 Task: Look for space in Schifferstadt, Germany from 1st July, 2023 to 3rd July, 2023 for 1 adult in price range Rs.5000 to Rs.15000. Place can be private room with 1  bedroom having 1 bed and 1 bathroom. Property type can be house, flat, guest house, hotel. Amenities needed are: wifi. Booking option can be shelf check-in. Required host language is English.
Action: Mouse moved to (455, 94)
Screenshot: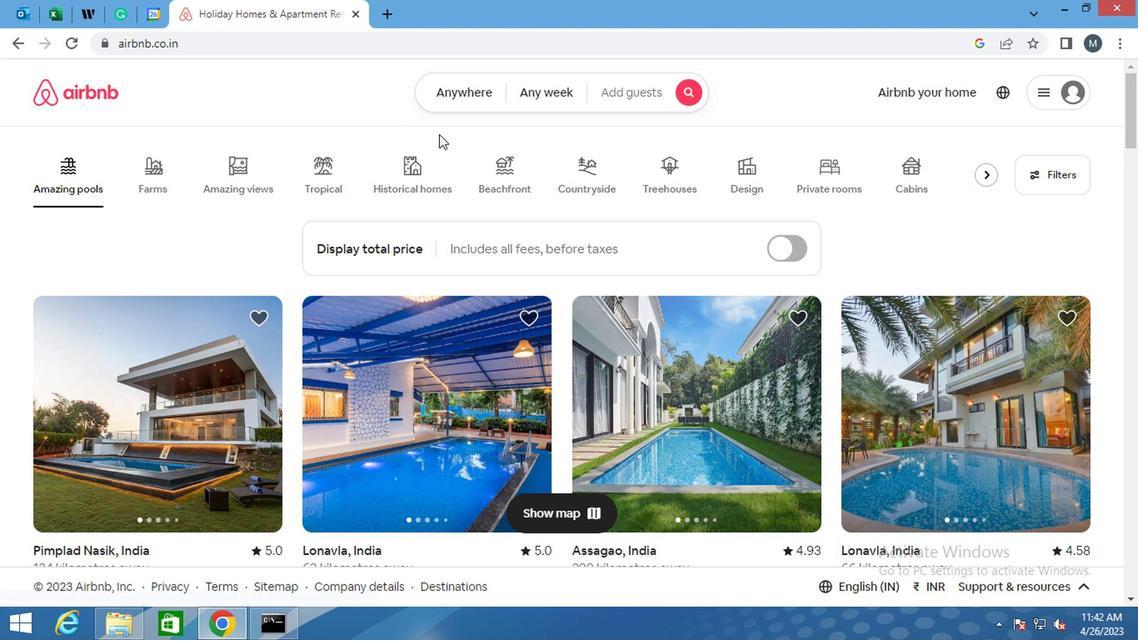 
Action: Mouse pressed left at (455, 94)
Screenshot: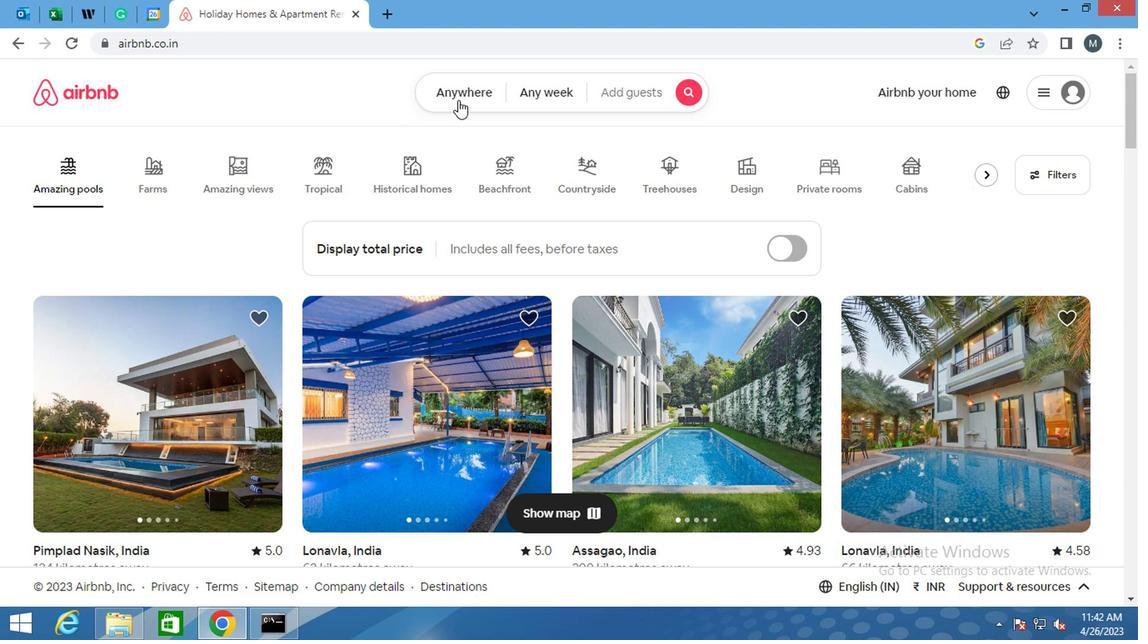 
Action: Mouse moved to (335, 164)
Screenshot: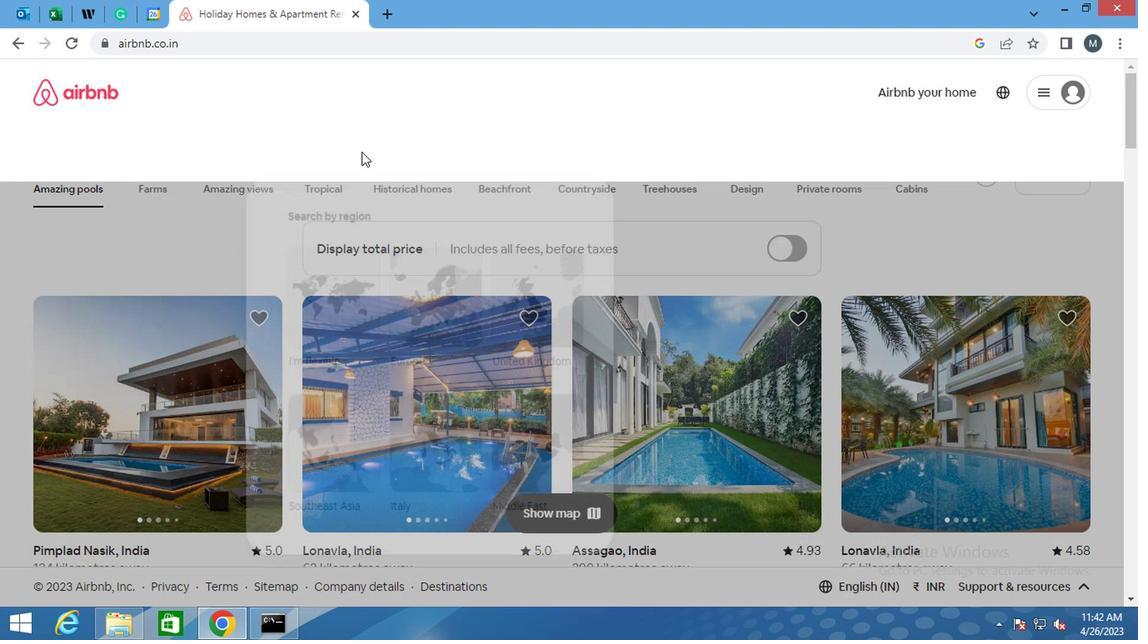 
Action: Mouse pressed left at (335, 164)
Screenshot: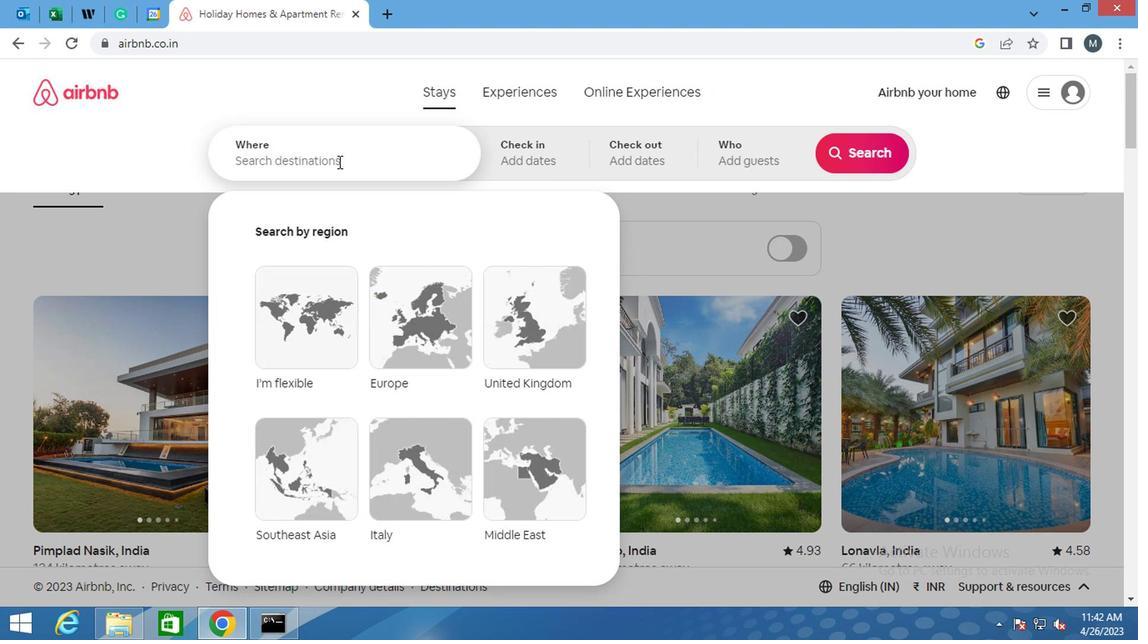 
Action: Mouse moved to (334, 165)
Screenshot: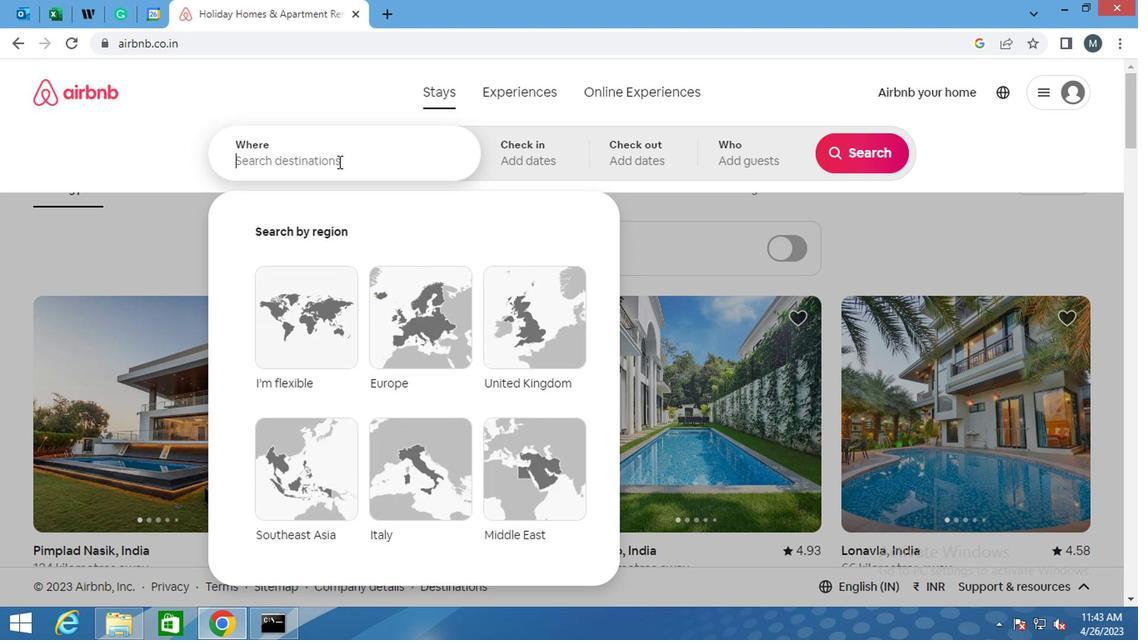 
Action: Key pressed <Key.shift>SCHIFFERT<Key.backspace>D<Key.backspace>STADT,<Key.shift><Key.shift><Key.shift><Key.shift><Key.shift><Key.shift><Key.shift><Key.shift><Key.shift><Key.shift><Key.shift><Key.shift><Key.shift><Key.shift><Key.shift><Key.shift>GER
Screenshot: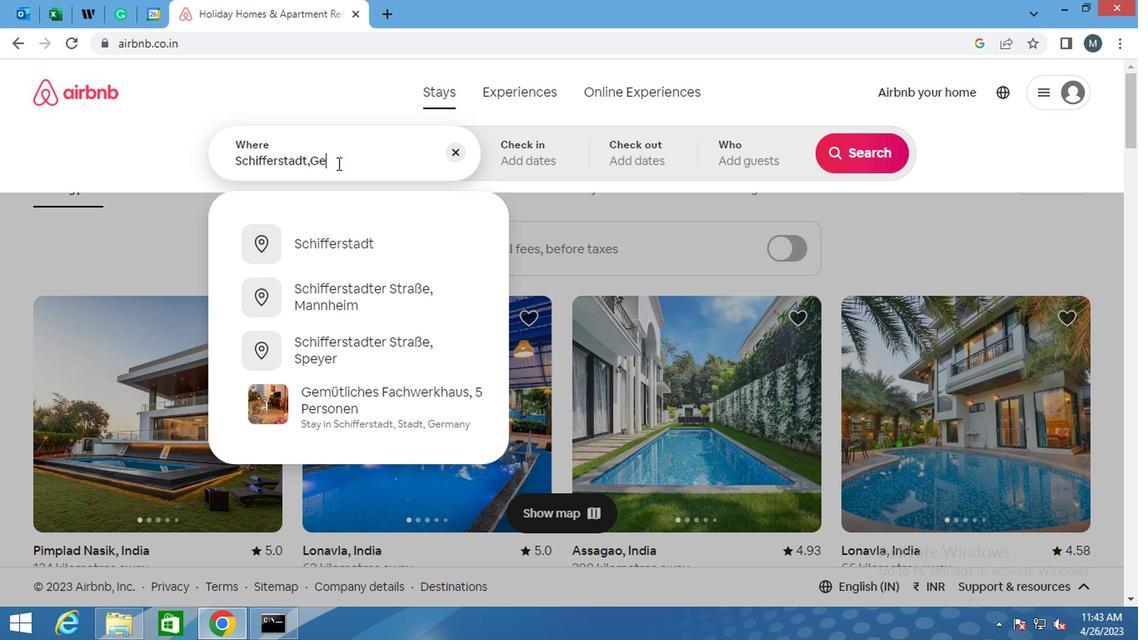 
Action: Mouse moved to (417, 233)
Screenshot: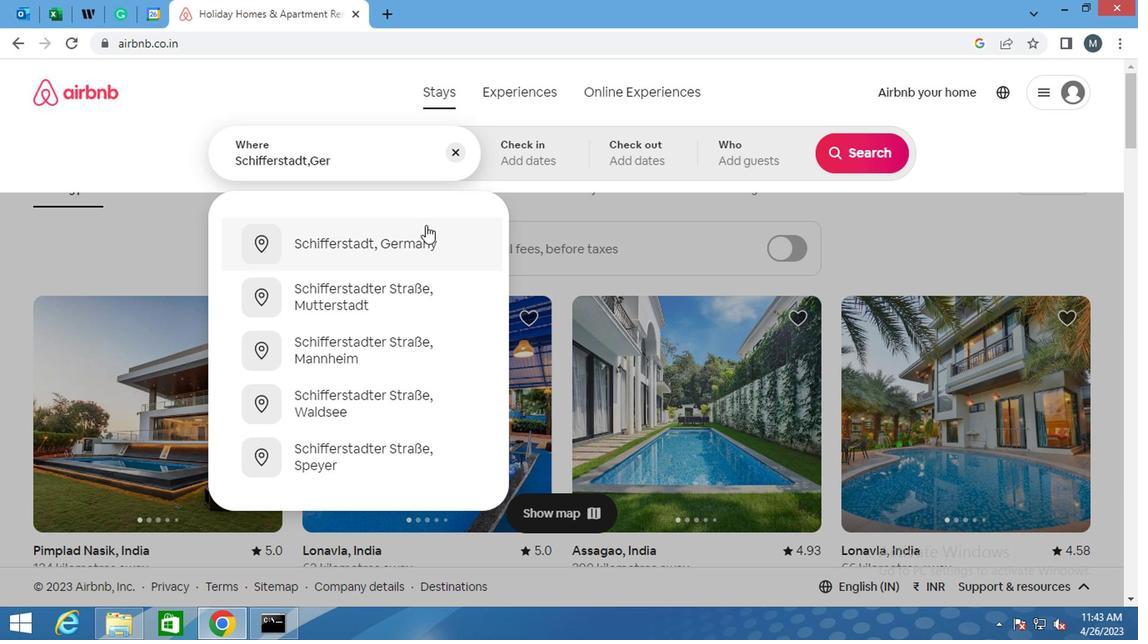 
Action: Mouse pressed left at (417, 233)
Screenshot: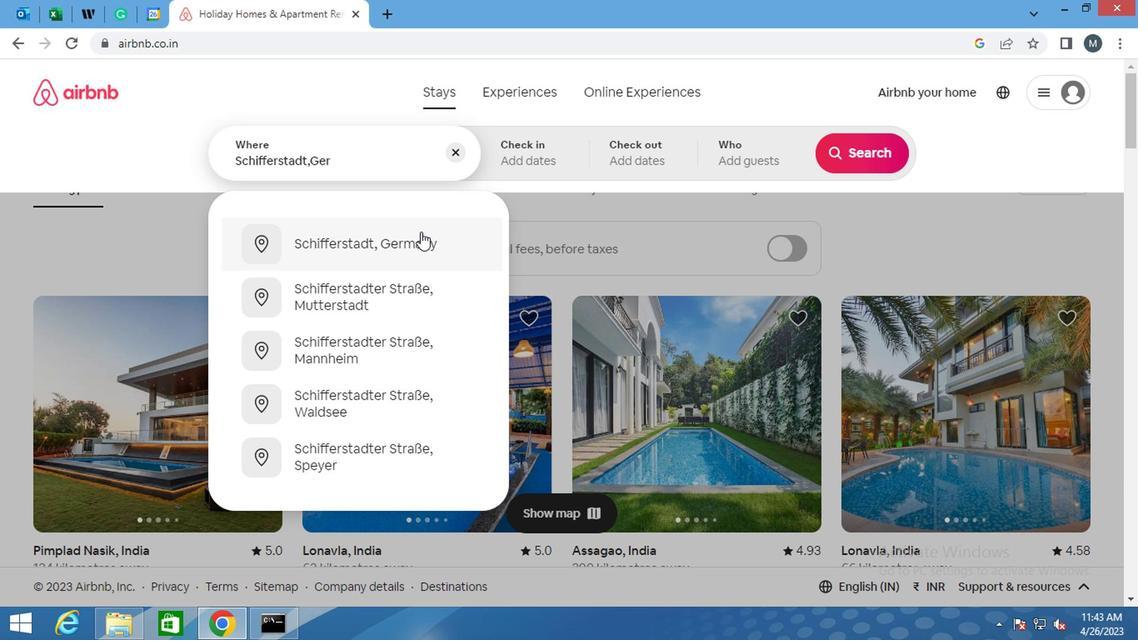 
Action: Mouse moved to (852, 282)
Screenshot: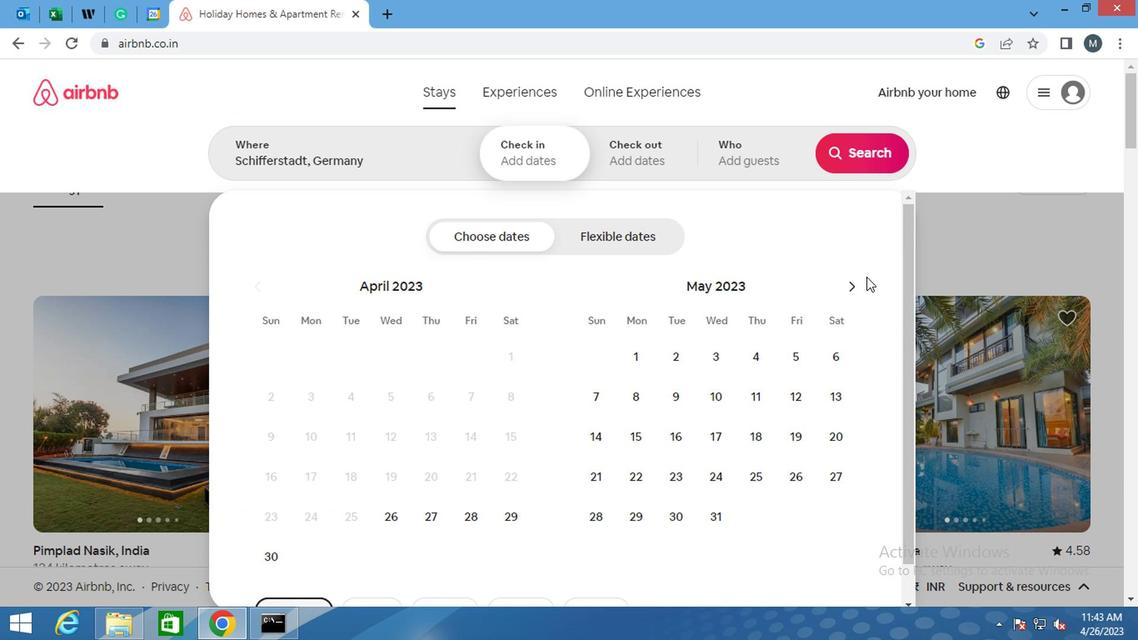 
Action: Mouse pressed left at (852, 282)
Screenshot: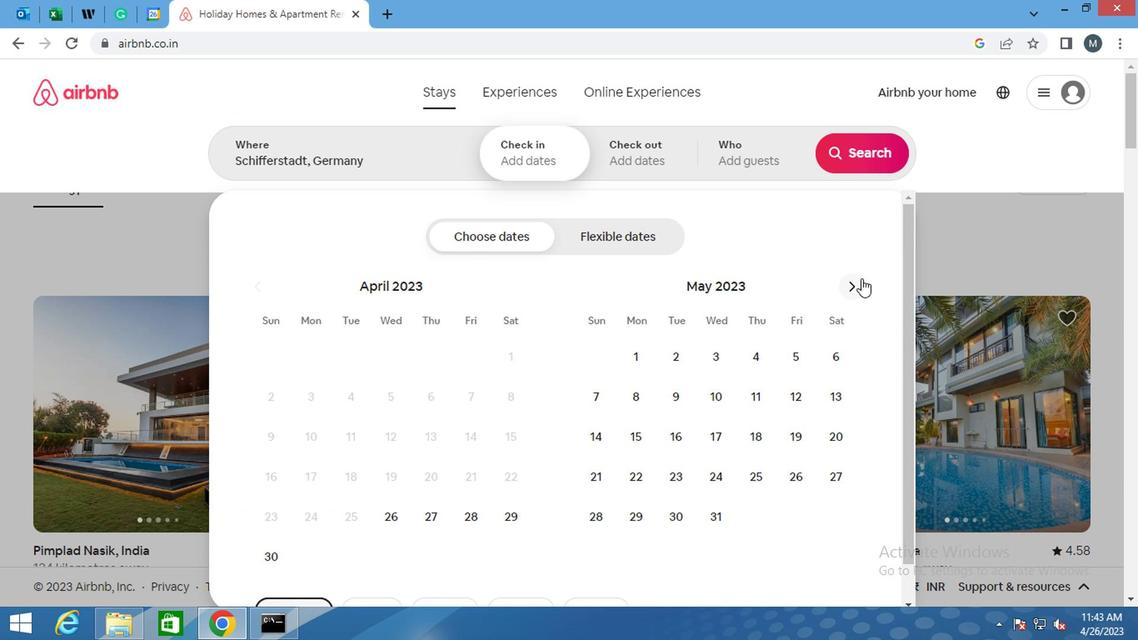 
Action: Mouse pressed left at (852, 282)
Screenshot: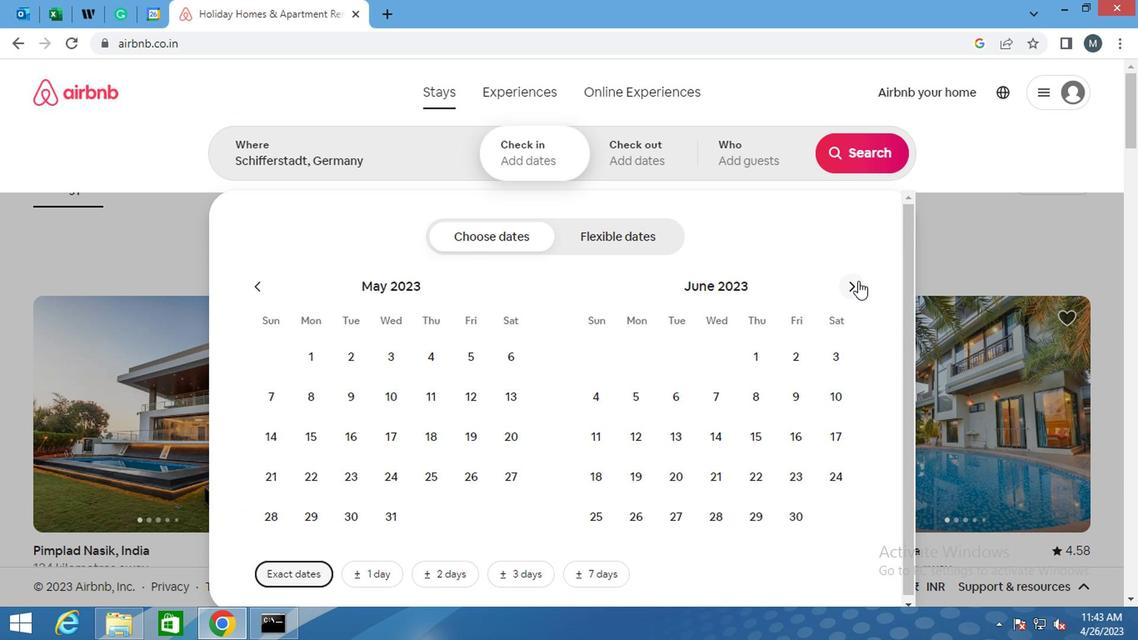 
Action: Mouse moved to (831, 355)
Screenshot: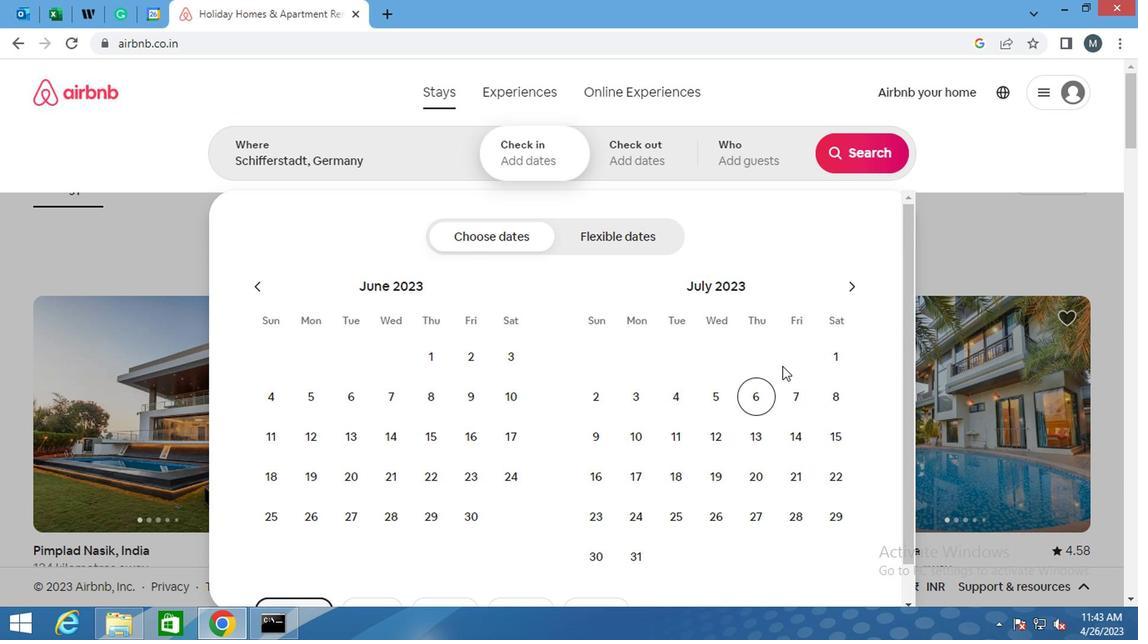 
Action: Mouse pressed left at (831, 355)
Screenshot: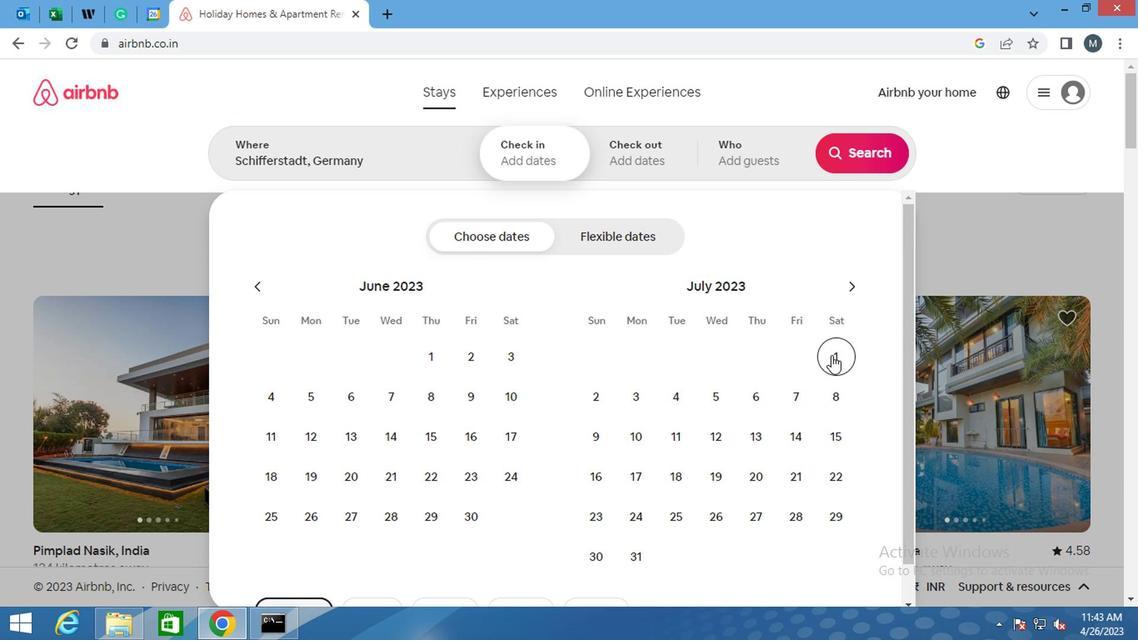 
Action: Mouse moved to (637, 398)
Screenshot: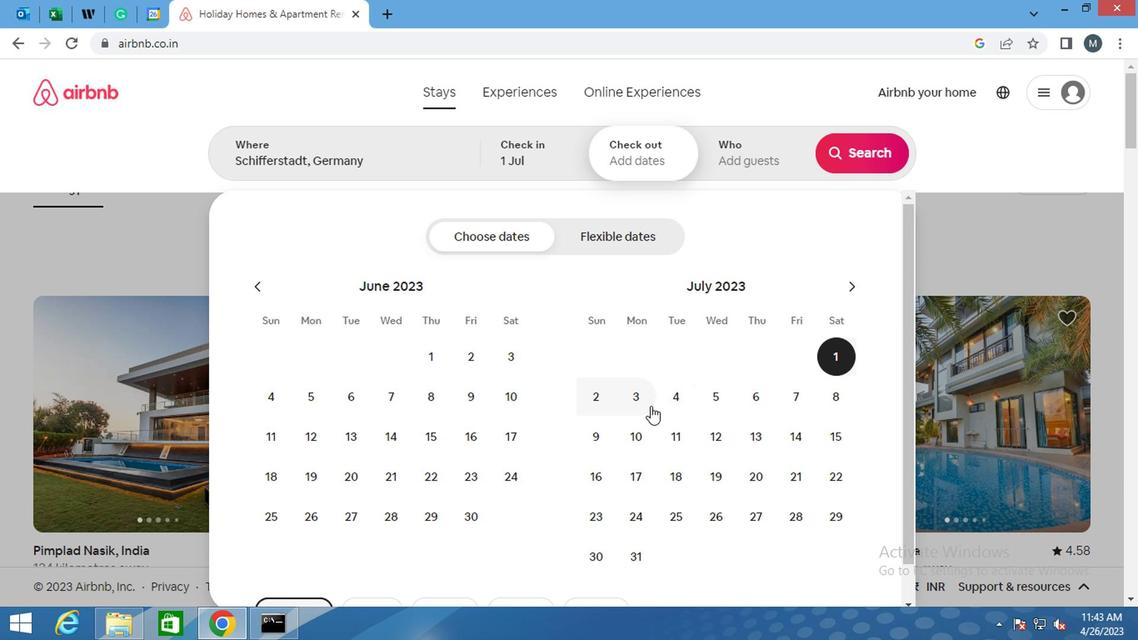 
Action: Mouse pressed left at (637, 398)
Screenshot: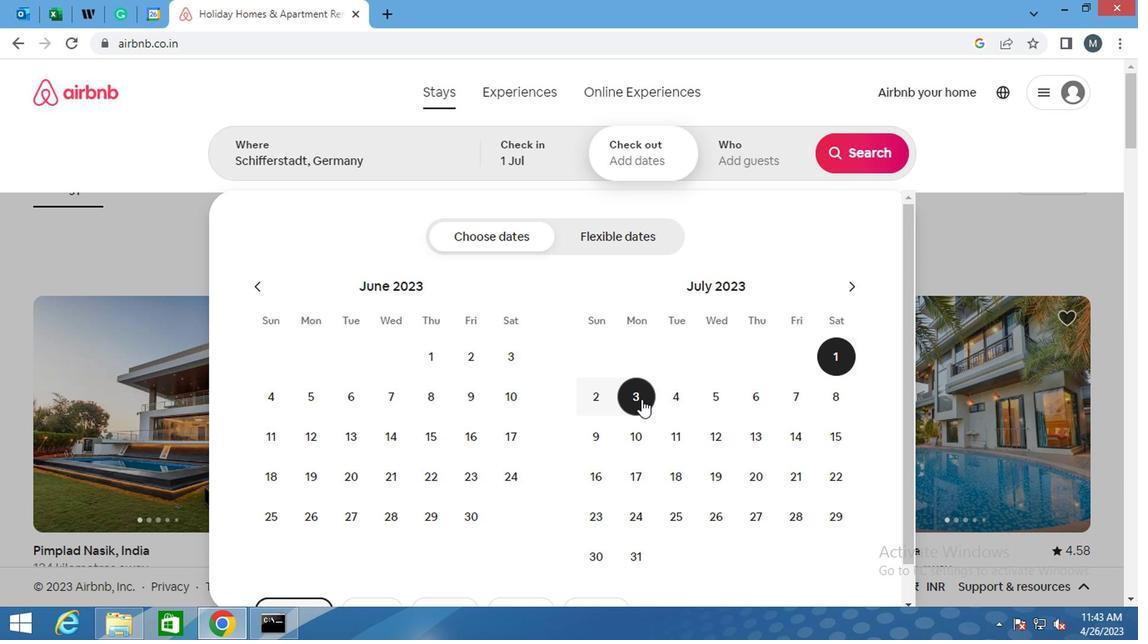 
Action: Mouse moved to (740, 161)
Screenshot: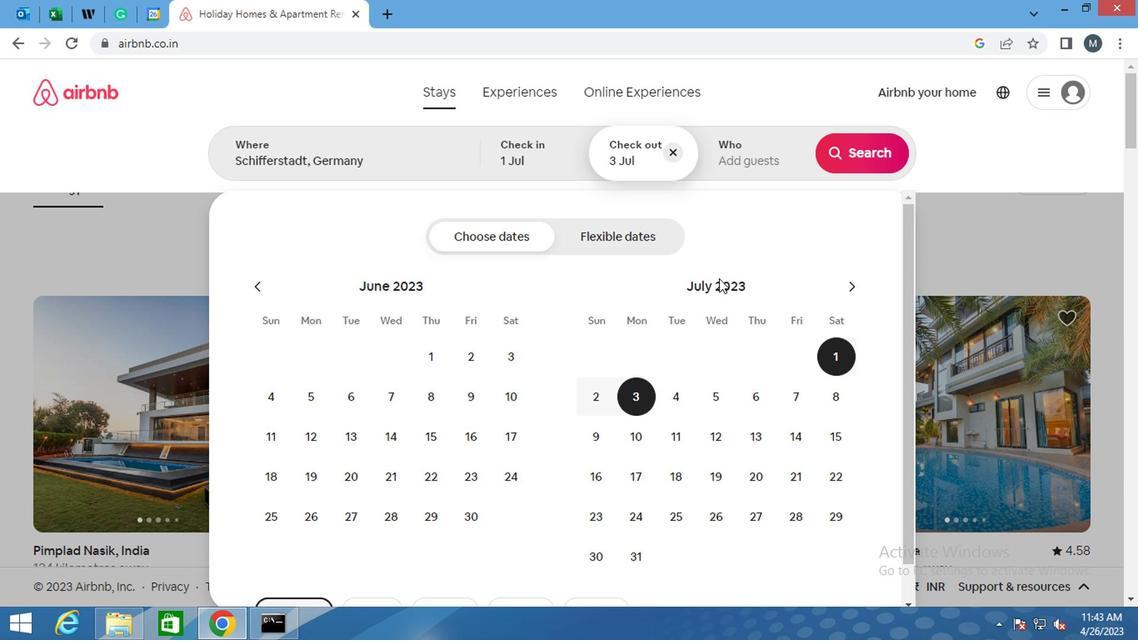 
Action: Mouse pressed left at (740, 161)
Screenshot: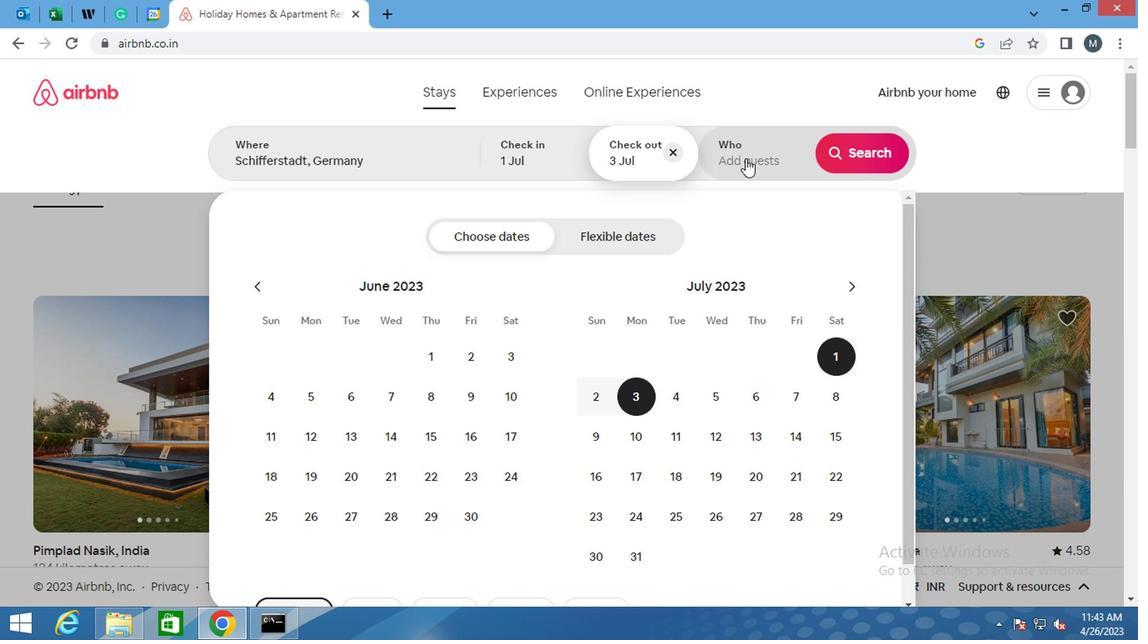
Action: Mouse moved to (860, 247)
Screenshot: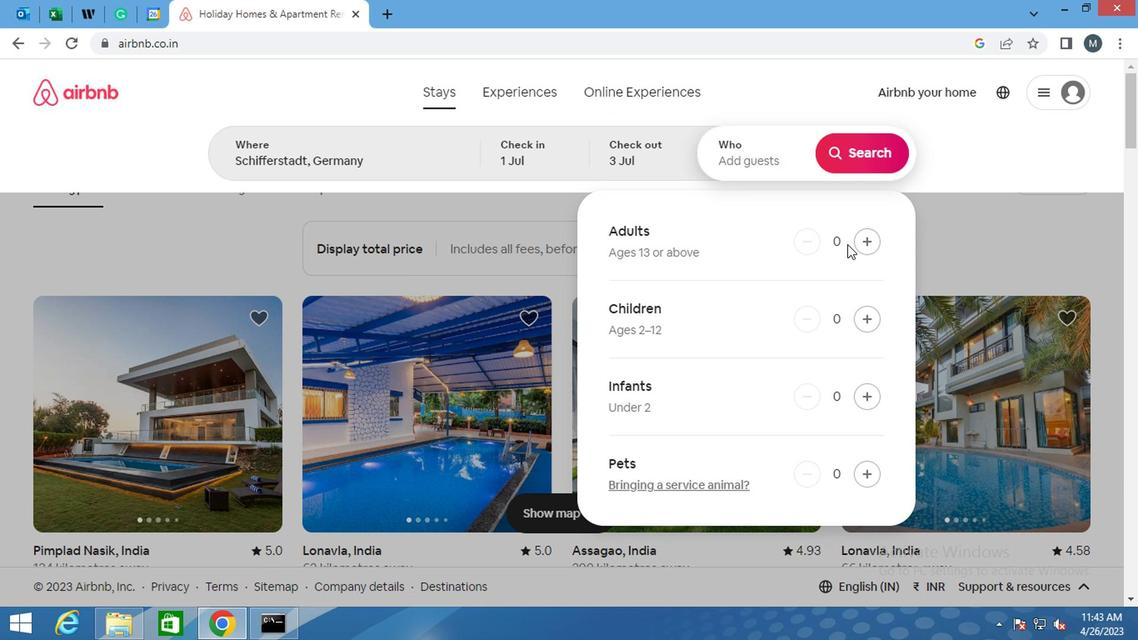 
Action: Mouse pressed left at (860, 247)
Screenshot: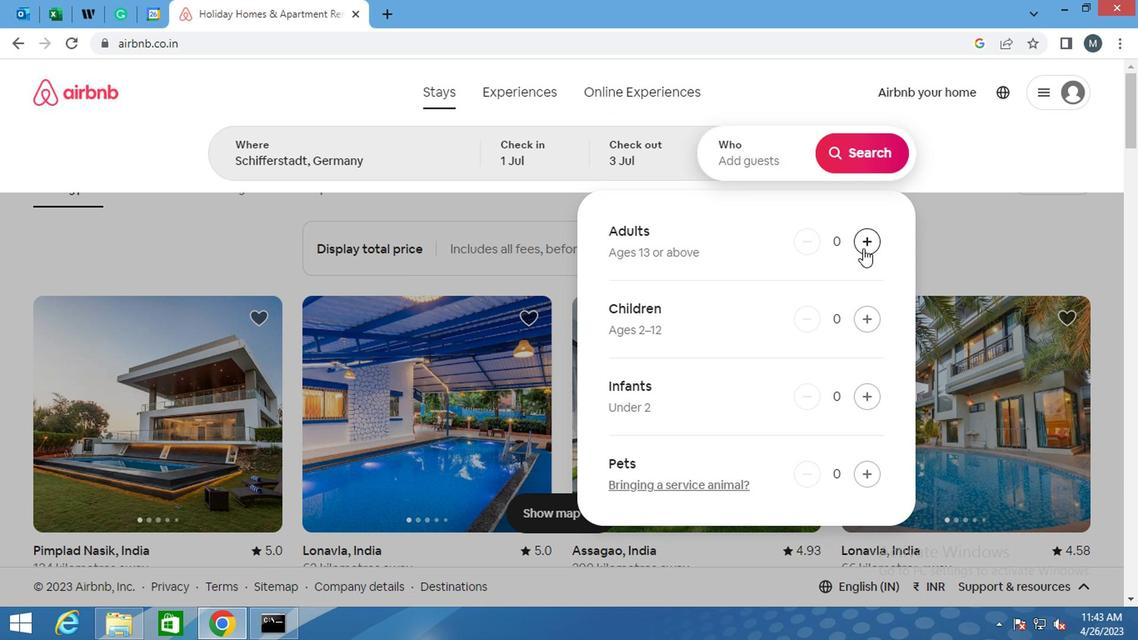 
Action: Mouse moved to (867, 166)
Screenshot: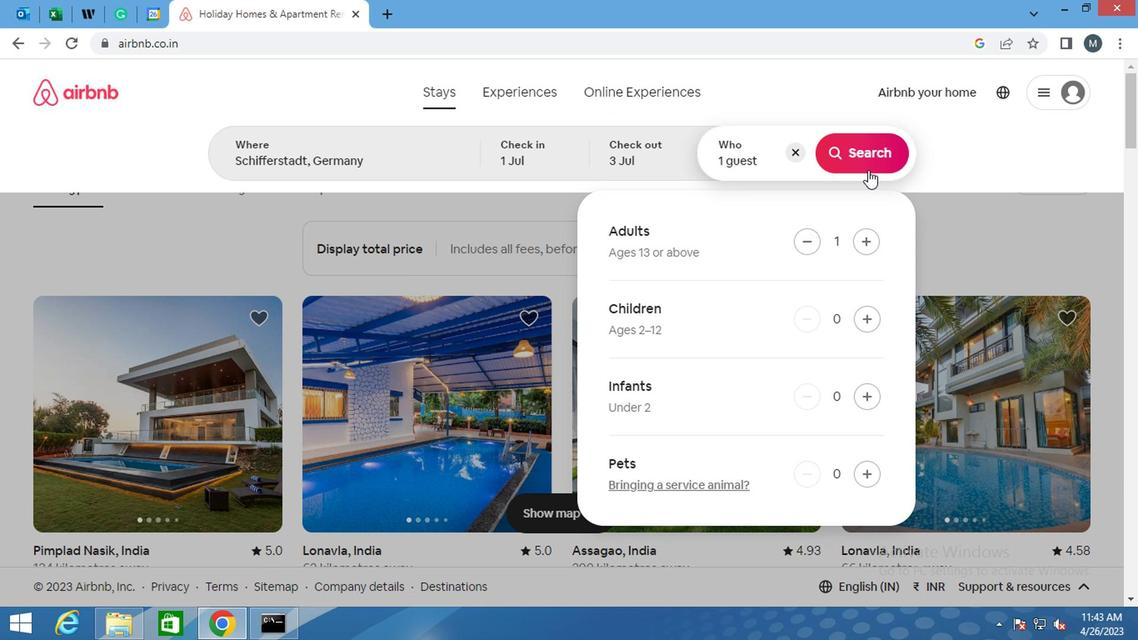 
Action: Mouse pressed left at (867, 166)
Screenshot: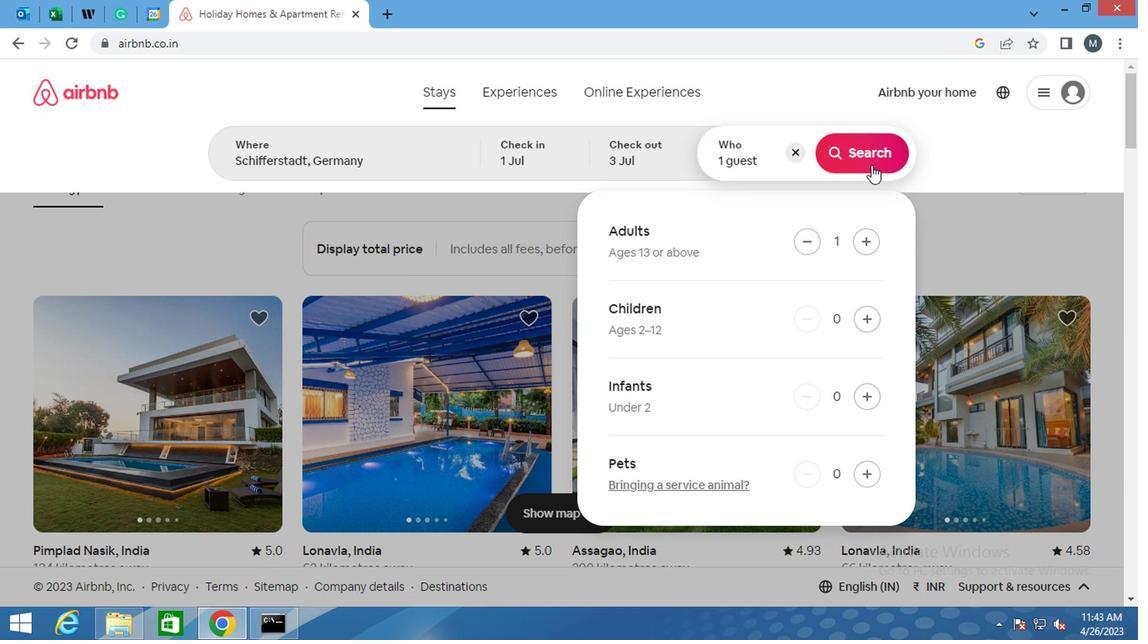 
Action: Mouse moved to (1059, 153)
Screenshot: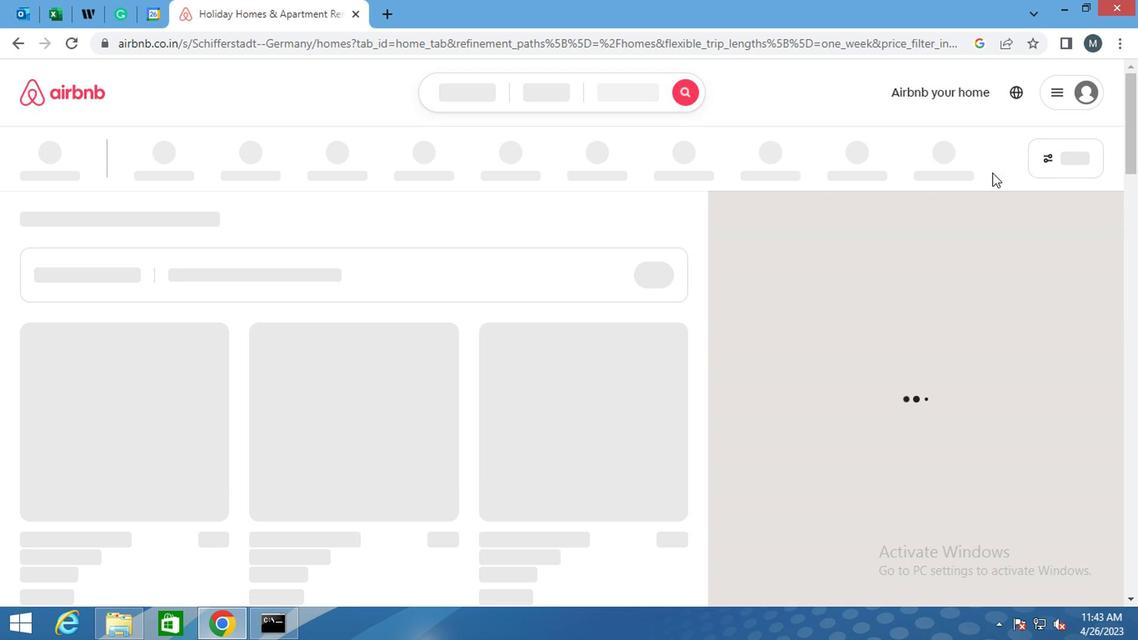 
Action: Mouse pressed left at (1059, 153)
Screenshot: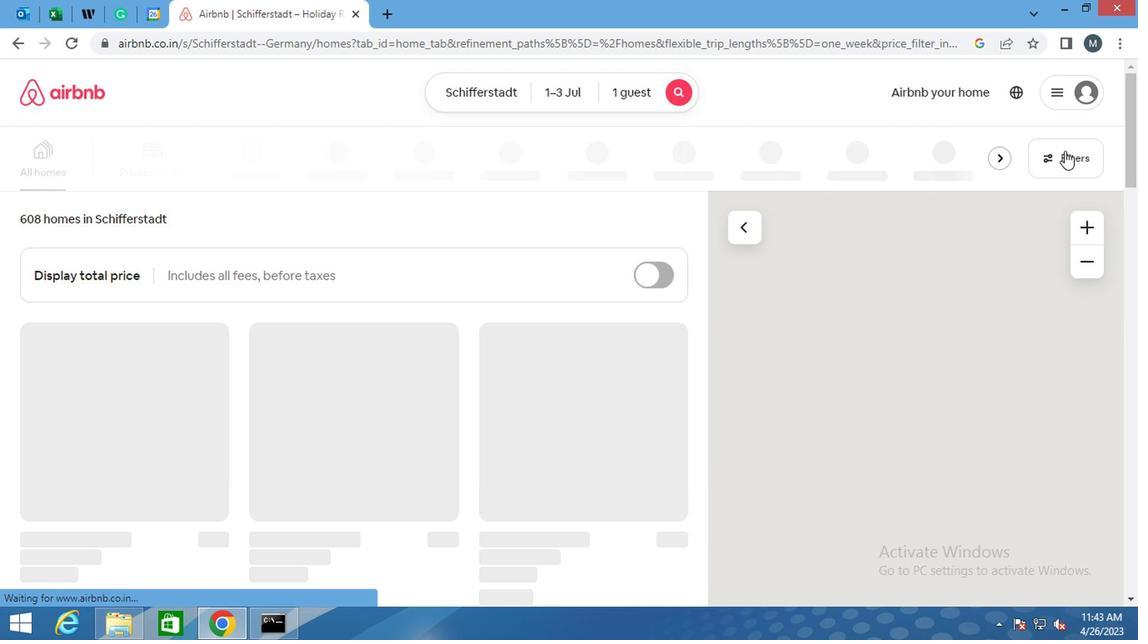 
Action: Mouse moved to (400, 374)
Screenshot: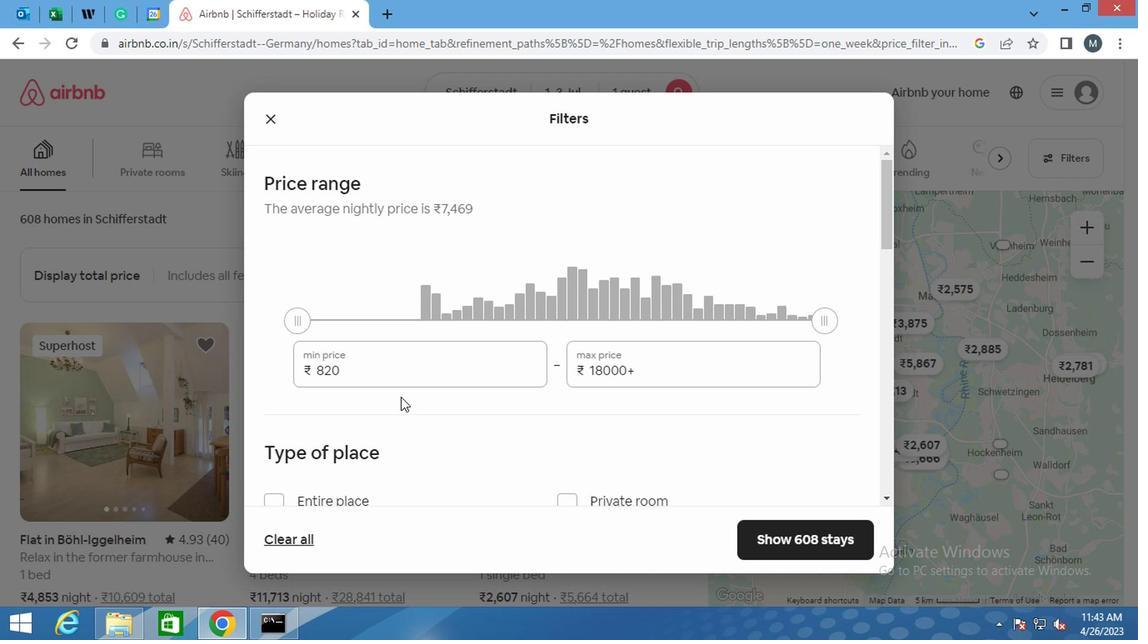 
Action: Mouse pressed left at (400, 374)
Screenshot: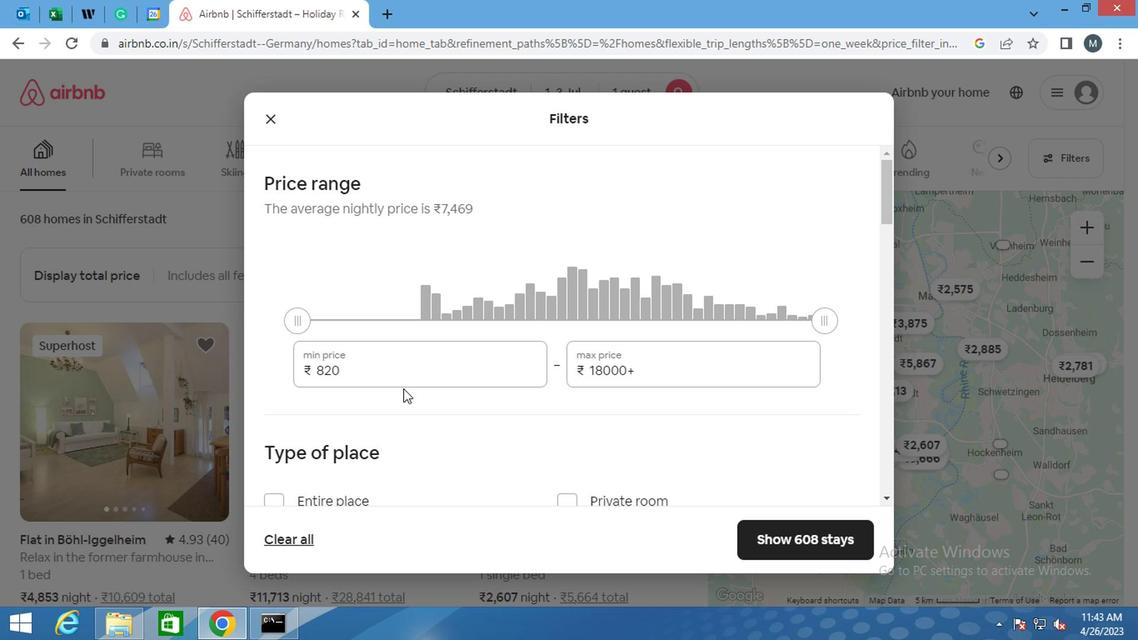 
Action: Key pressed <Key.backspace><Key.backspace><Key.backspace>
Screenshot: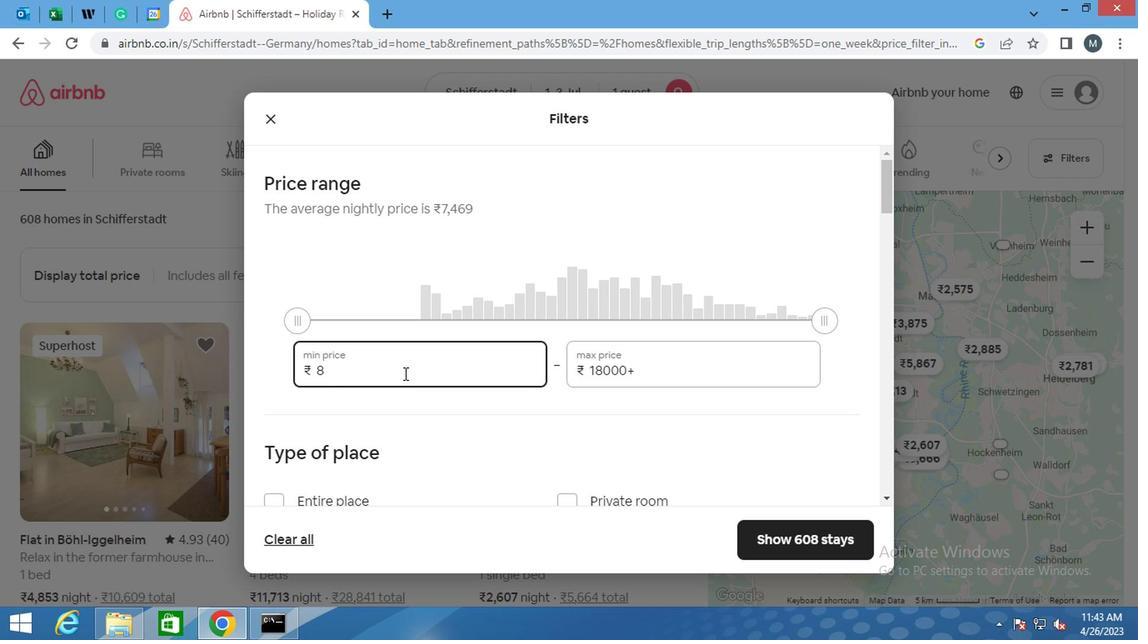 
Action: Mouse moved to (394, 376)
Screenshot: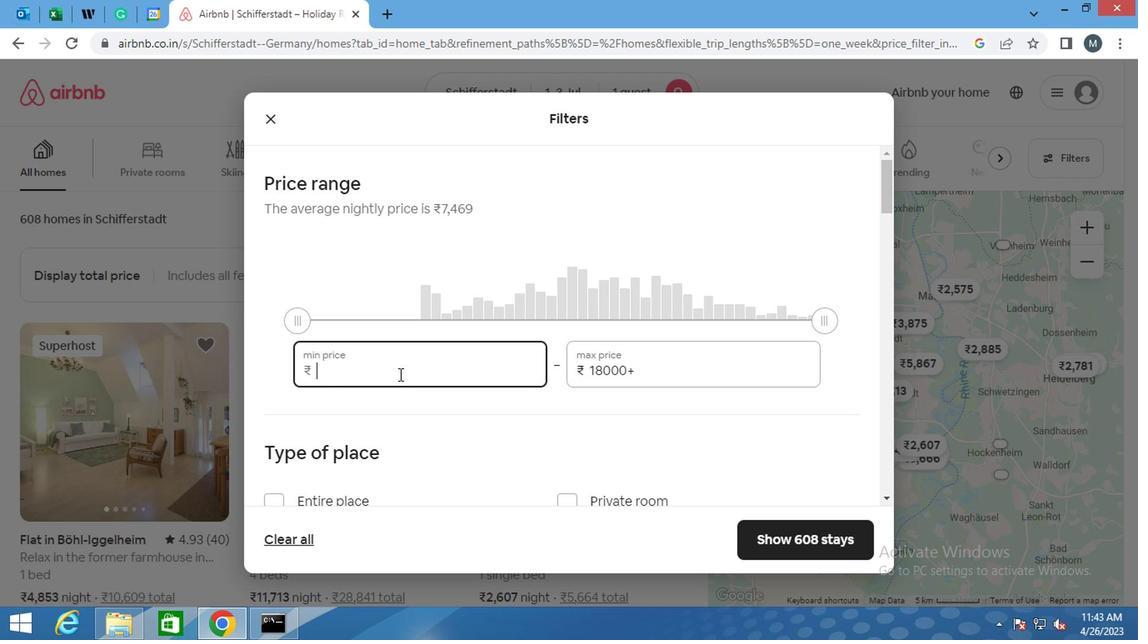 
Action: Key pressed 5000
Screenshot: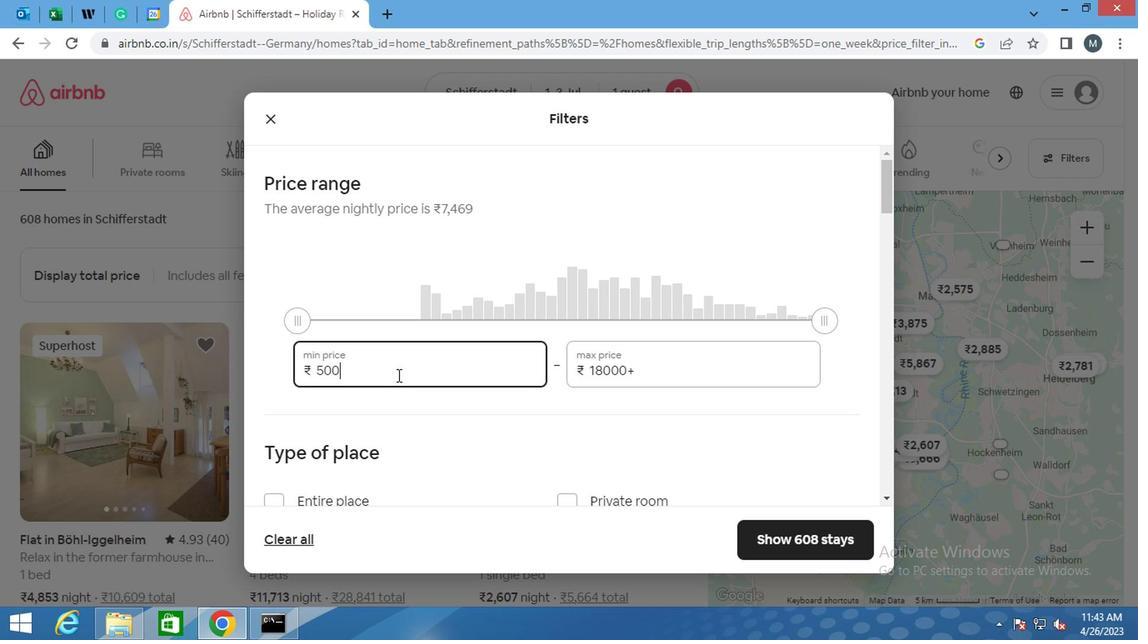 
Action: Mouse moved to (632, 371)
Screenshot: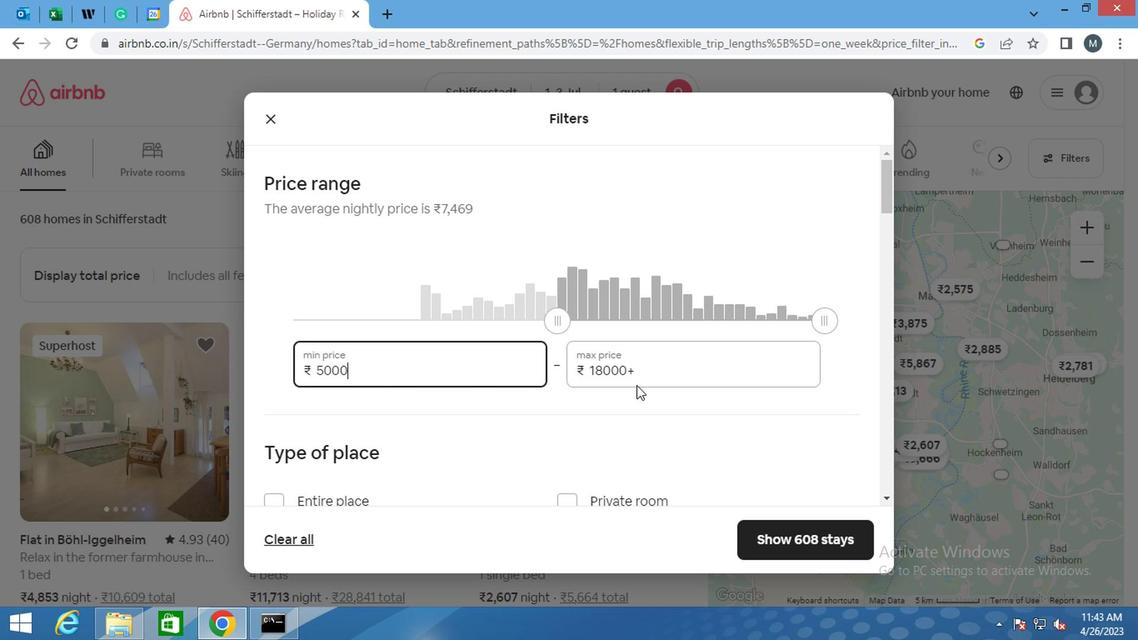
Action: Mouse pressed left at (632, 371)
Screenshot: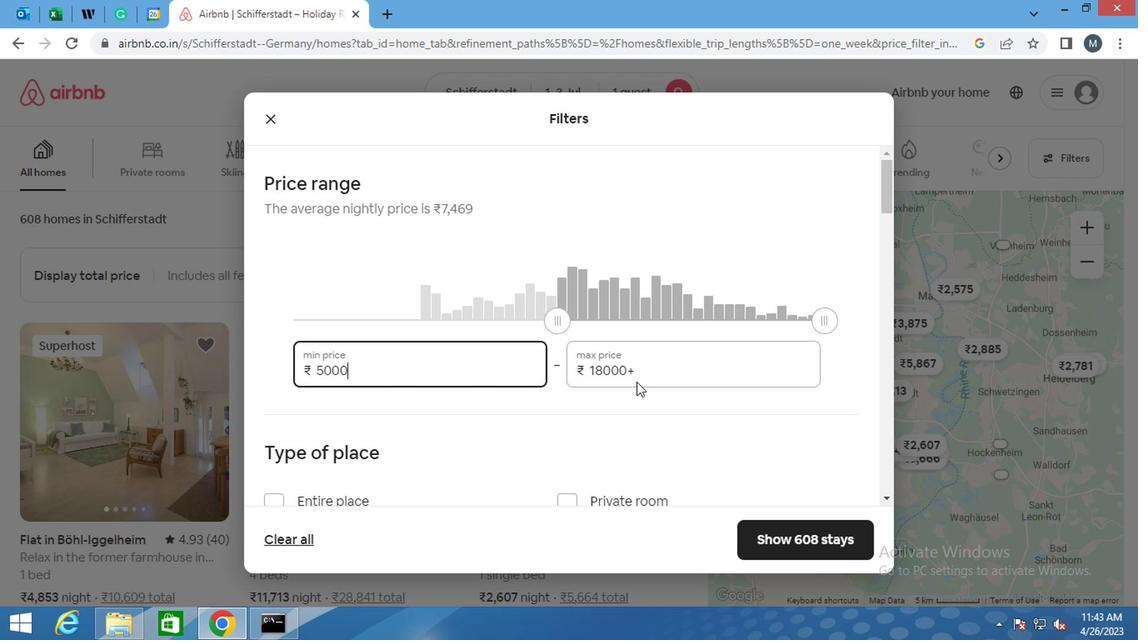 
Action: Key pressed <Key.backspace><Key.backspace><Key.backspace><Key.backspace><Key.backspace><Key.backspace><Key.backspace><Key.backspace><Key.backspace><Key.backspace><Key.backspace><Key.backspace><Key.backspace><Key.backspace>
Screenshot: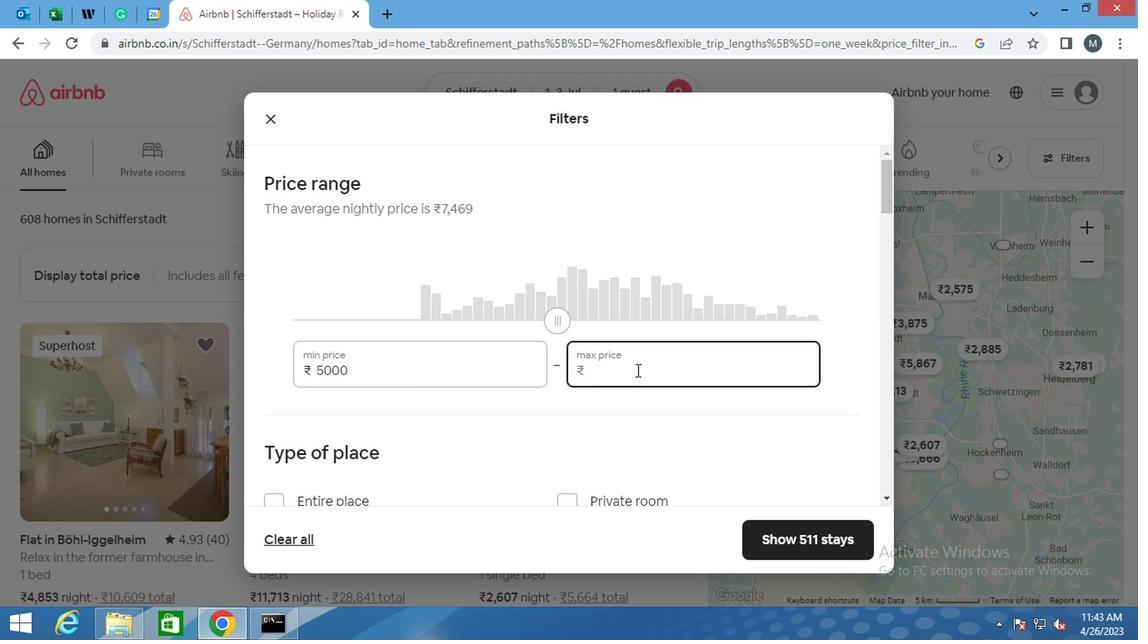 
Action: Mouse moved to (593, 393)
Screenshot: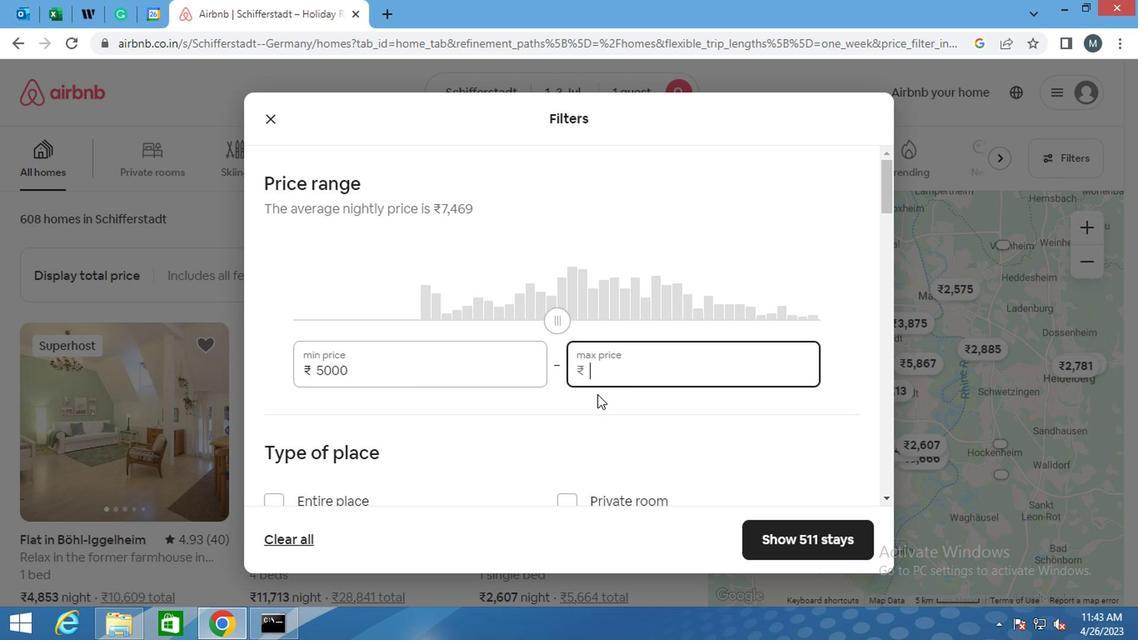 
Action: Key pressed 1
Screenshot: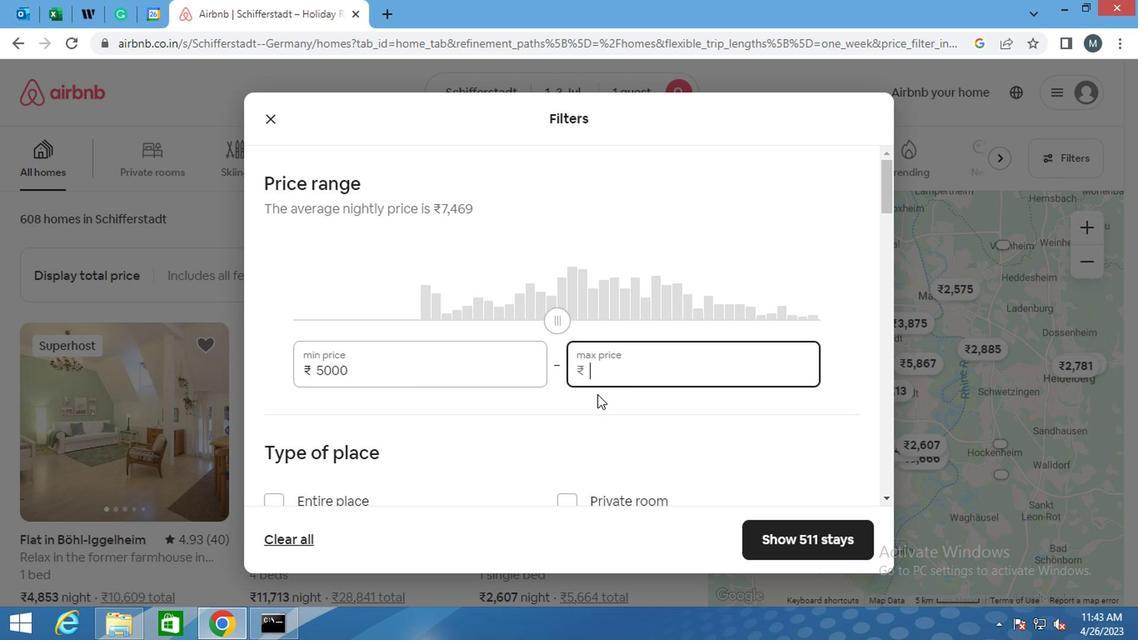 
Action: Mouse moved to (593, 392)
Screenshot: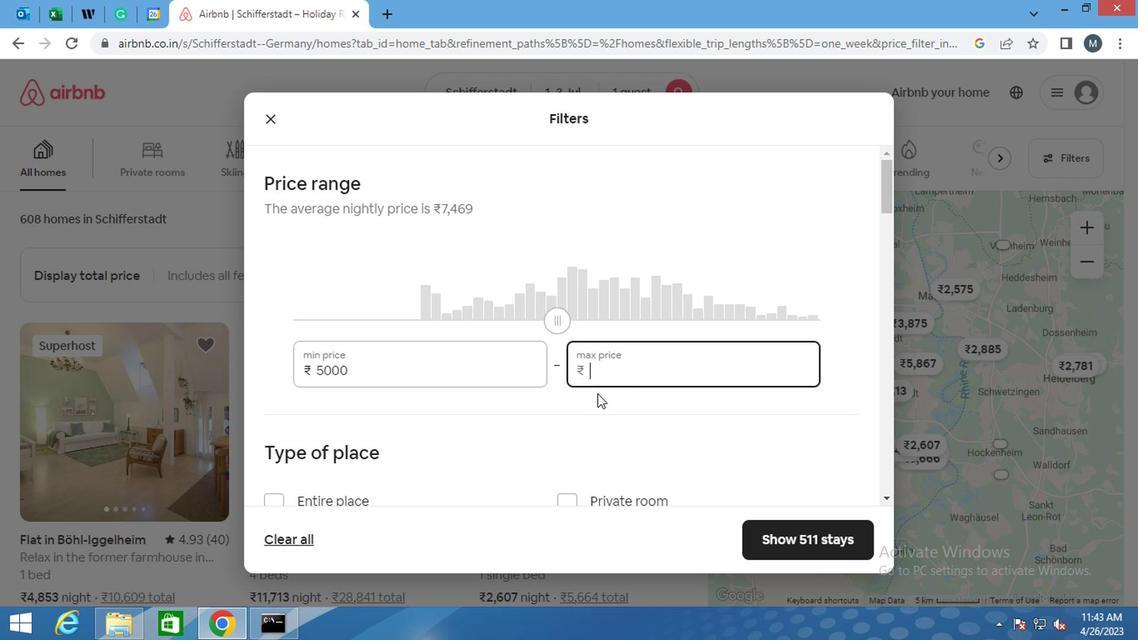 
Action: Key pressed 500
Screenshot: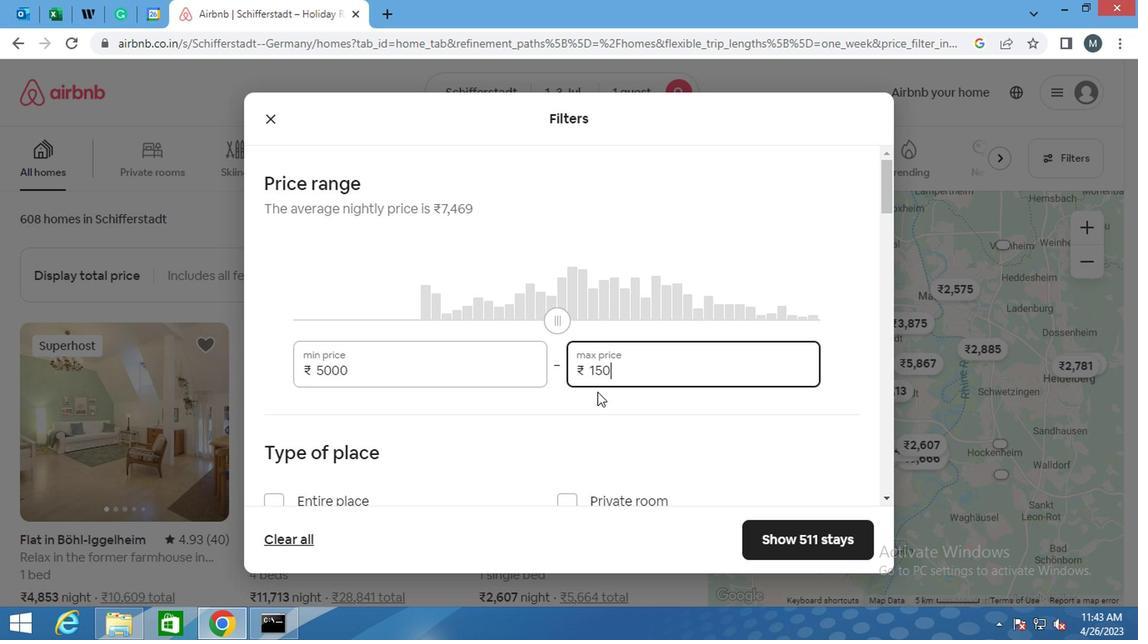 
Action: Mouse moved to (593, 392)
Screenshot: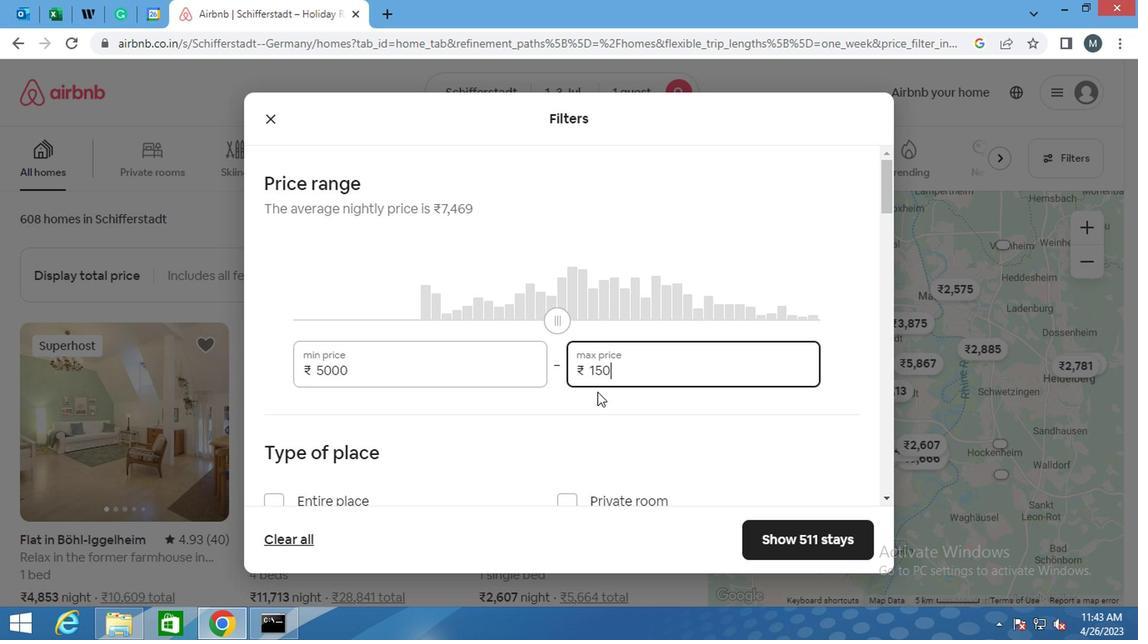 
Action: Key pressed 0
Screenshot: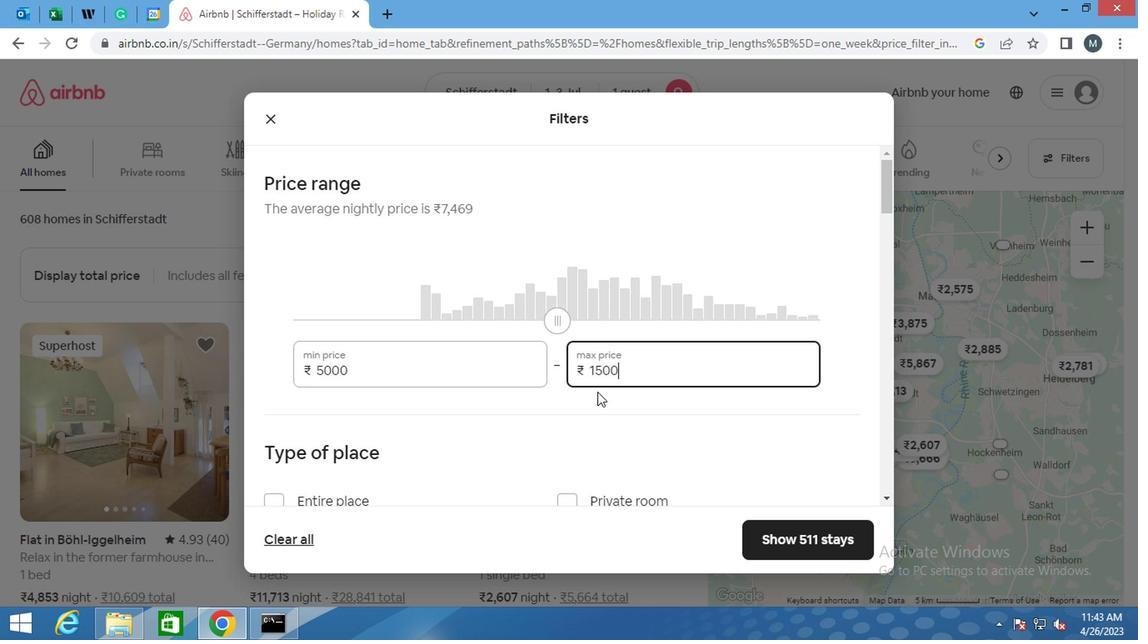 
Action: Mouse moved to (532, 363)
Screenshot: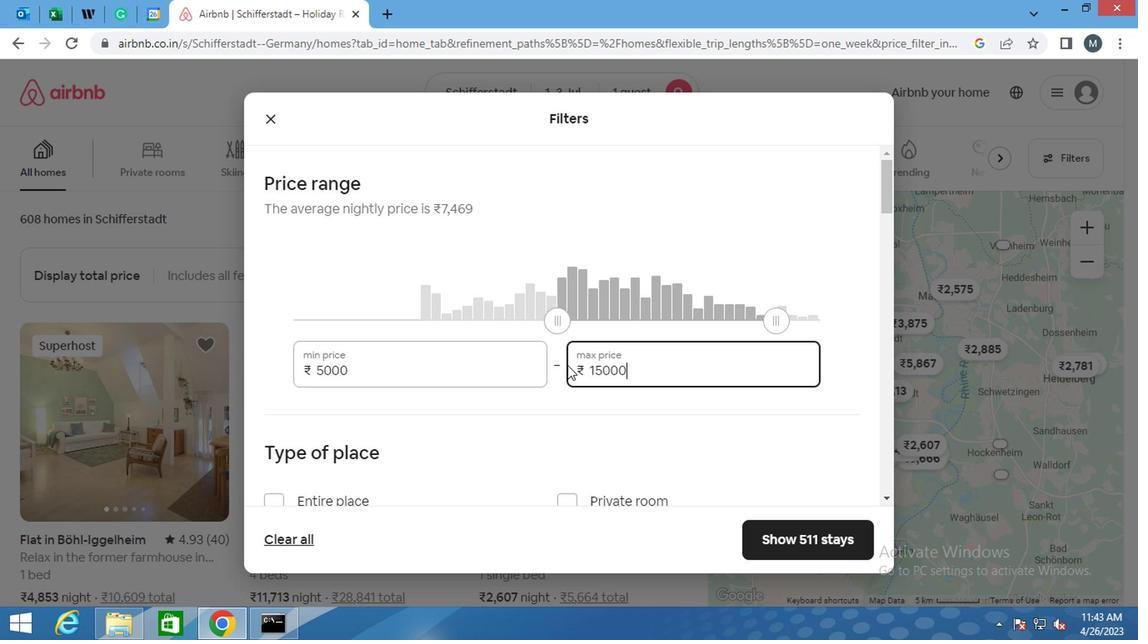 
Action: Mouse scrolled (532, 362) with delta (0, -1)
Screenshot: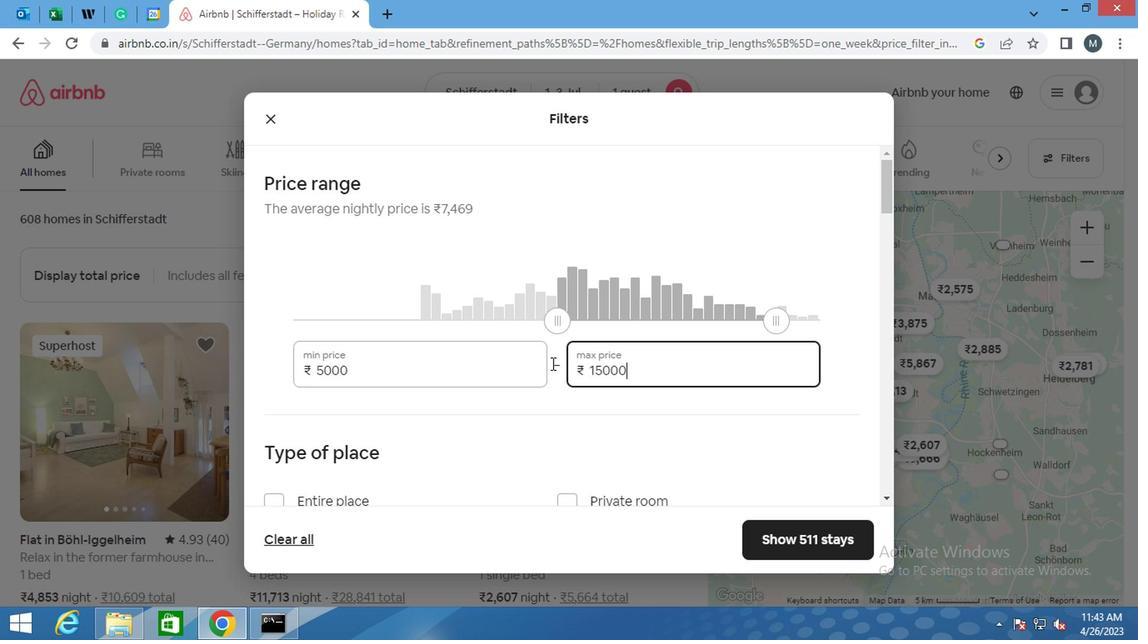 
Action: Mouse scrolled (532, 362) with delta (0, -1)
Screenshot: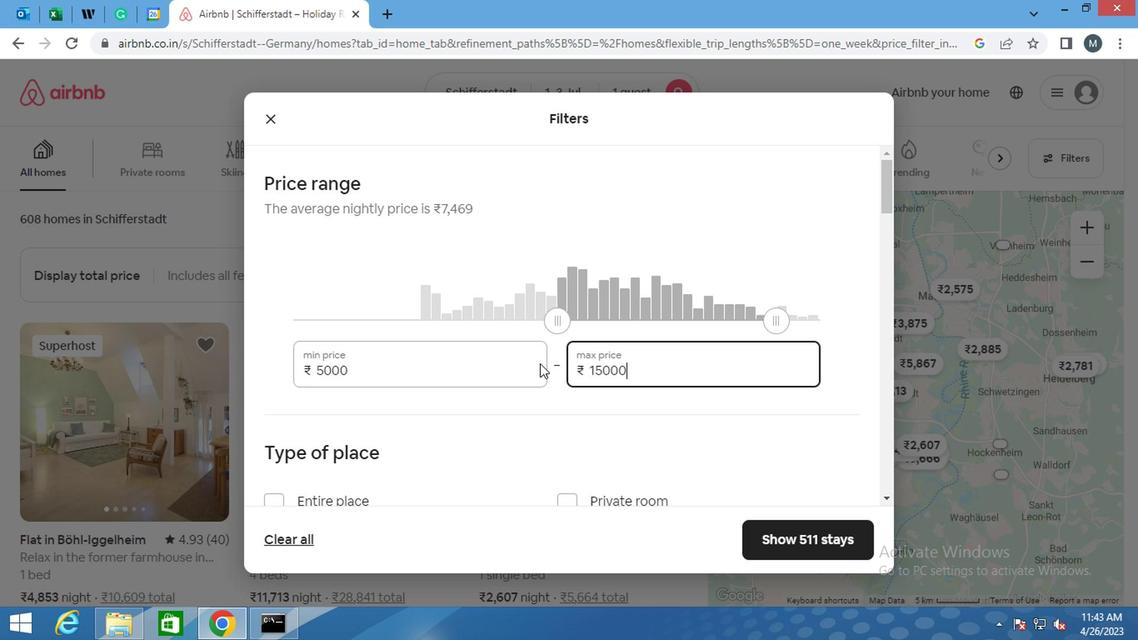 
Action: Mouse moved to (564, 341)
Screenshot: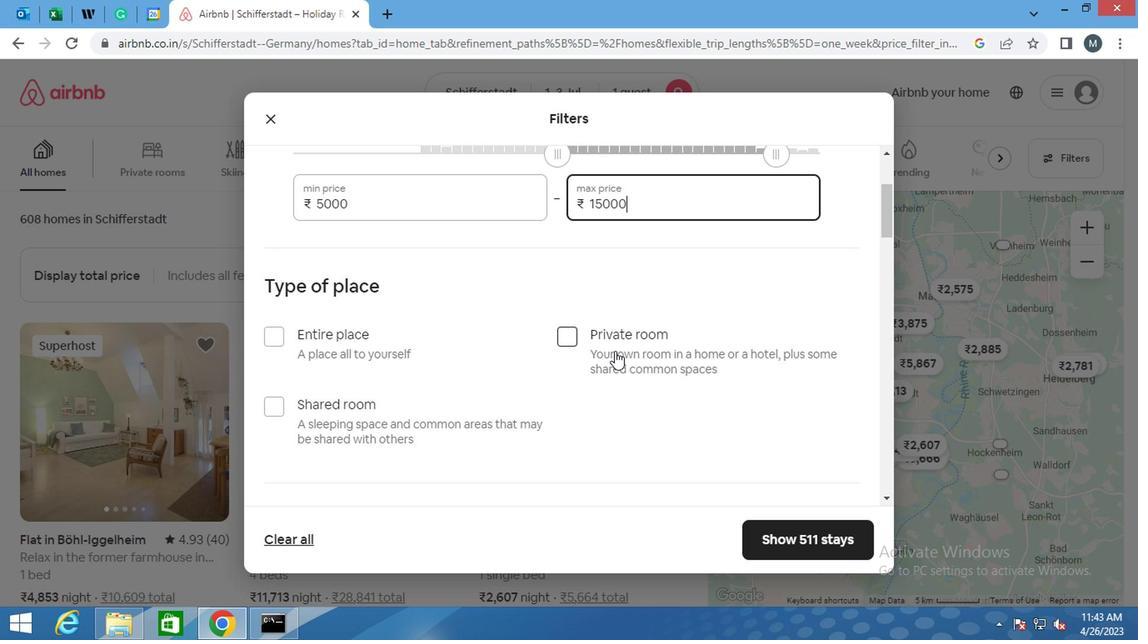 
Action: Mouse pressed left at (564, 341)
Screenshot: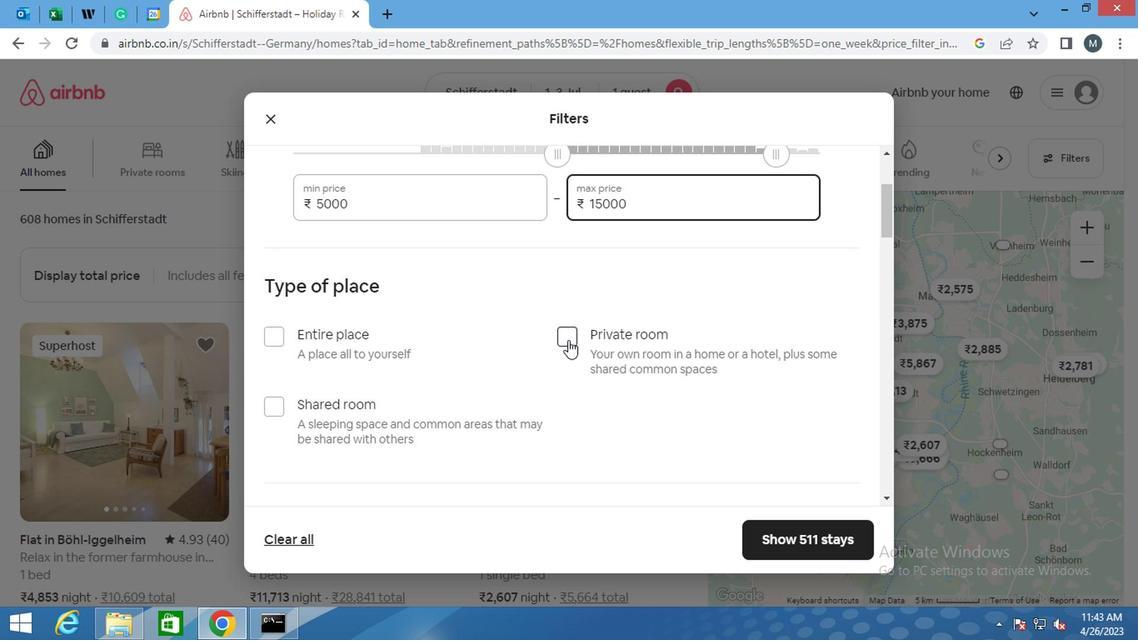 
Action: Mouse moved to (468, 350)
Screenshot: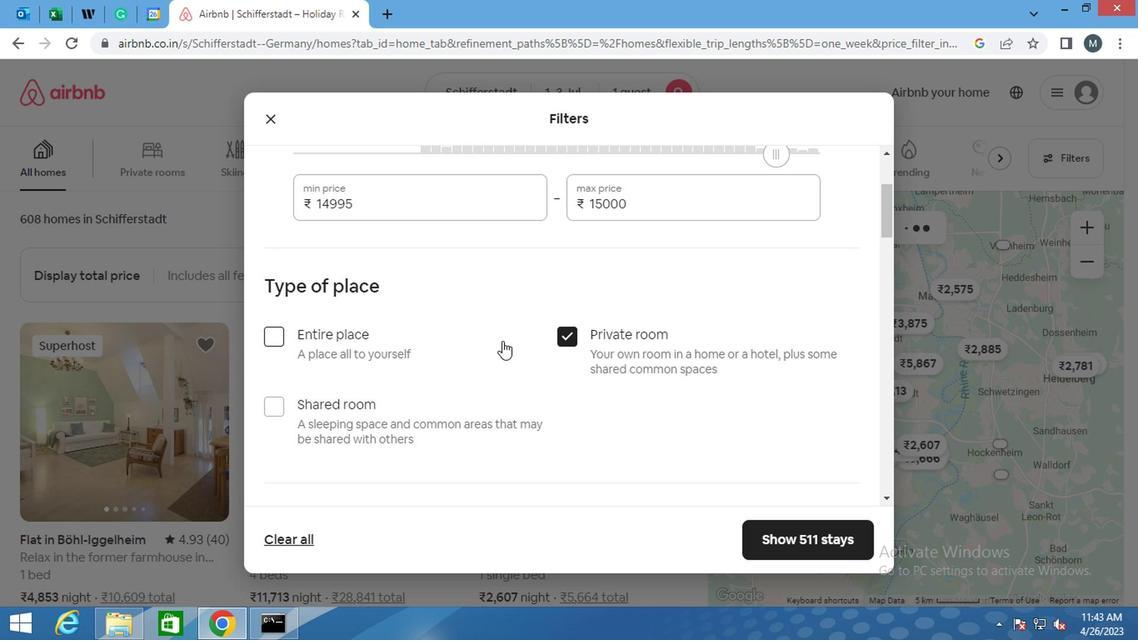 
Action: Mouse scrolled (468, 349) with delta (0, 0)
Screenshot: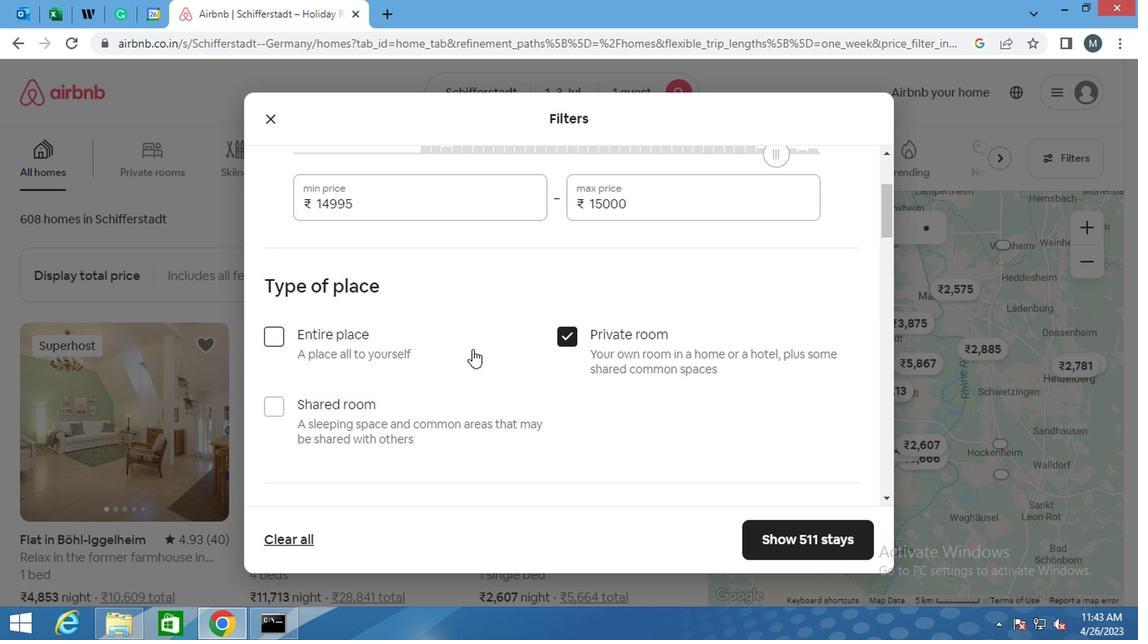 
Action: Mouse moved to (440, 349)
Screenshot: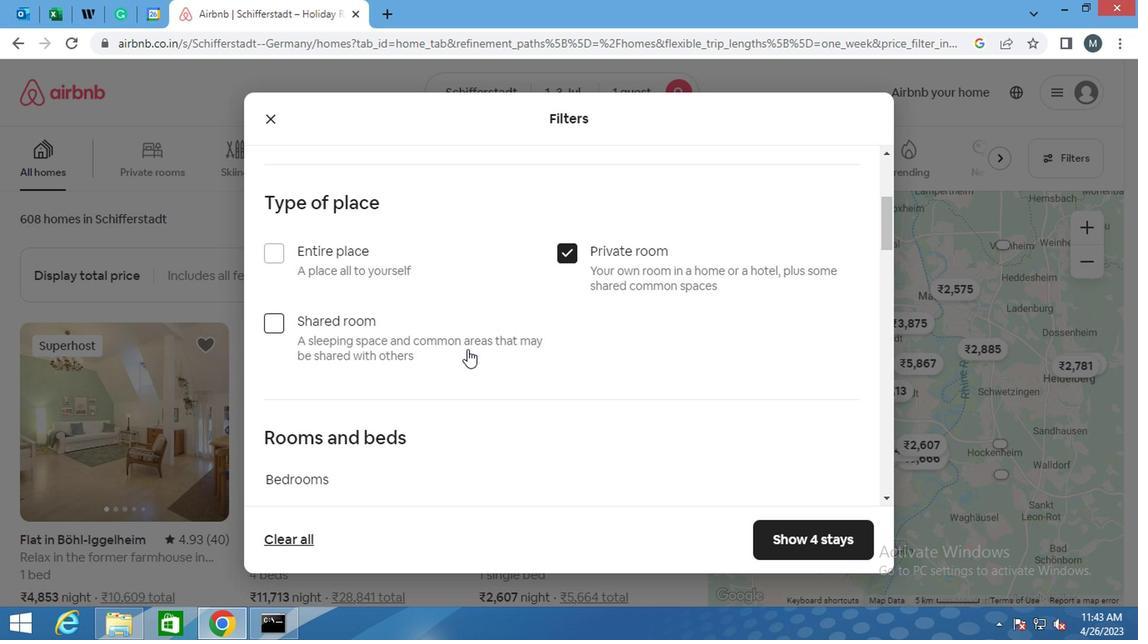 
Action: Mouse scrolled (440, 349) with delta (0, 0)
Screenshot: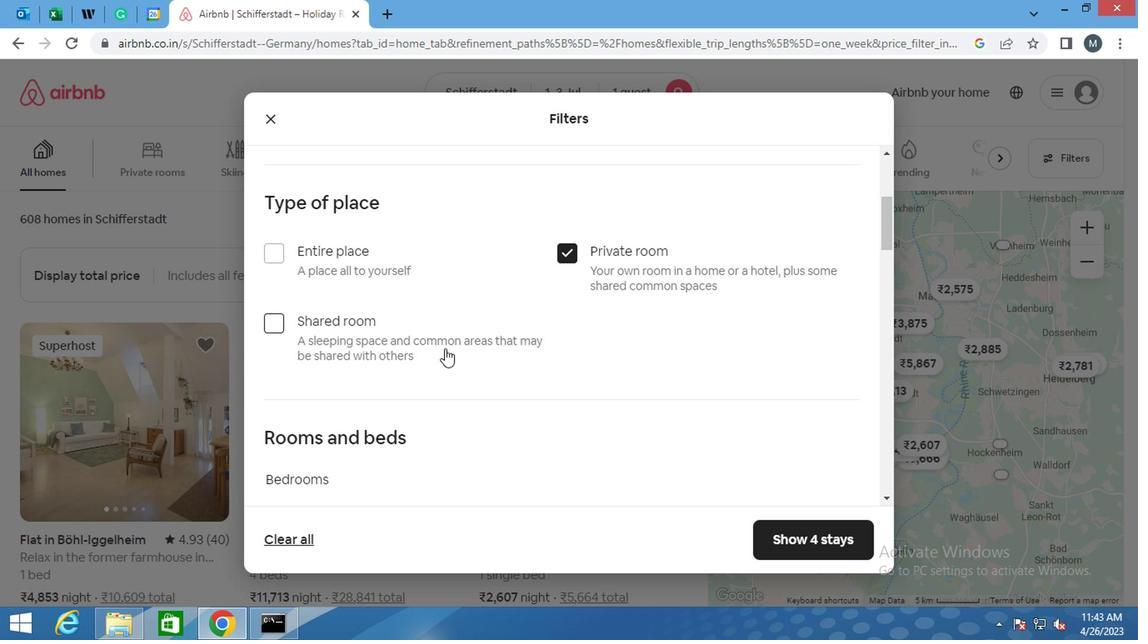 
Action: Mouse moved to (377, 362)
Screenshot: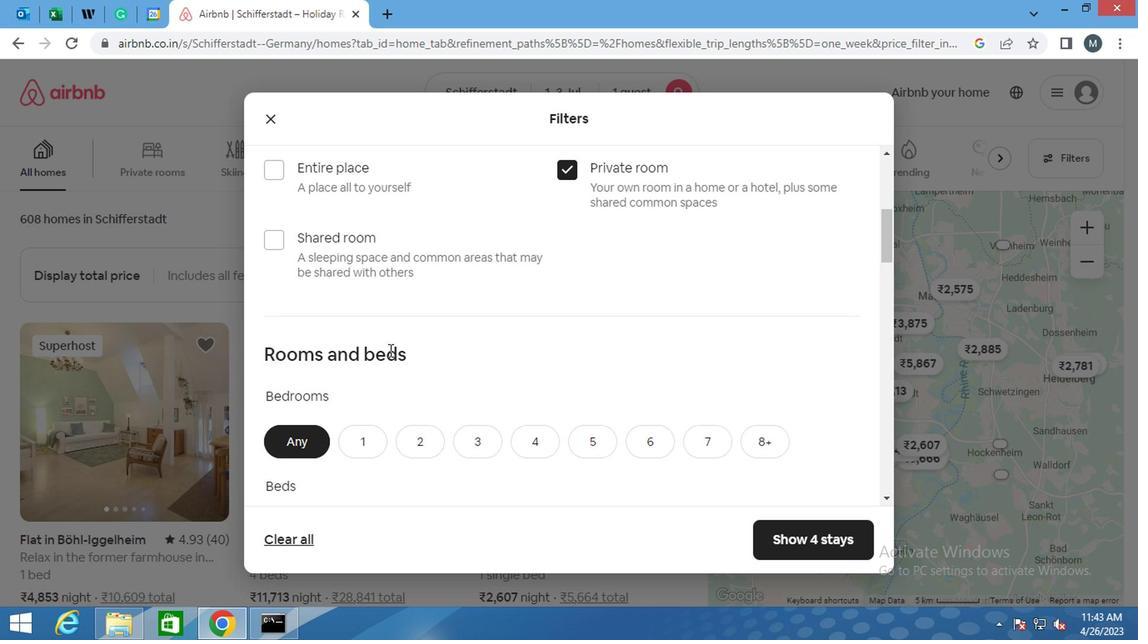 
Action: Mouse scrolled (377, 360) with delta (0, -1)
Screenshot: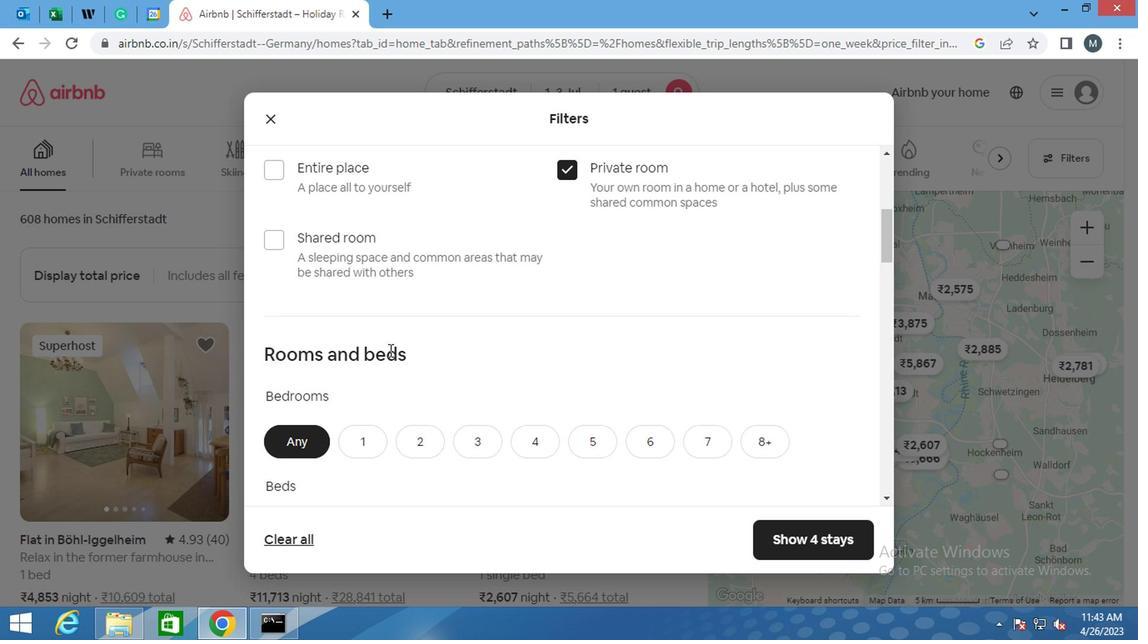 
Action: Mouse moved to (375, 368)
Screenshot: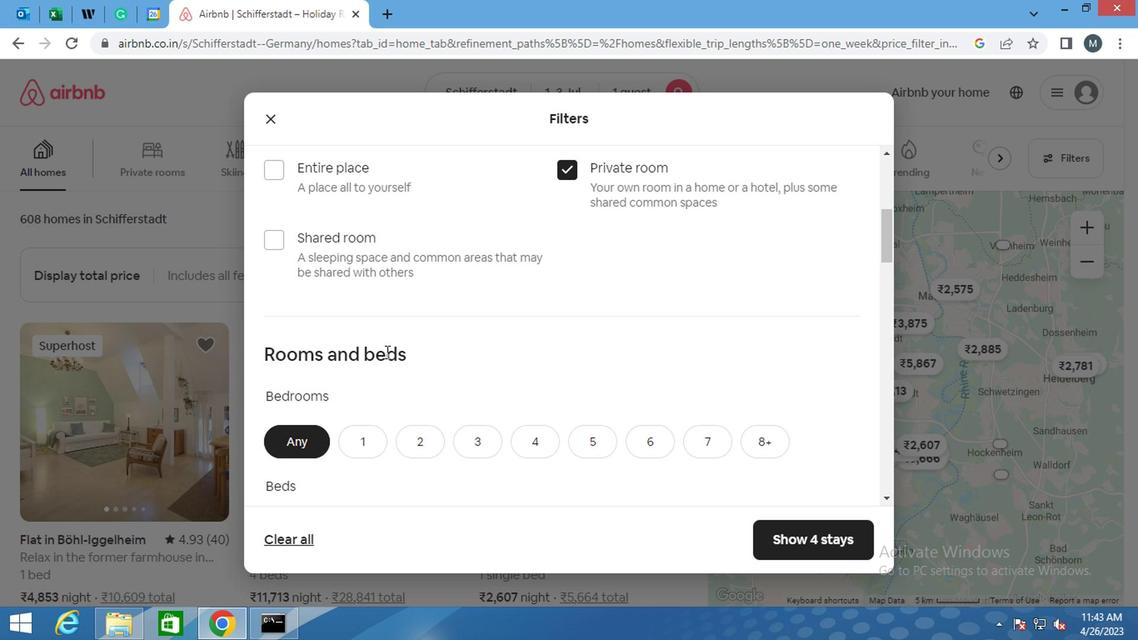 
Action: Mouse scrolled (375, 366) with delta (0, -1)
Screenshot: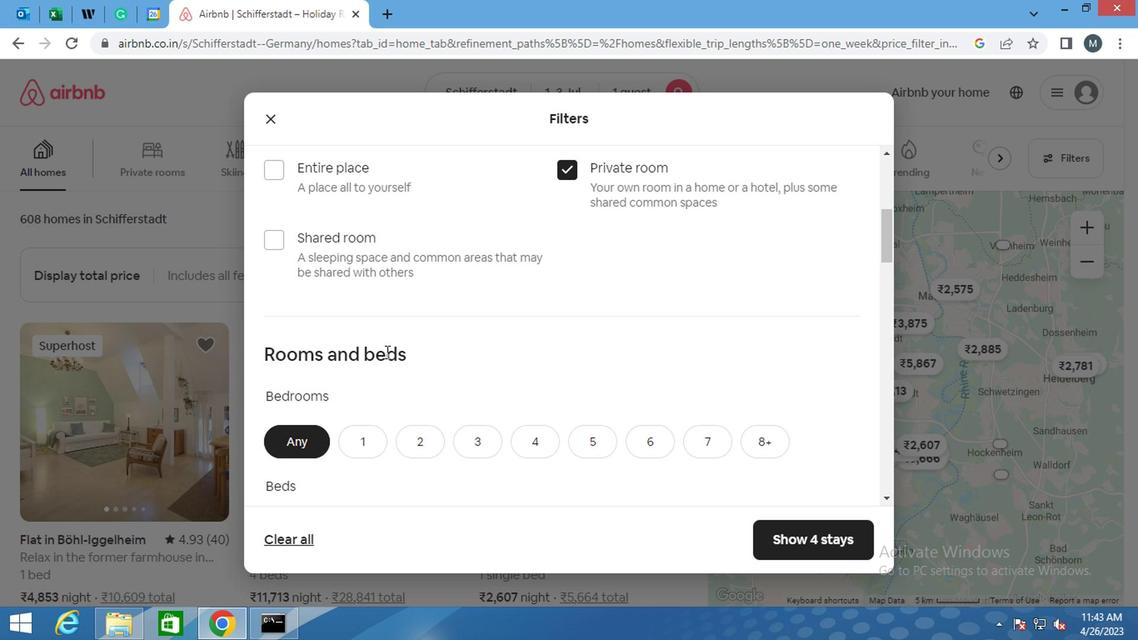 
Action: Mouse moved to (362, 280)
Screenshot: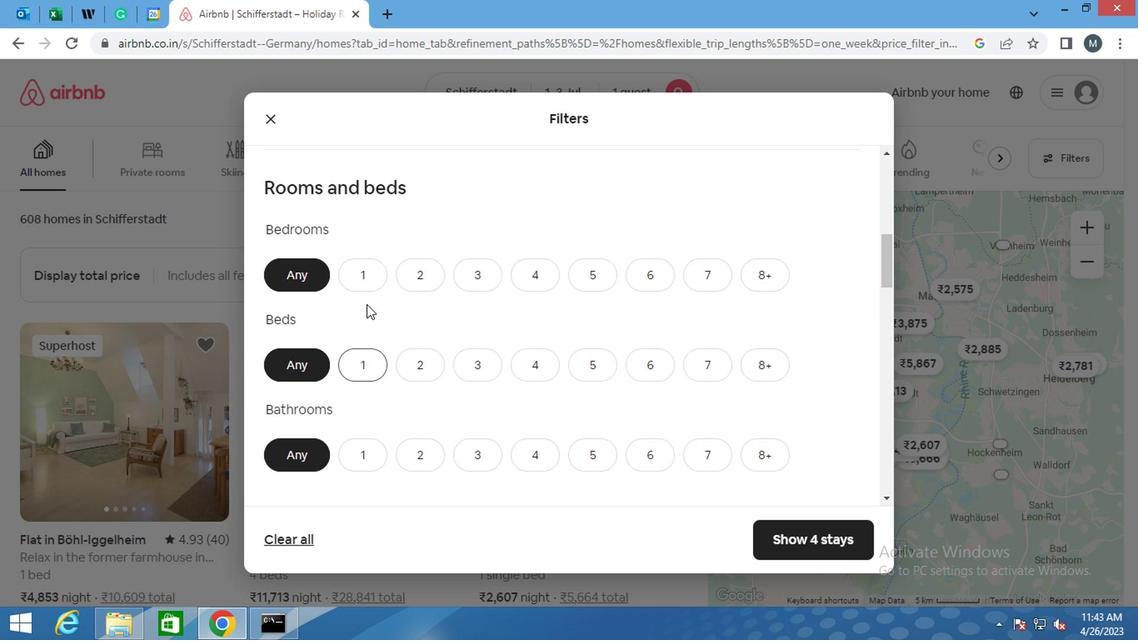 
Action: Mouse pressed left at (362, 280)
Screenshot: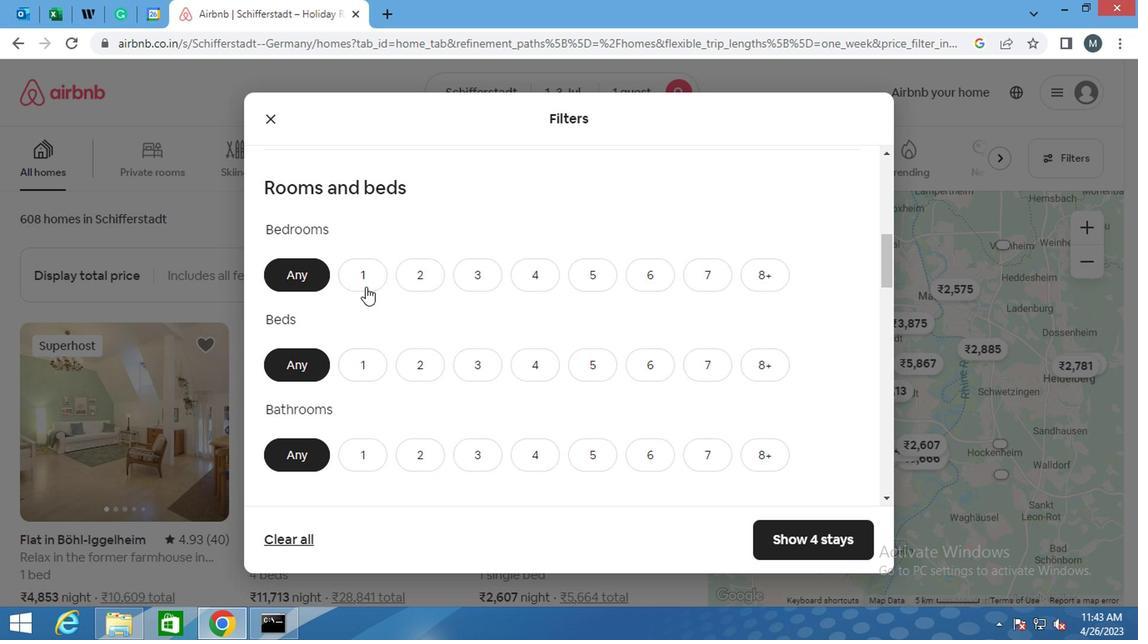 
Action: Mouse moved to (371, 375)
Screenshot: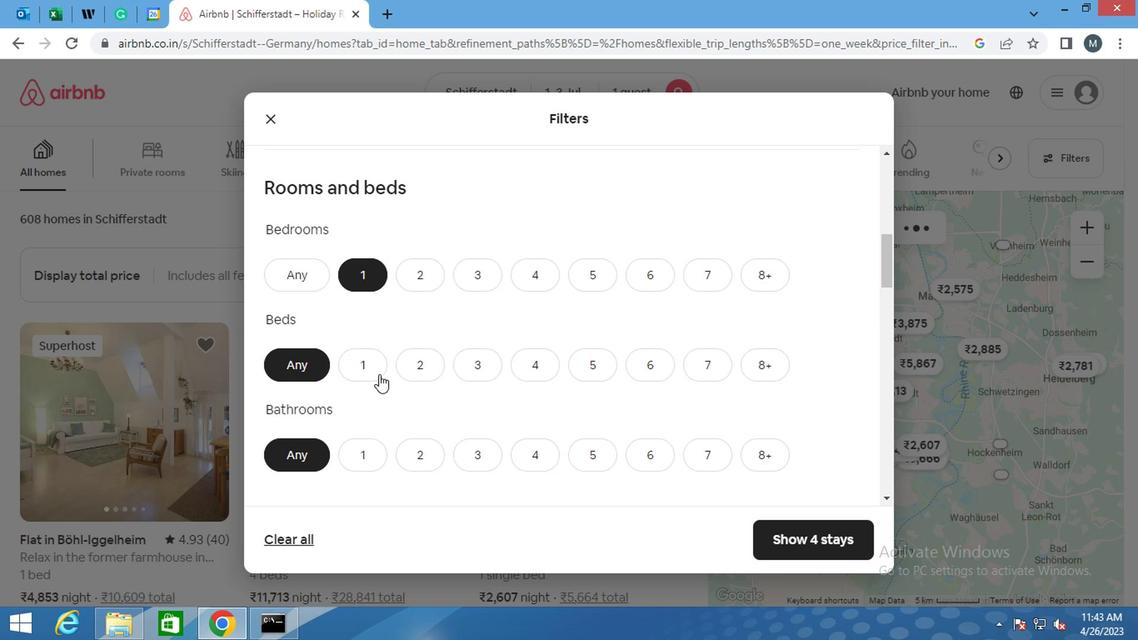 
Action: Mouse pressed left at (371, 375)
Screenshot: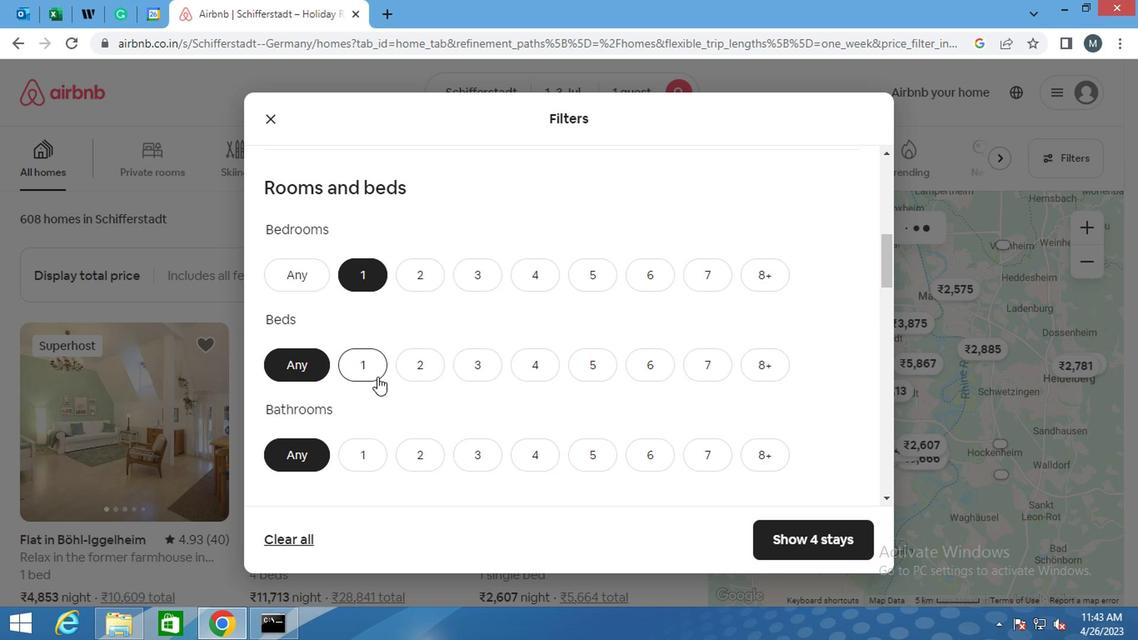 
Action: Mouse moved to (352, 452)
Screenshot: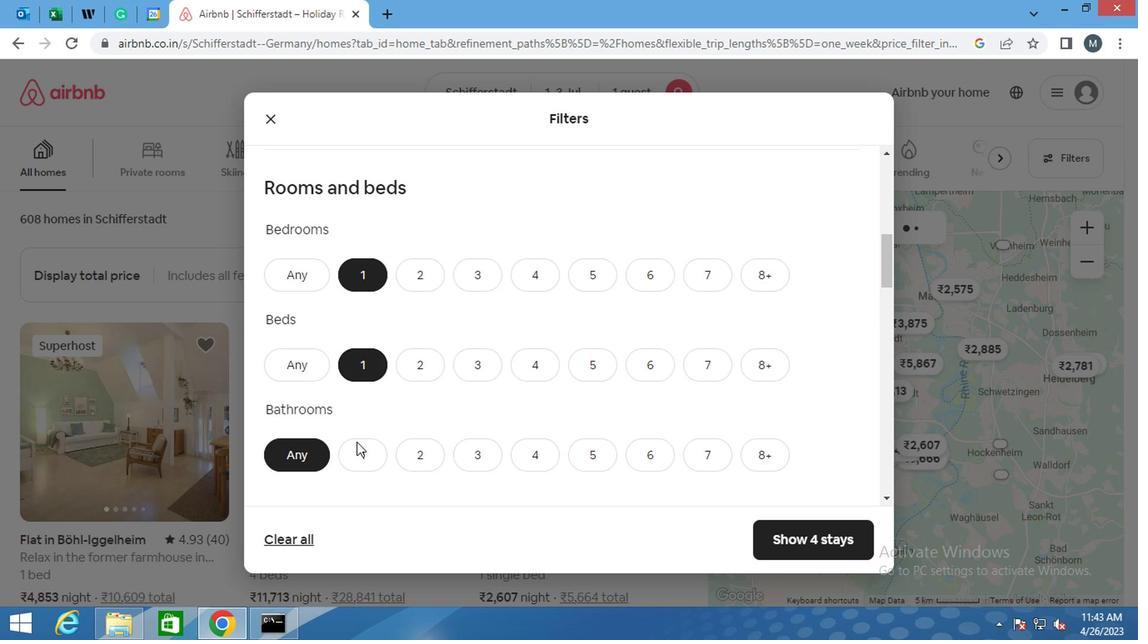 
Action: Mouse pressed left at (352, 452)
Screenshot: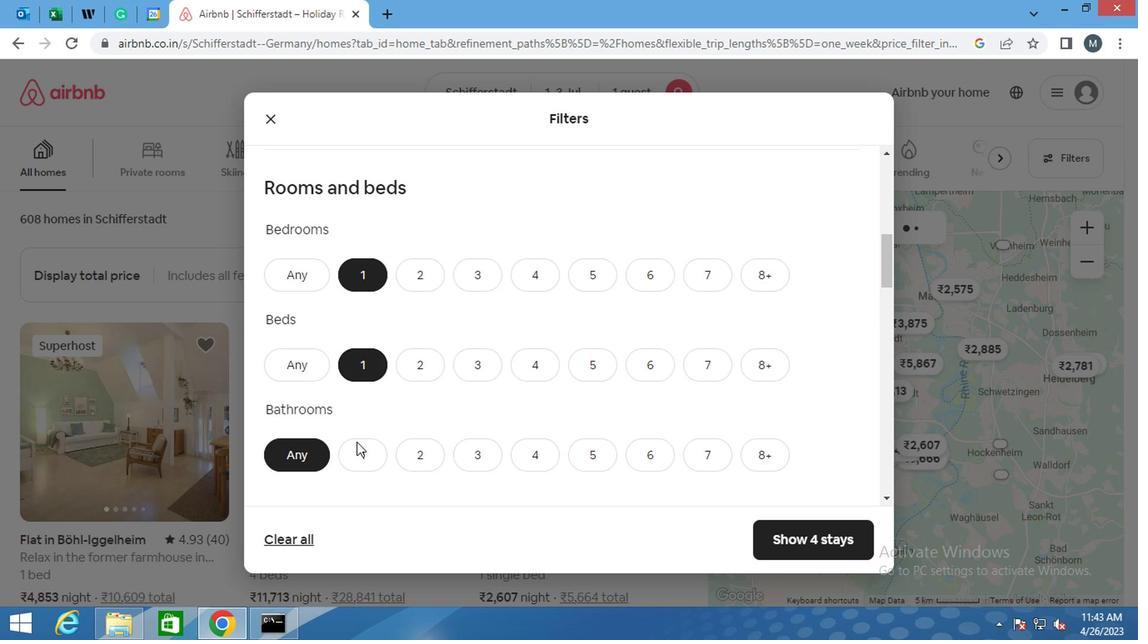 
Action: Mouse moved to (404, 388)
Screenshot: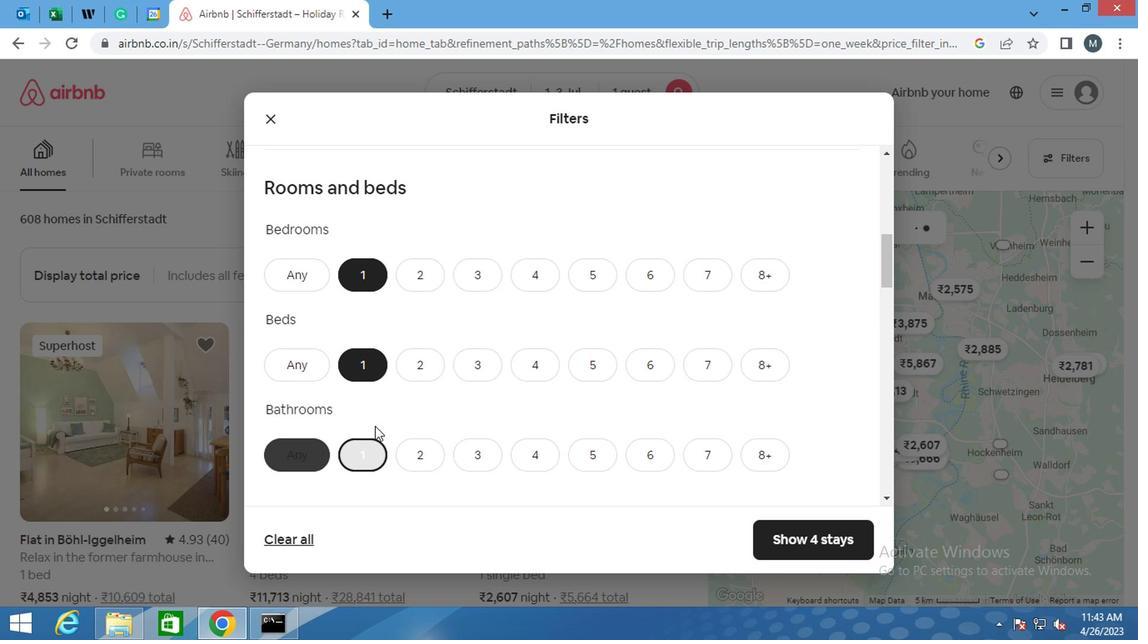 
Action: Mouse scrolled (404, 387) with delta (0, -1)
Screenshot: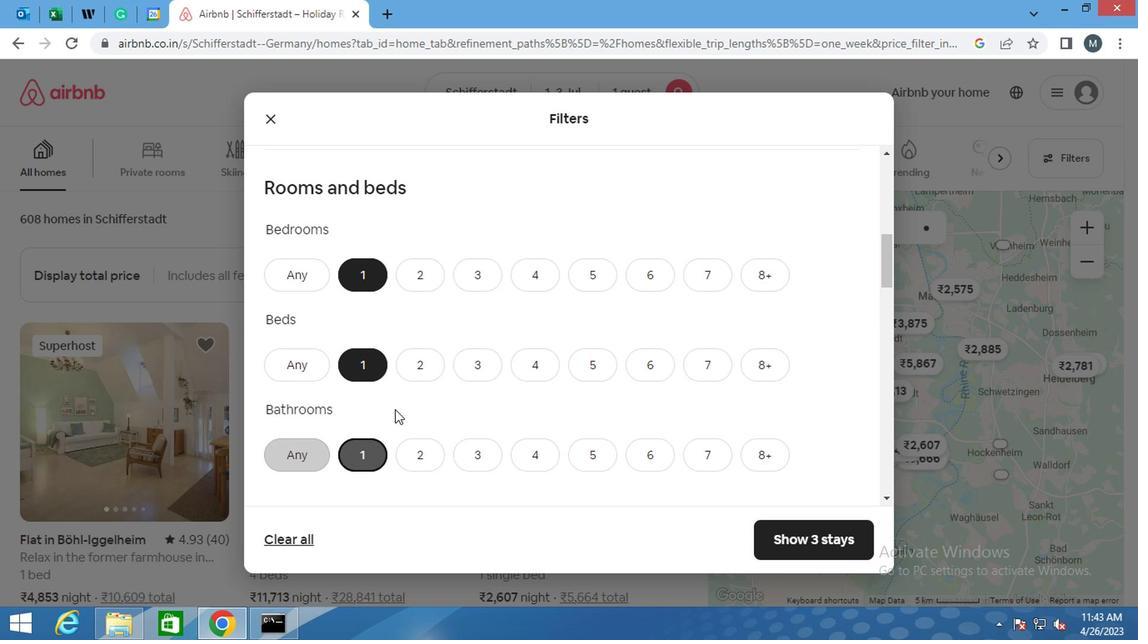 
Action: Mouse scrolled (404, 387) with delta (0, -1)
Screenshot: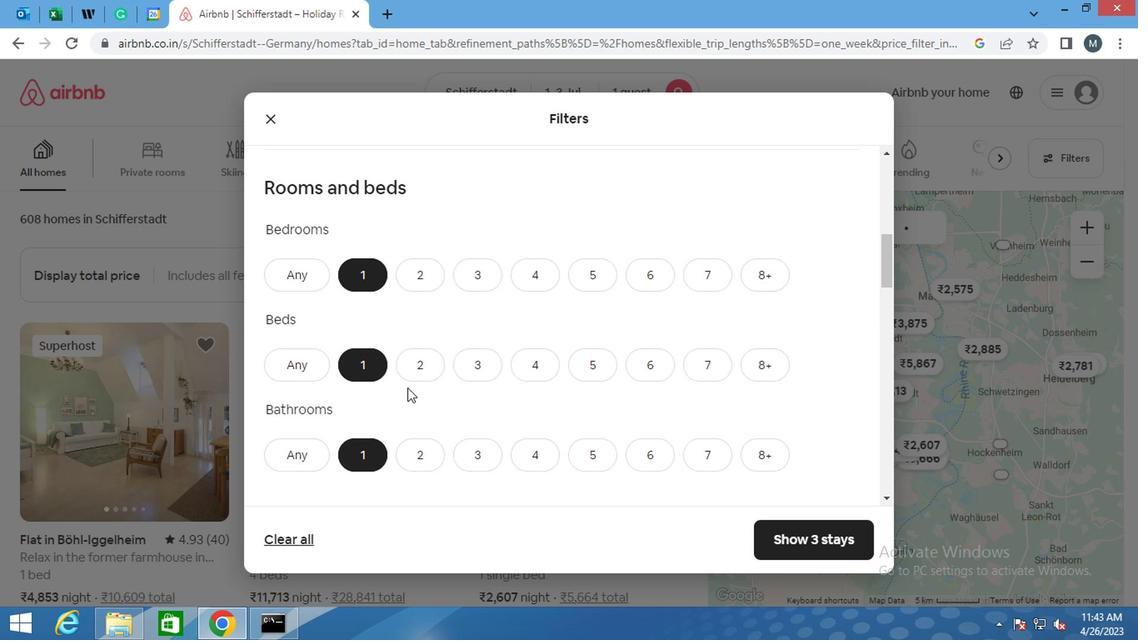 
Action: Mouse scrolled (404, 387) with delta (0, -1)
Screenshot: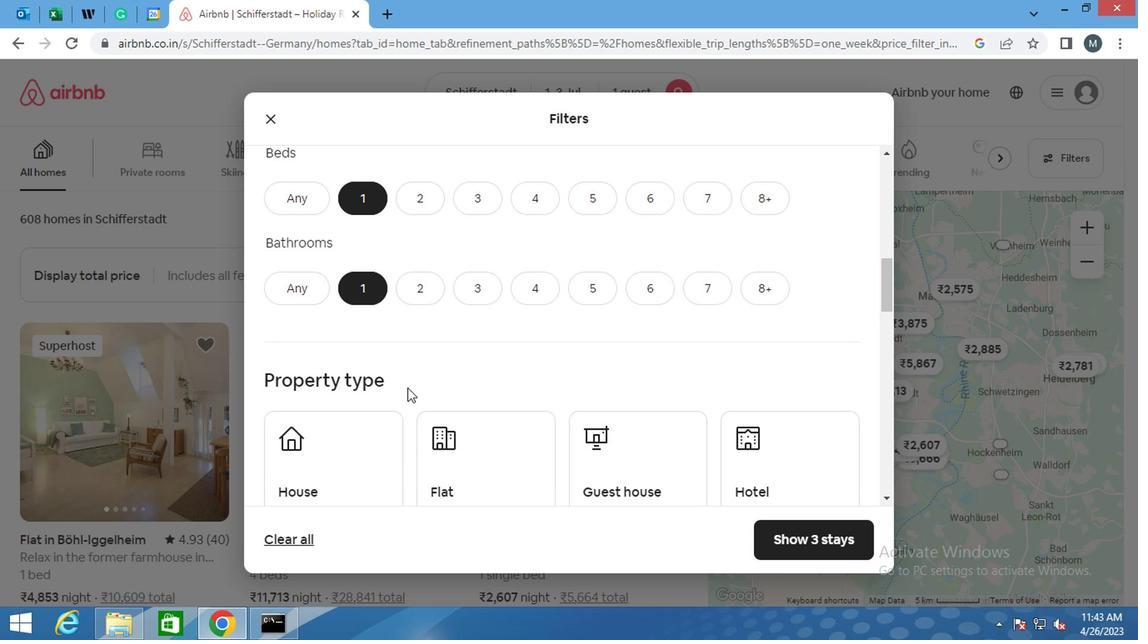 
Action: Mouse scrolled (404, 387) with delta (0, -1)
Screenshot: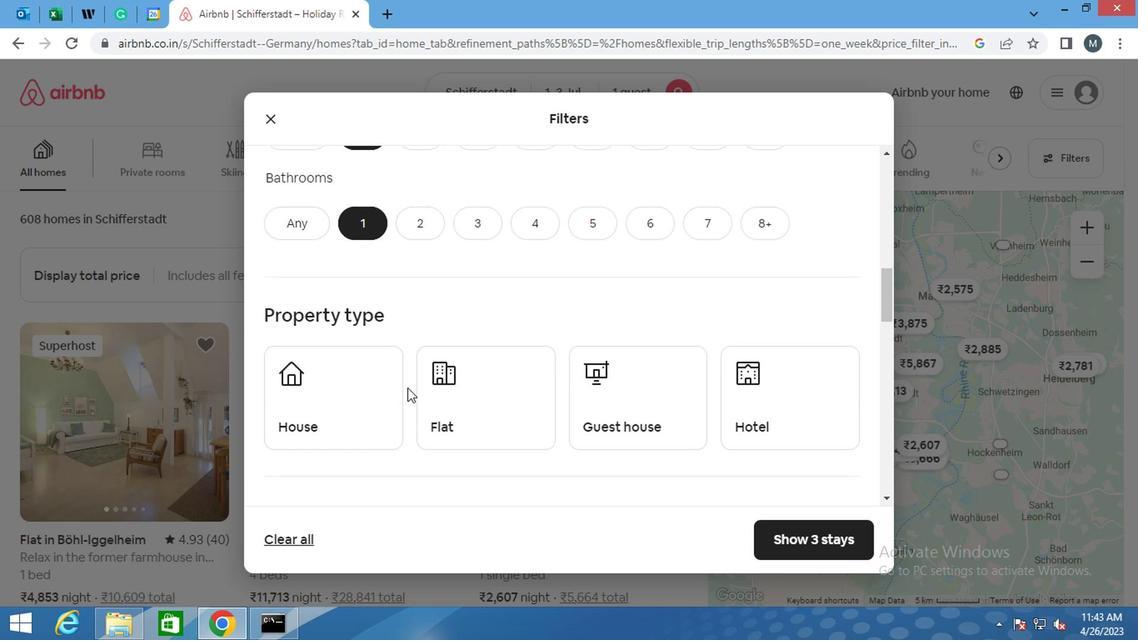 
Action: Mouse moved to (358, 323)
Screenshot: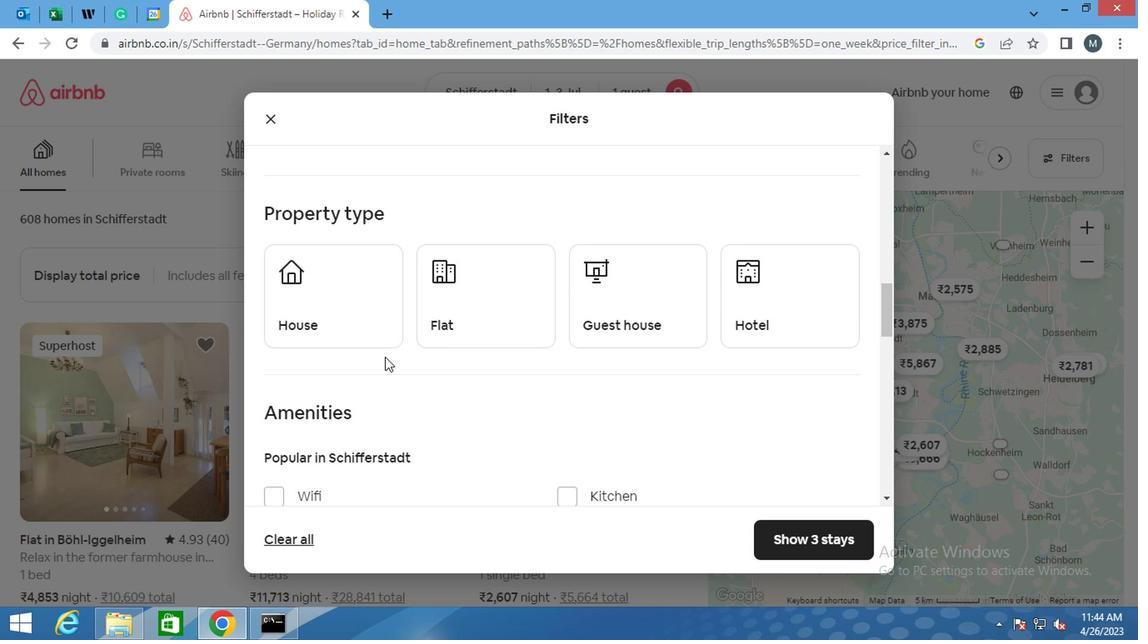 
Action: Mouse pressed left at (358, 323)
Screenshot: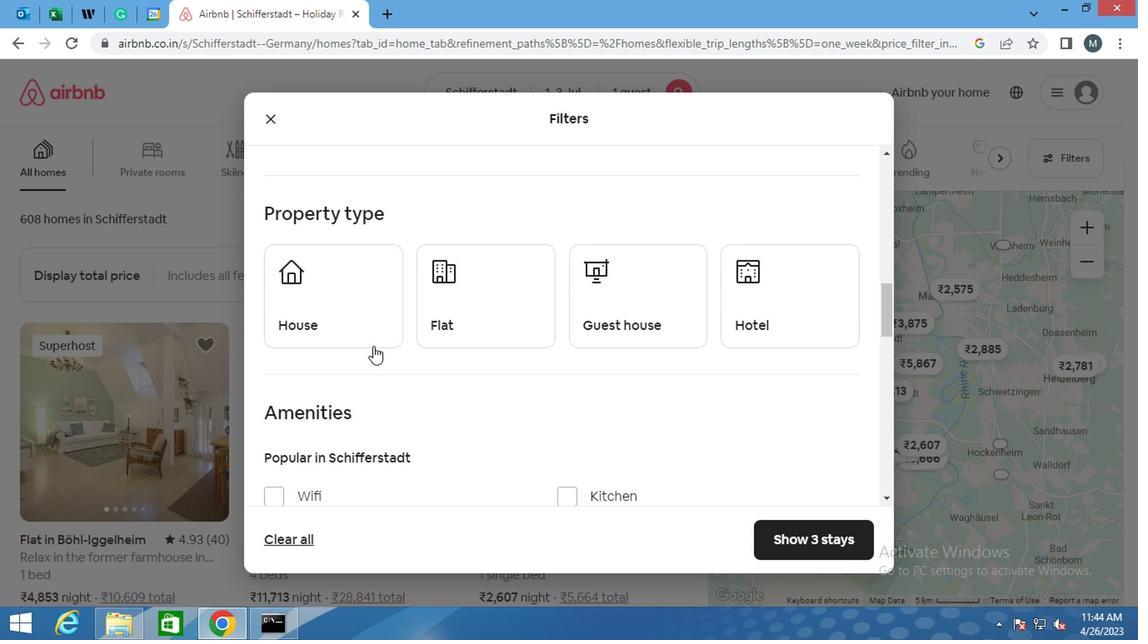 
Action: Mouse moved to (472, 318)
Screenshot: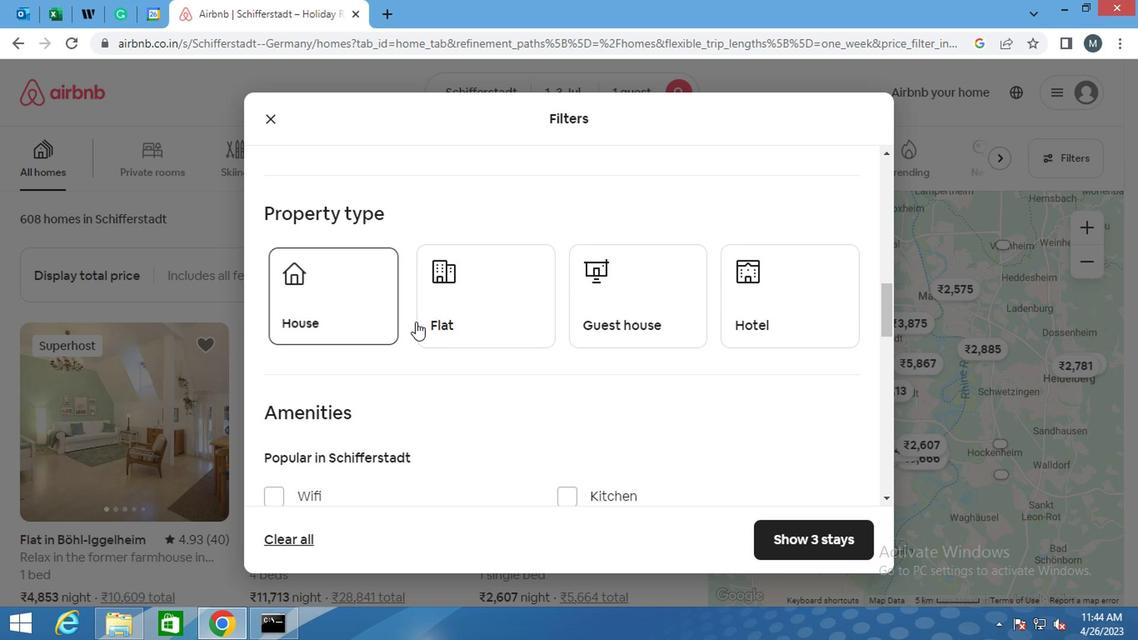 
Action: Mouse pressed left at (472, 318)
Screenshot: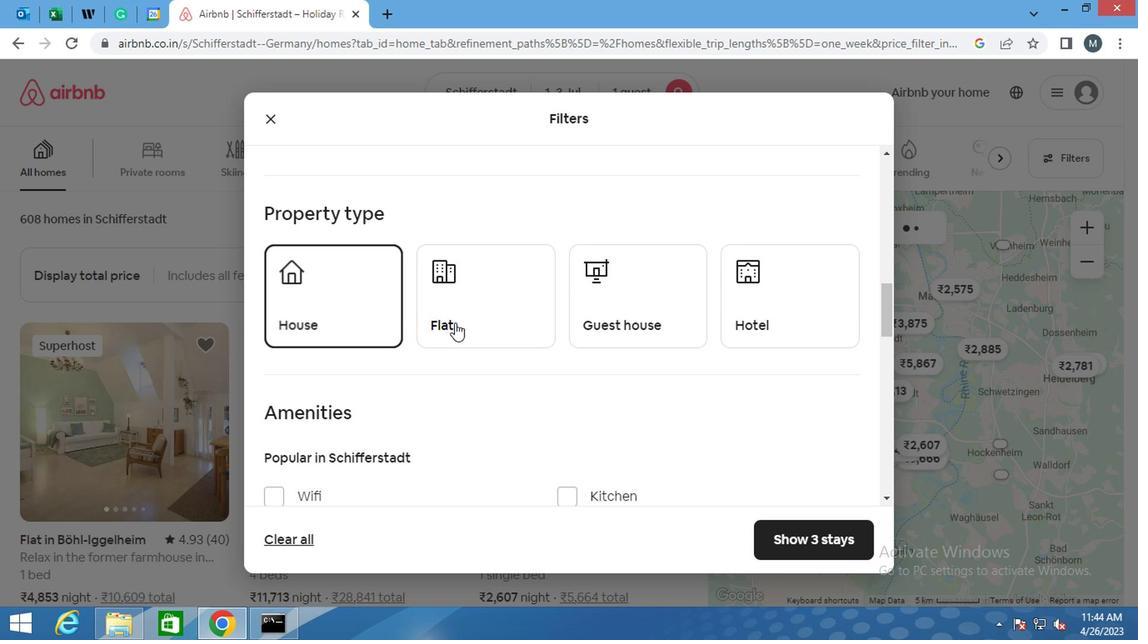 
Action: Mouse moved to (638, 325)
Screenshot: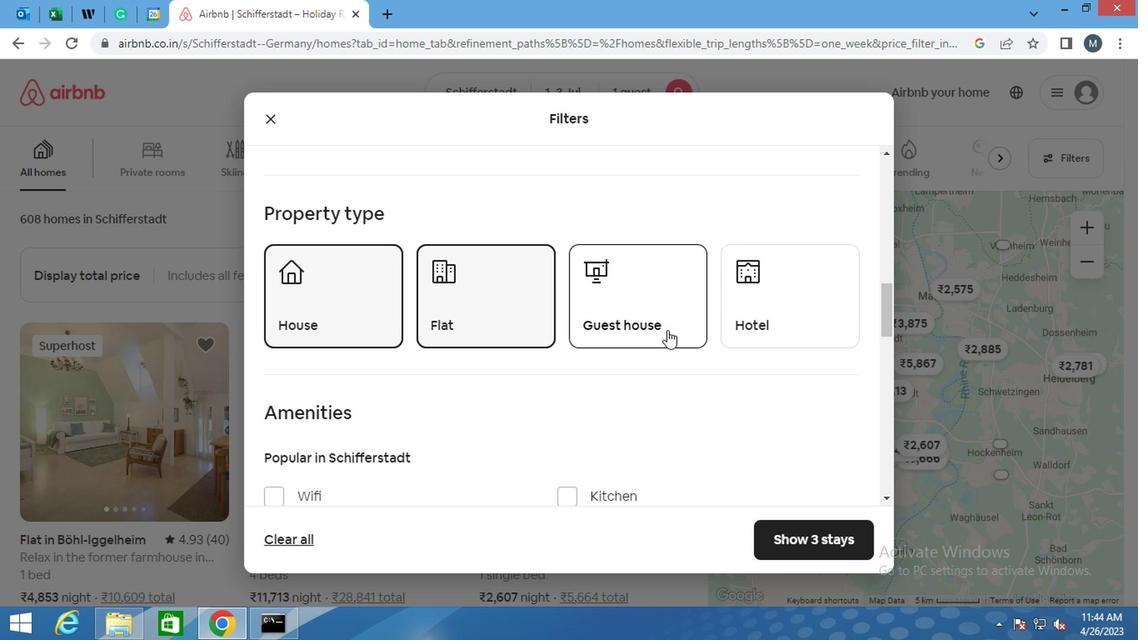 
Action: Mouse pressed left at (638, 325)
Screenshot: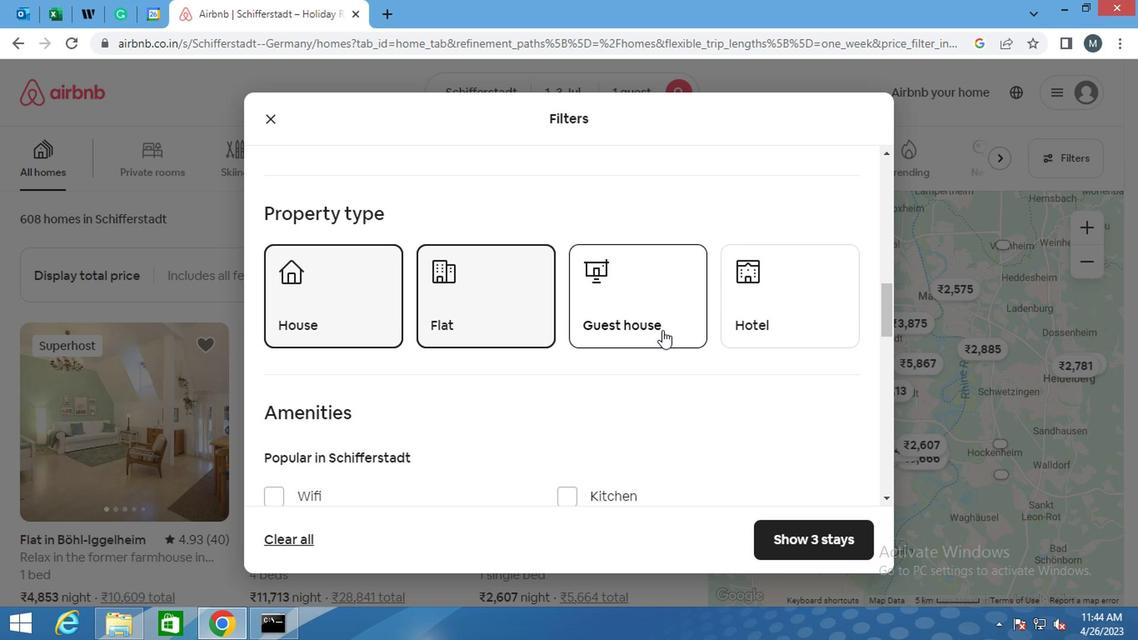 
Action: Mouse moved to (800, 297)
Screenshot: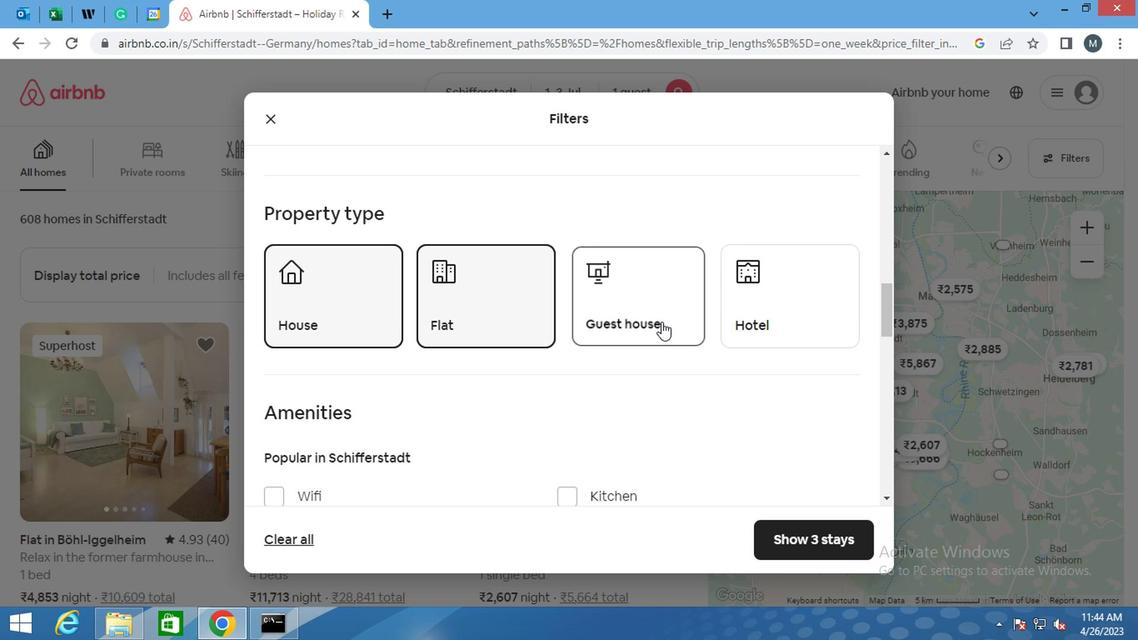 
Action: Mouse pressed left at (800, 297)
Screenshot: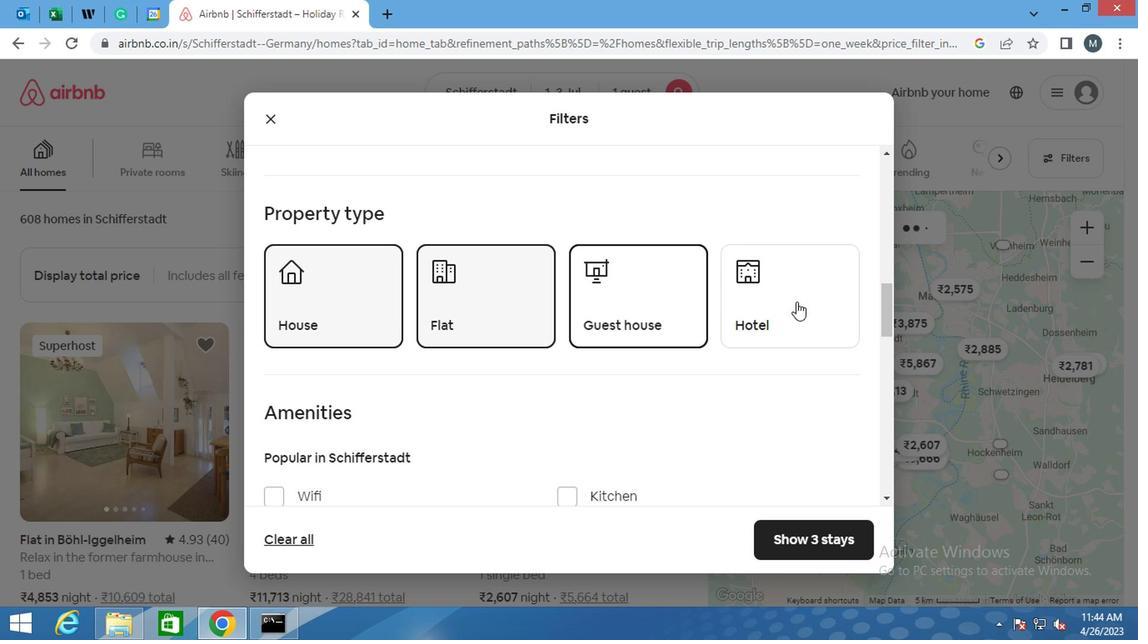 
Action: Mouse moved to (619, 341)
Screenshot: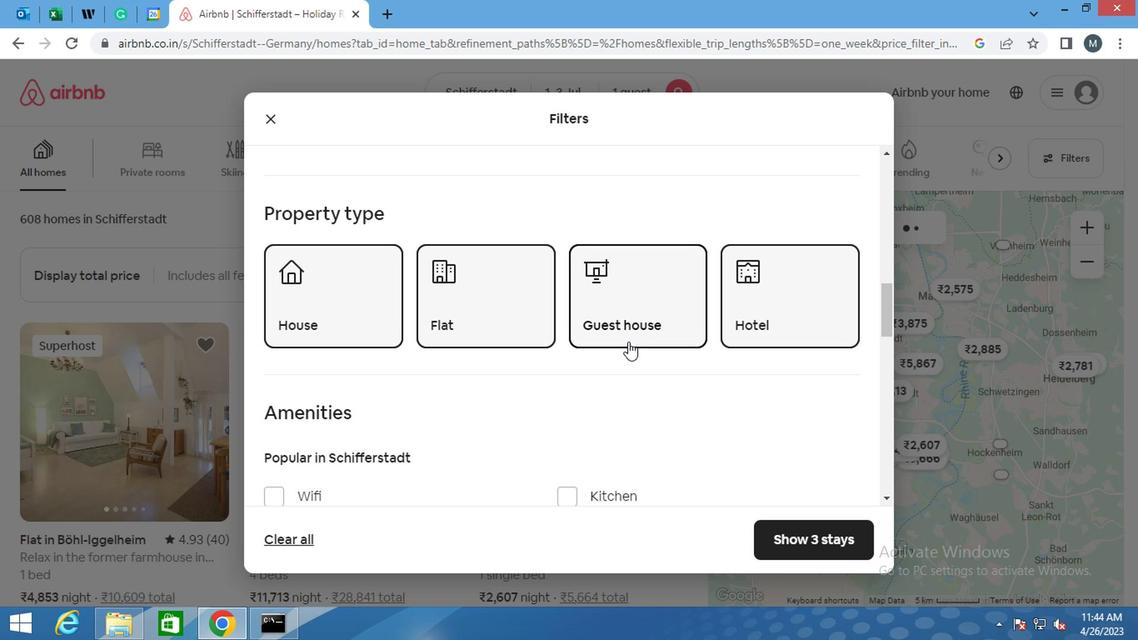 
Action: Mouse scrolled (619, 341) with delta (0, 0)
Screenshot: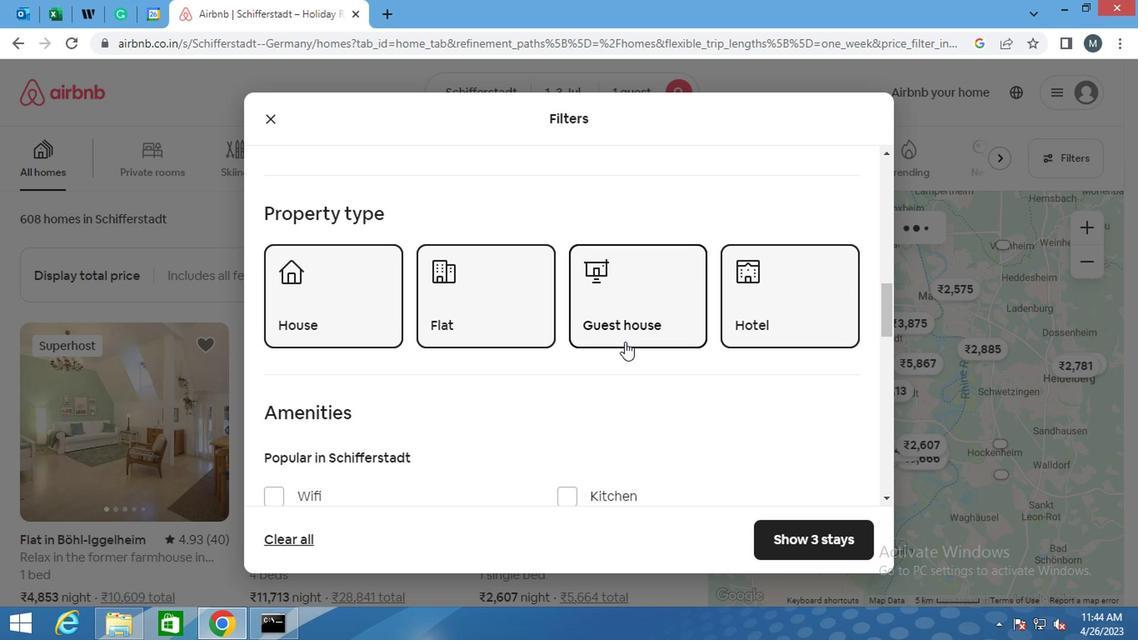 
Action: Mouse scrolled (619, 341) with delta (0, 0)
Screenshot: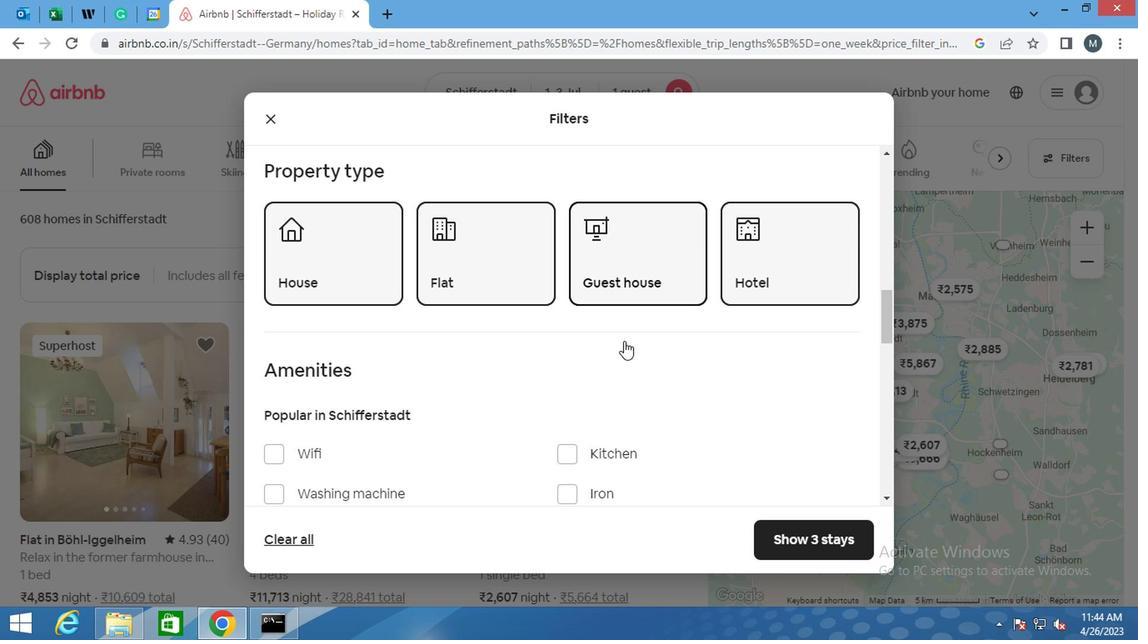 
Action: Mouse moved to (270, 333)
Screenshot: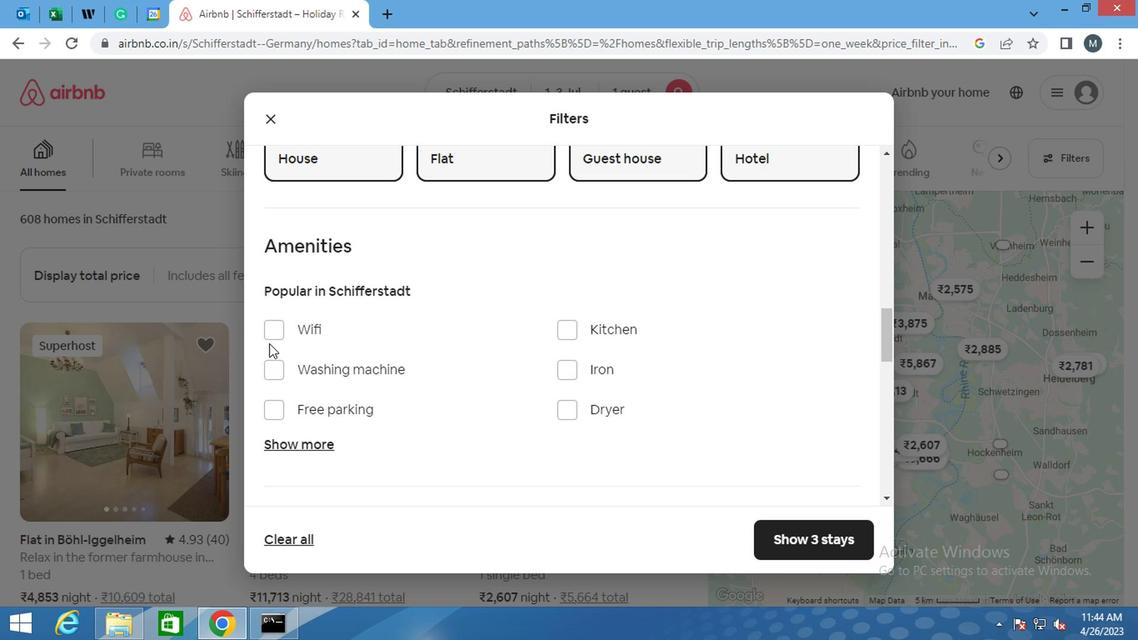 
Action: Mouse pressed left at (270, 333)
Screenshot: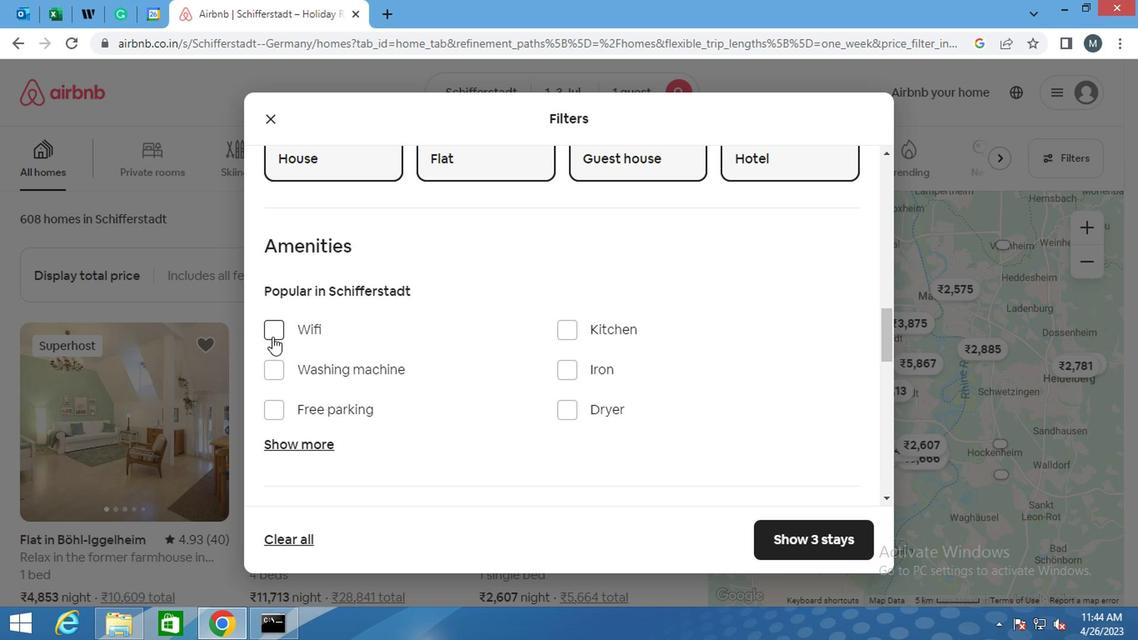 
Action: Mouse moved to (549, 343)
Screenshot: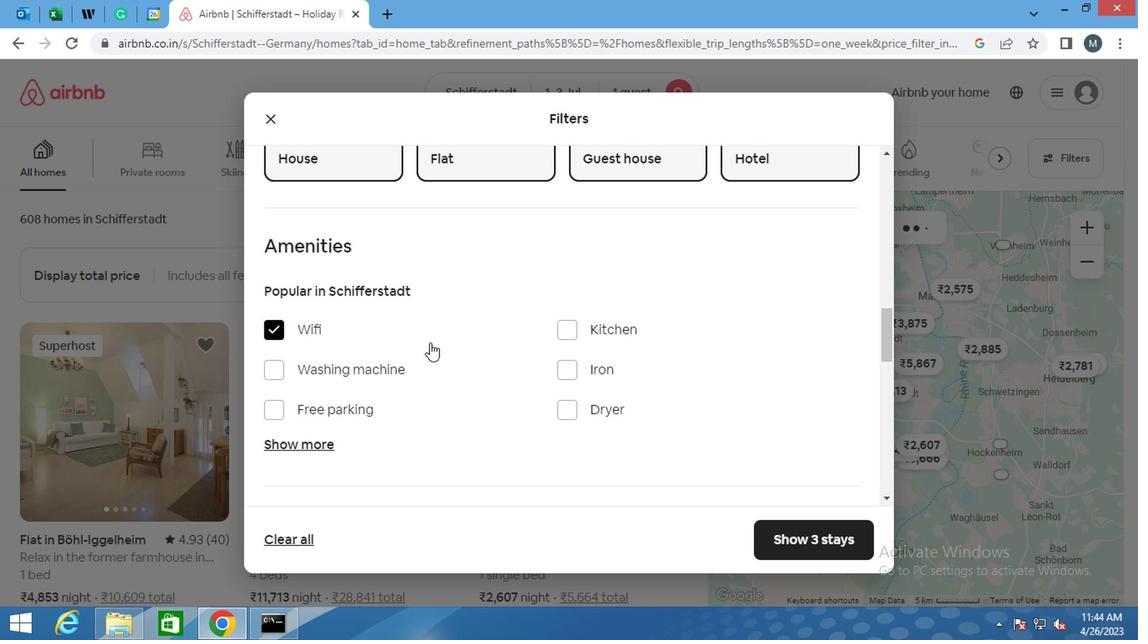 
Action: Mouse scrolled (549, 343) with delta (0, 0)
Screenshot: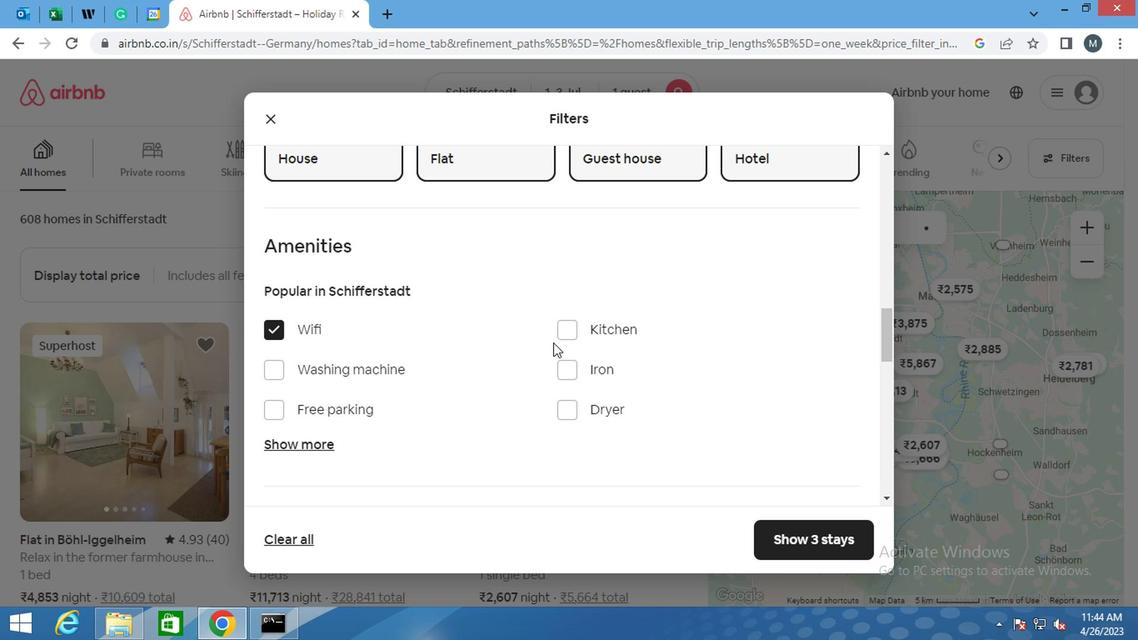 
Action: Mouse scrolled (549, 343) with delta (0, 0)
Screenshot: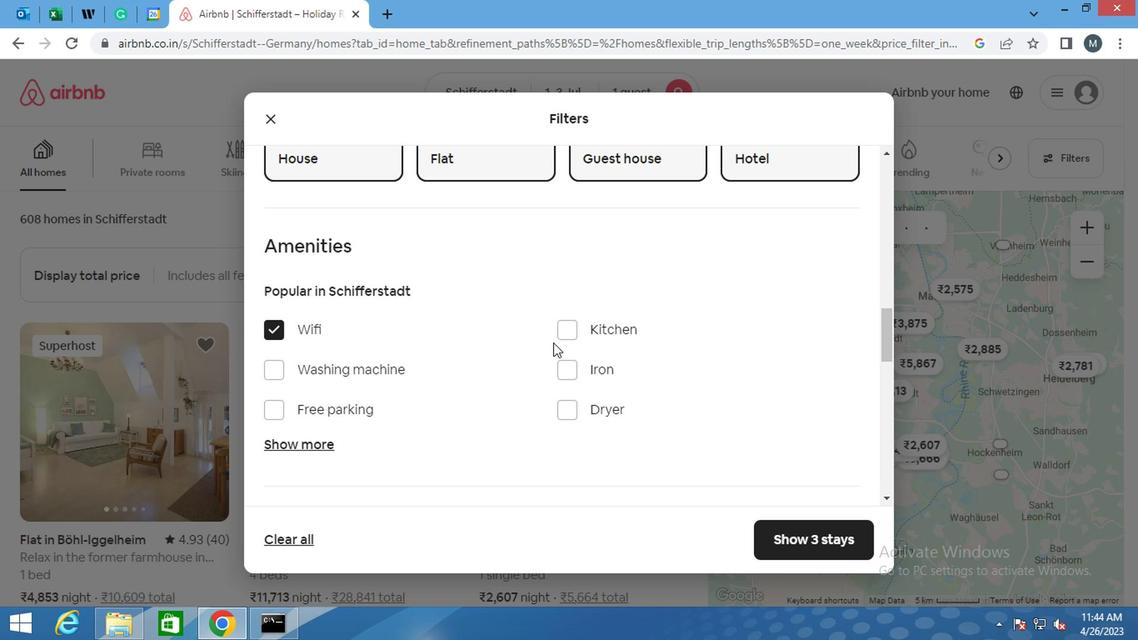 
Action: Mouse scrolled (549, 343) with delta (0, 0)
Screenshot: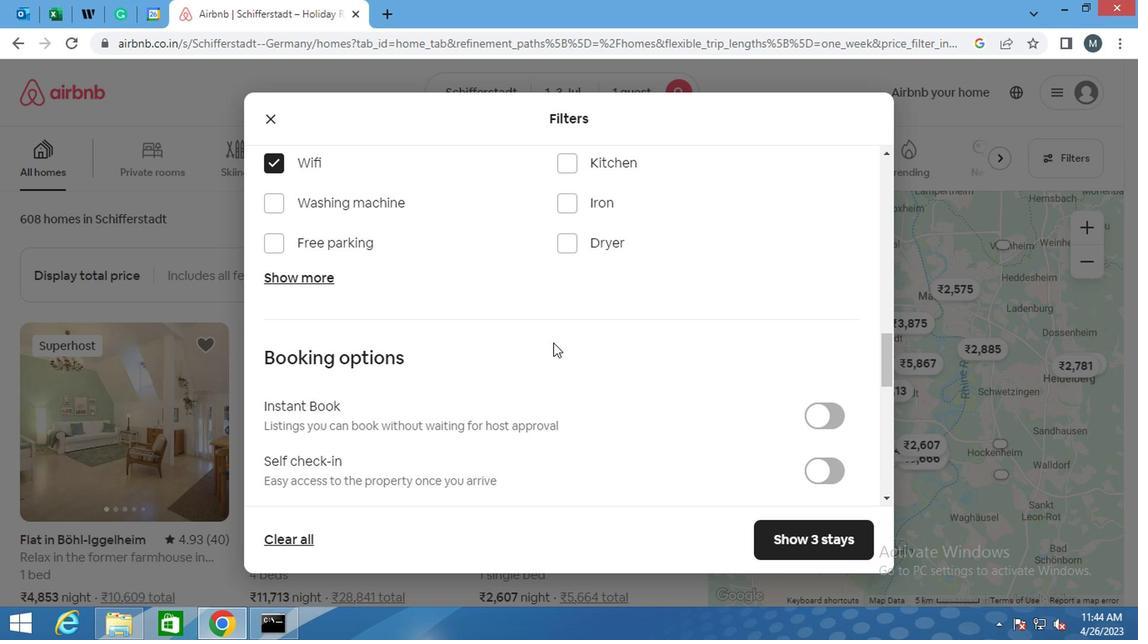 
Action: Mouse moved to (566, 347)
Screenshot: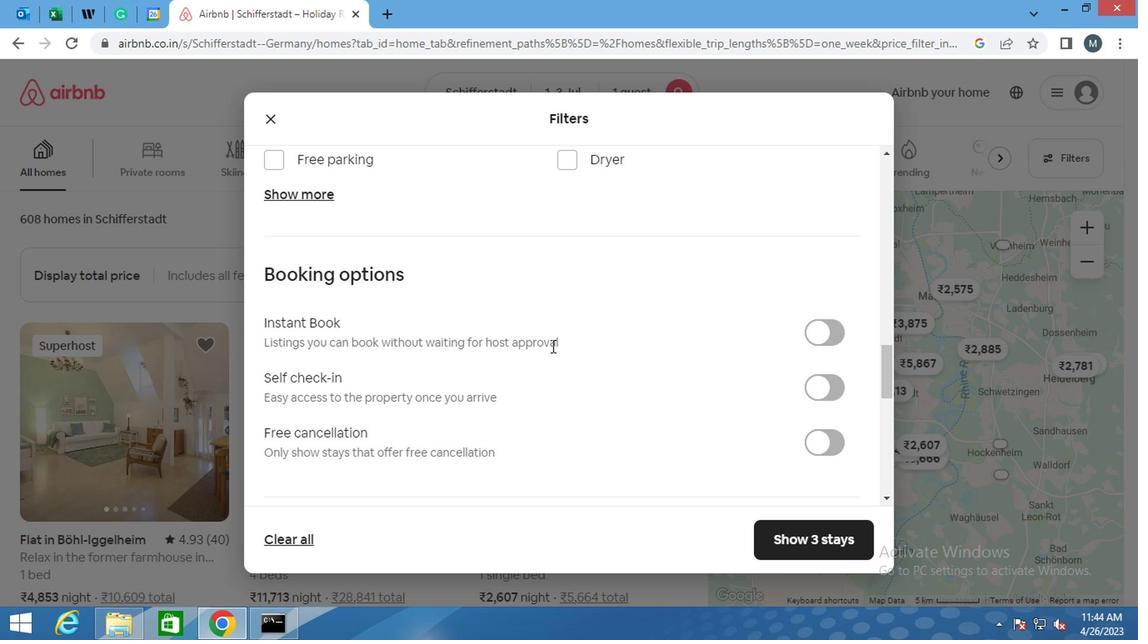 
Action: Mouse scrolled (566, 347) with delta (0, 0)
Screenshot: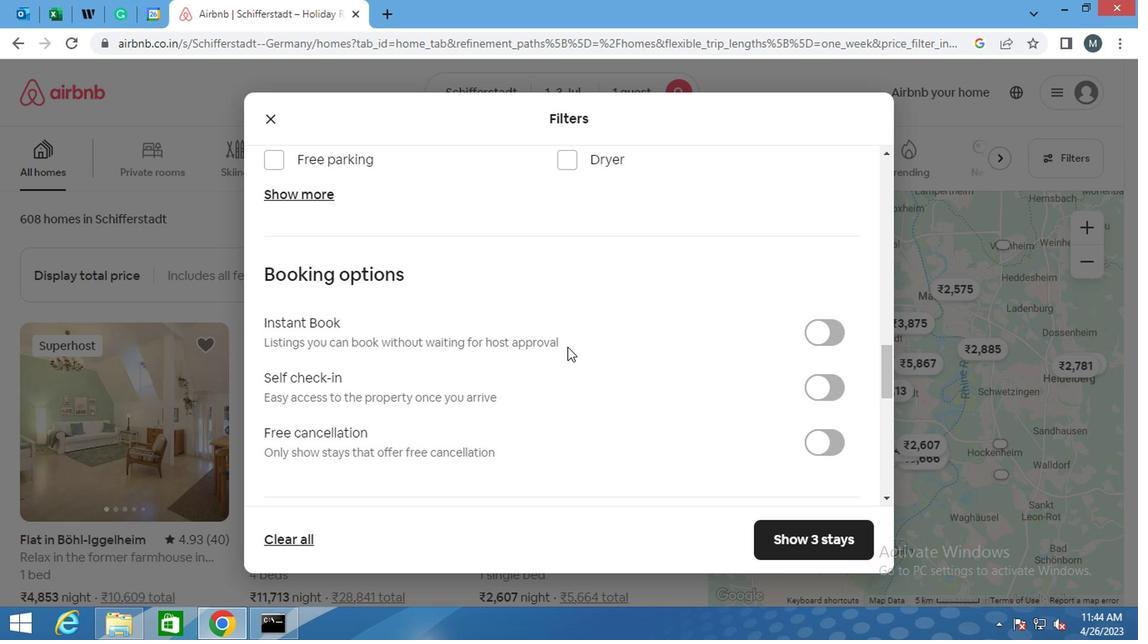 
Action: Mouse scrolled (566, 347) with delta (0, 0)
Screenshot: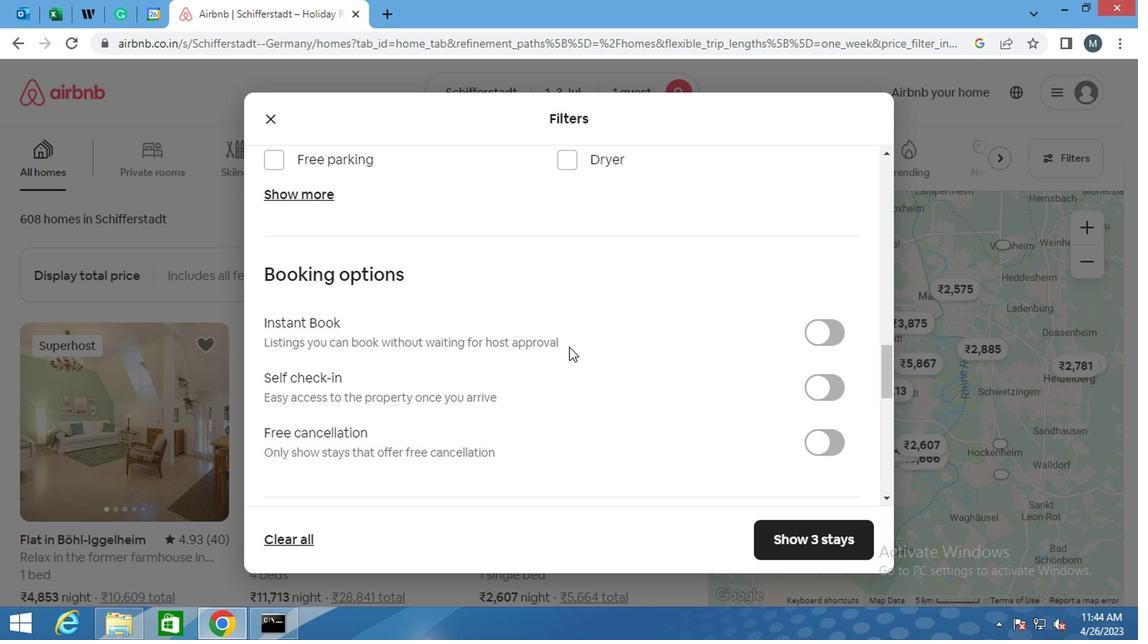 
Action: Mouse moved to (802, 224)
Screenshot: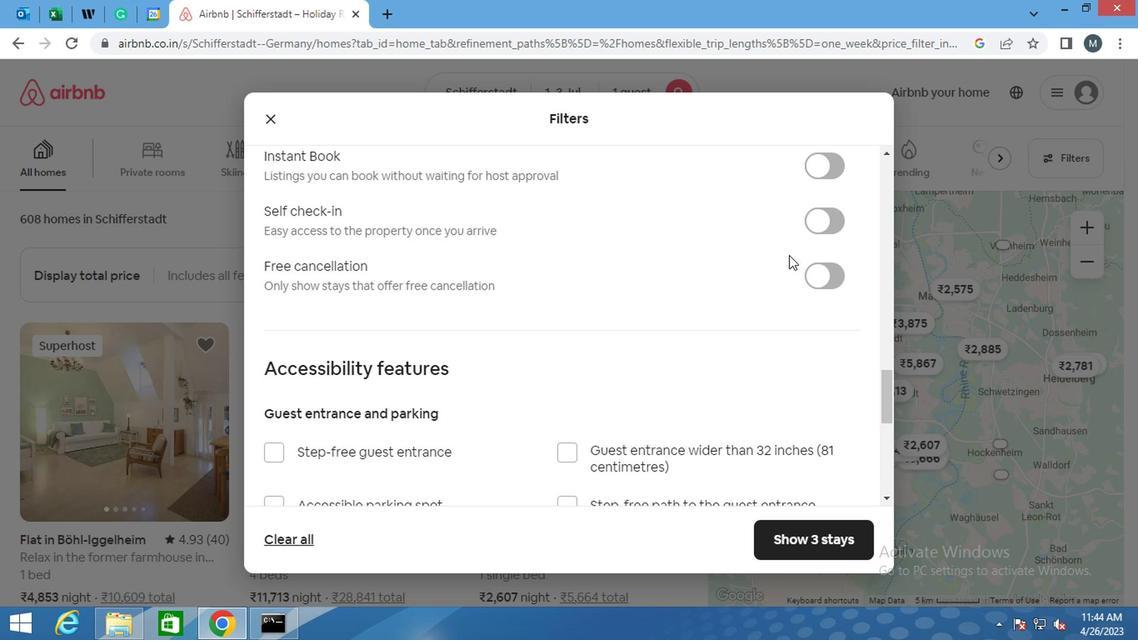 
Action: Mouse pressed left at (802, 224)
Screenshot: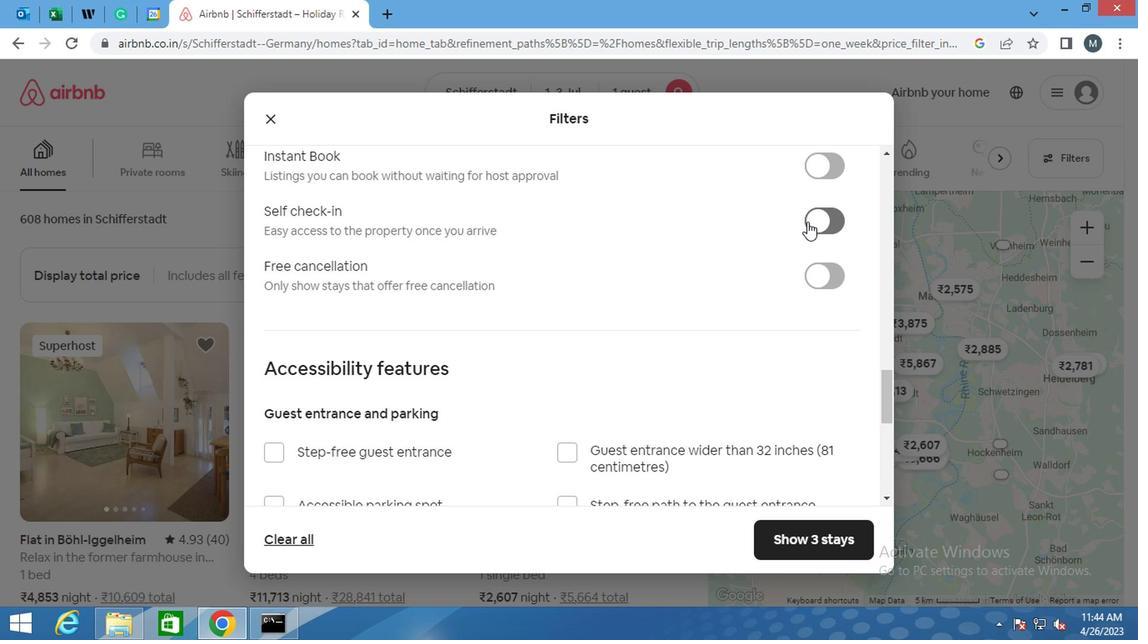 
Action: Mouse moved to (686, 262)
Screenshot: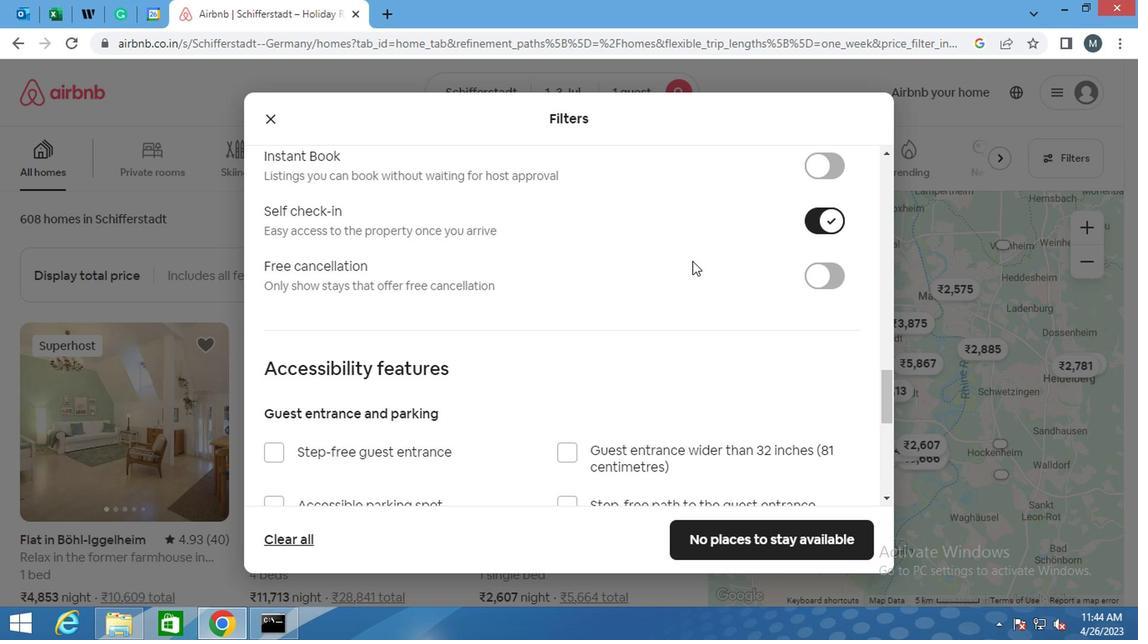 
Action: Mouse scrolled (686, 261) with delta (0, 0)
Screenshot: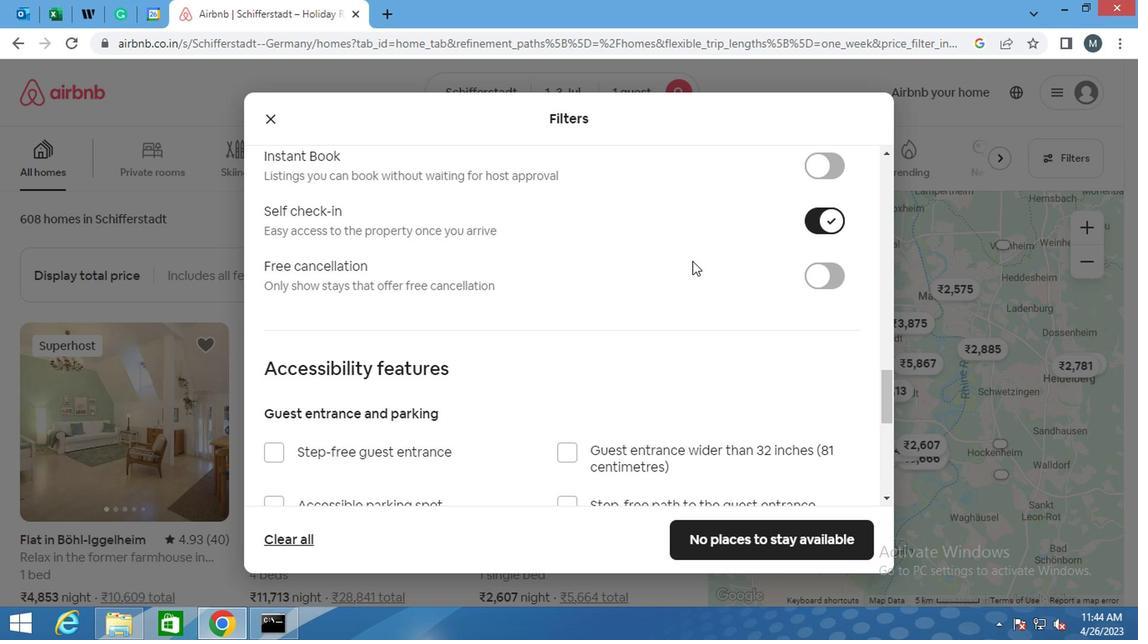 
Action: Mouse moved to (685, 263)
Screenshot: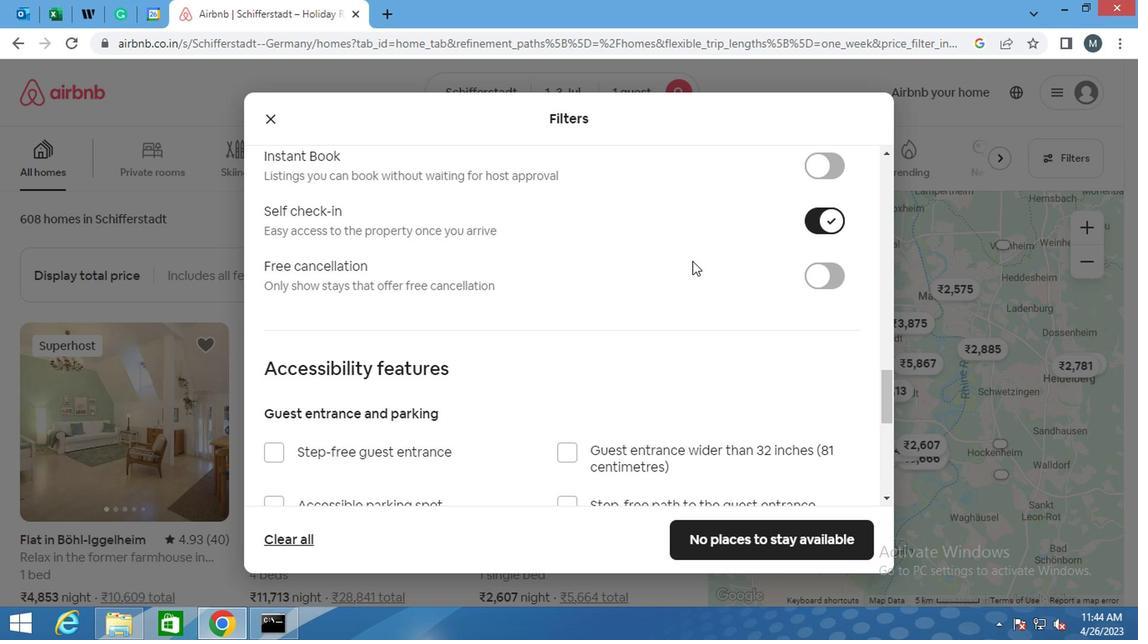 
Action: Mouse scrolled (685, 262) with delta (0, -1)
Screenshot: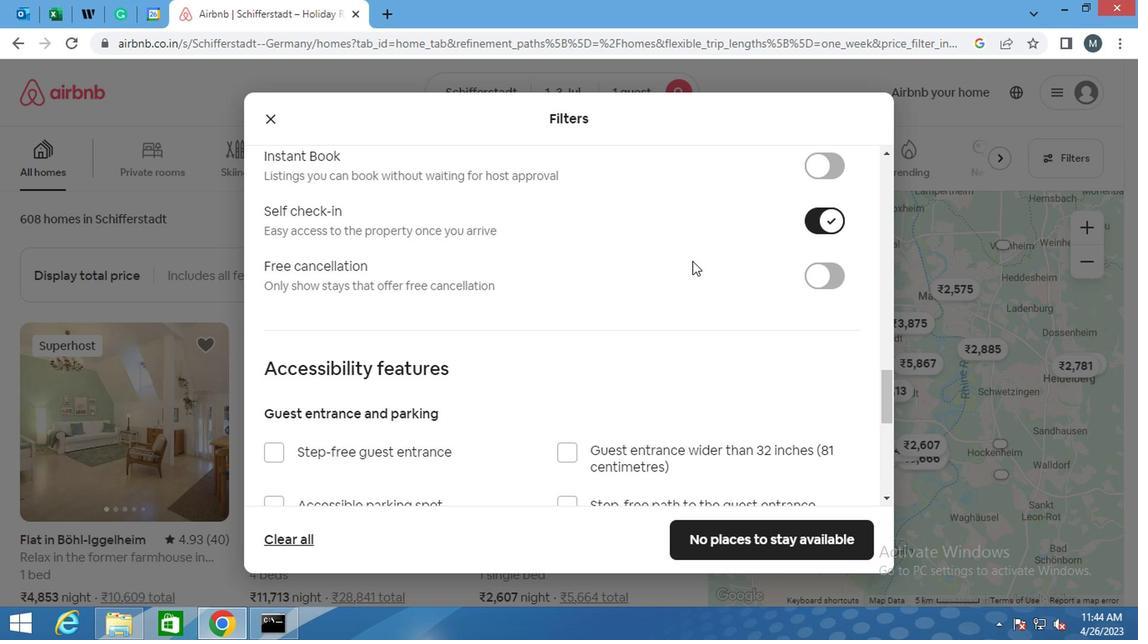 
Action: Mouse moved to (615, 291)
Screenshot: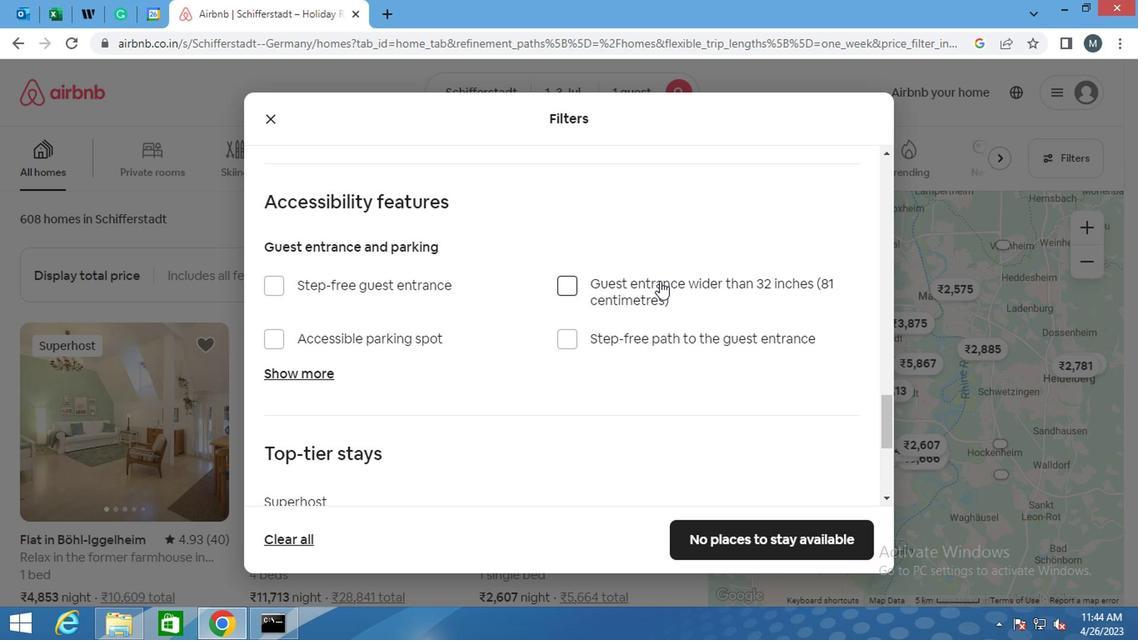 
Action: Mouse scrolled (615, 289) with delta (0, -1)
Screenshot: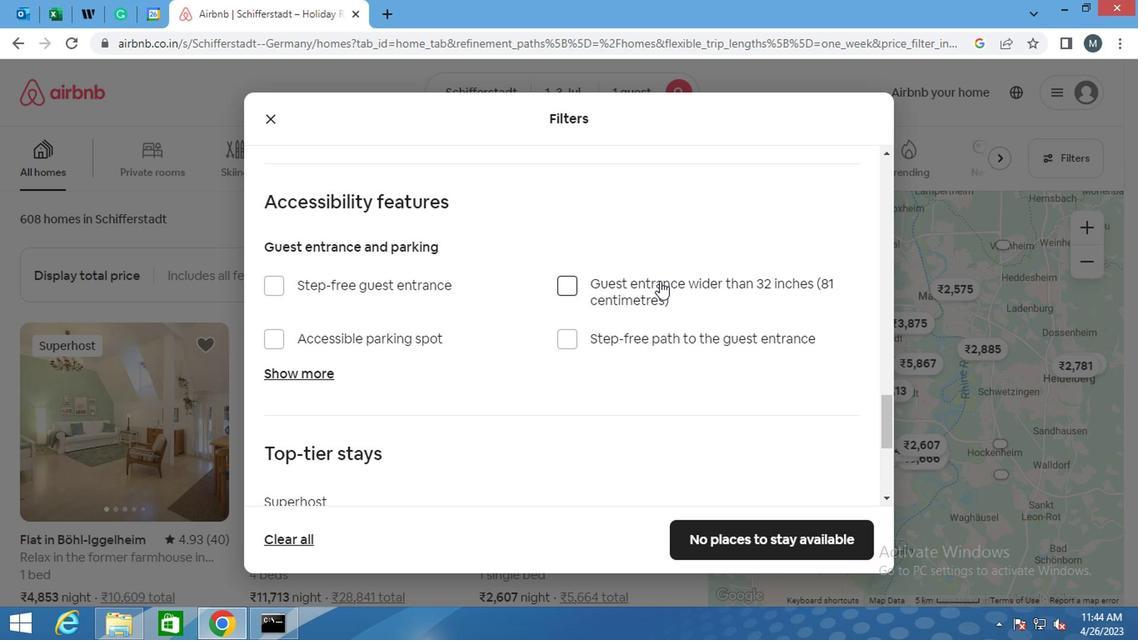 
Action: Mouse moved to (609, 293)
Screenshot: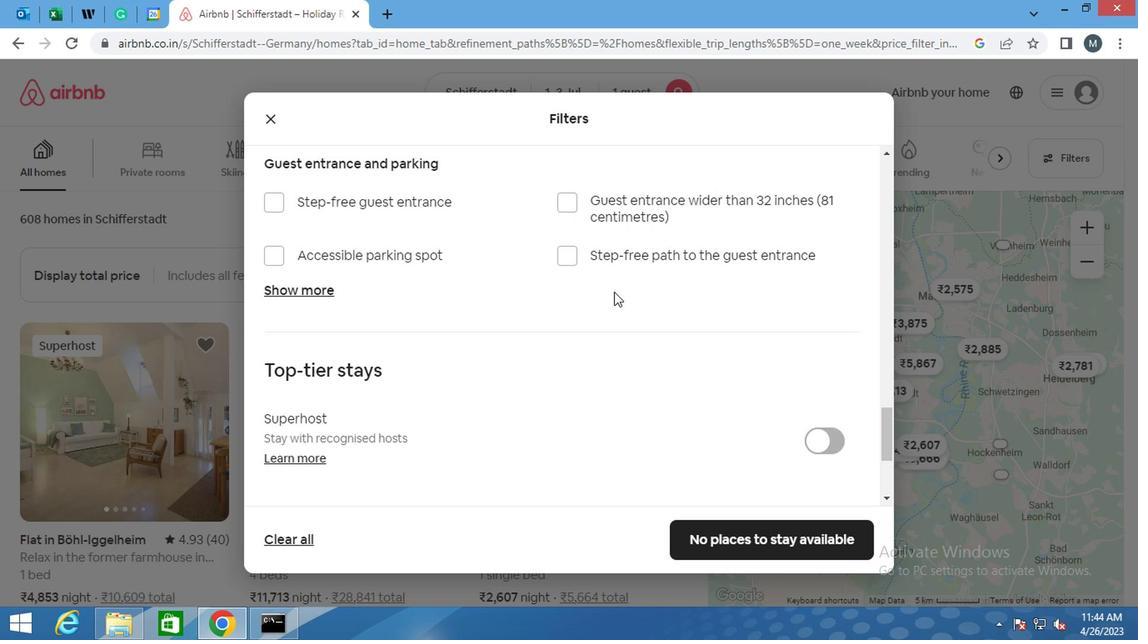 
Action: Mouse scrolled (609, 293) with delta (0, 0)
Screenshot: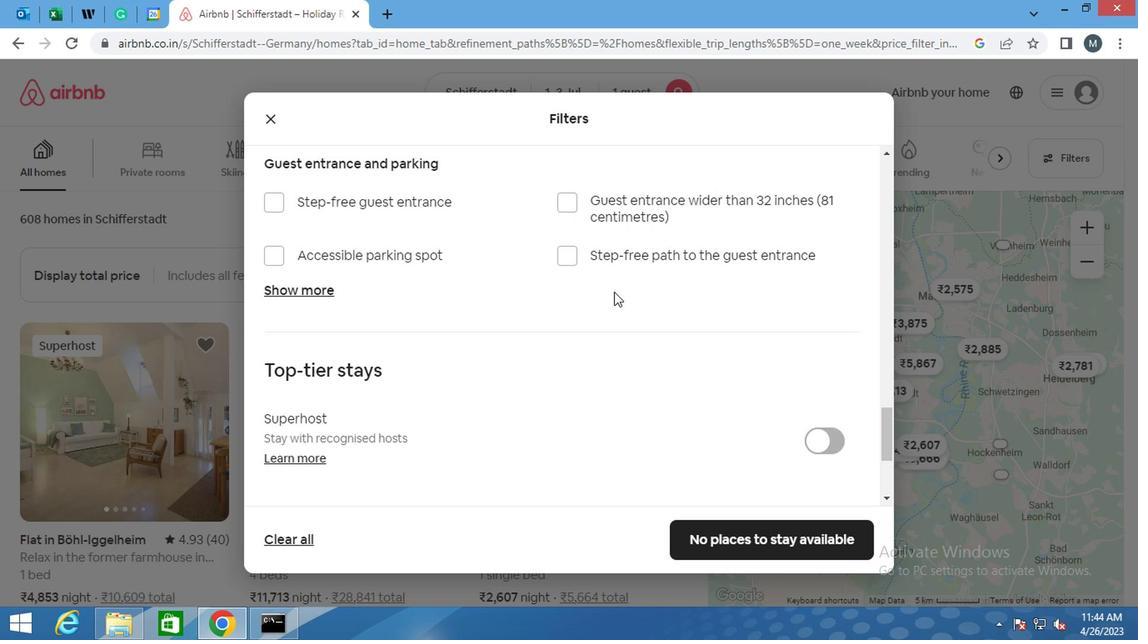 
Action: Mouse moved to (551, 301)
Screenshot: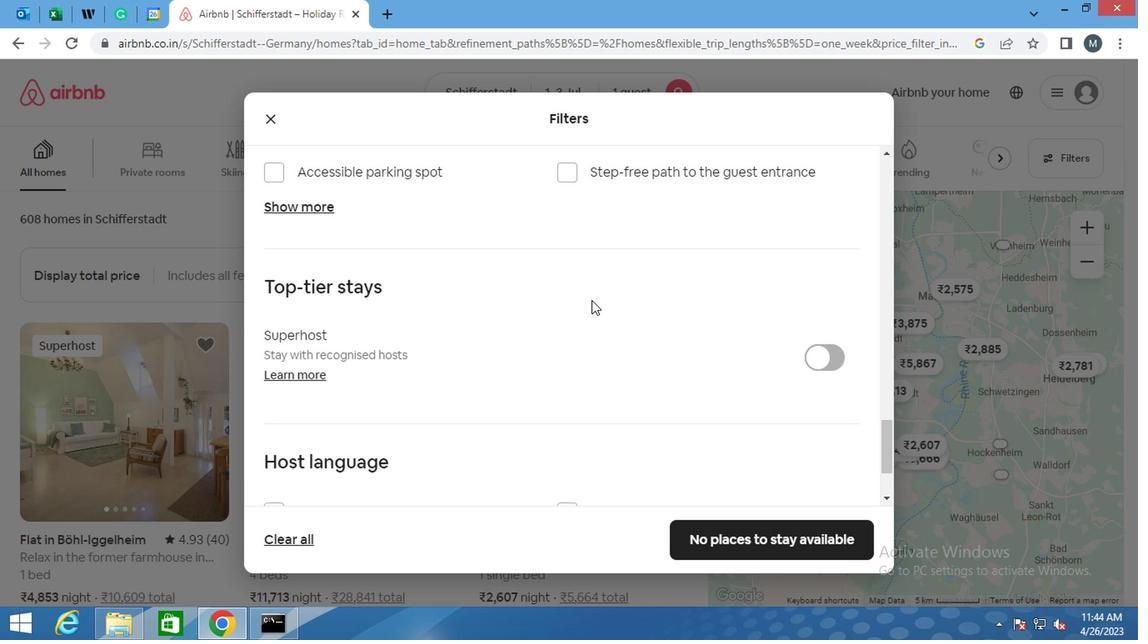 
Action: Mouse scrolled (551, 301) with delta (0, 0)
Screenshot: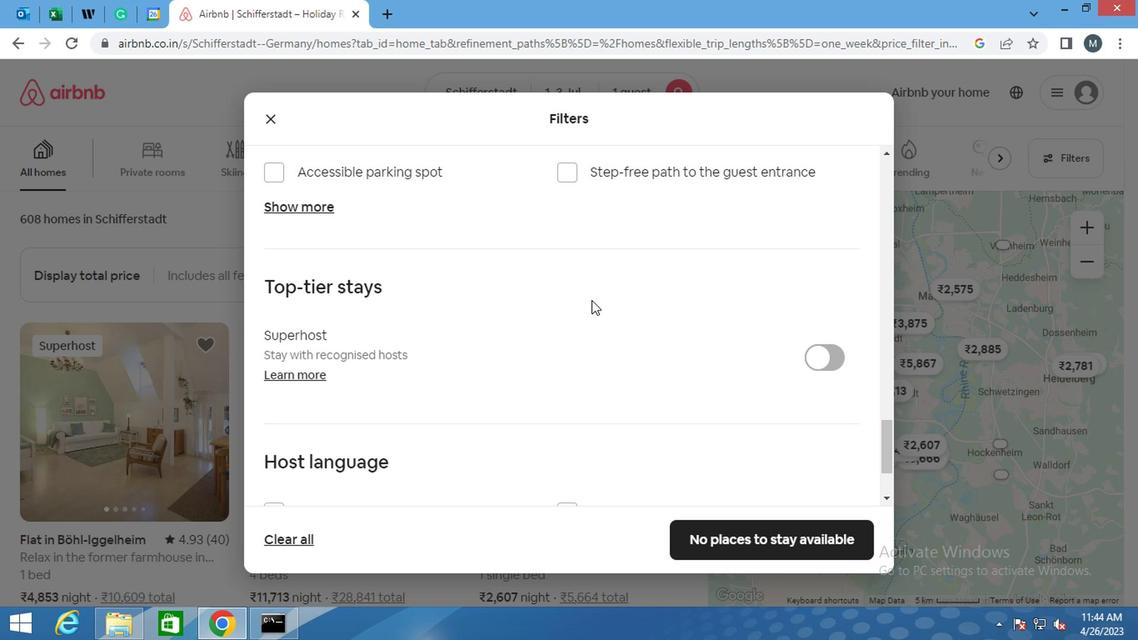 
Action: Mouse moved to (545, 306)
Screenshot: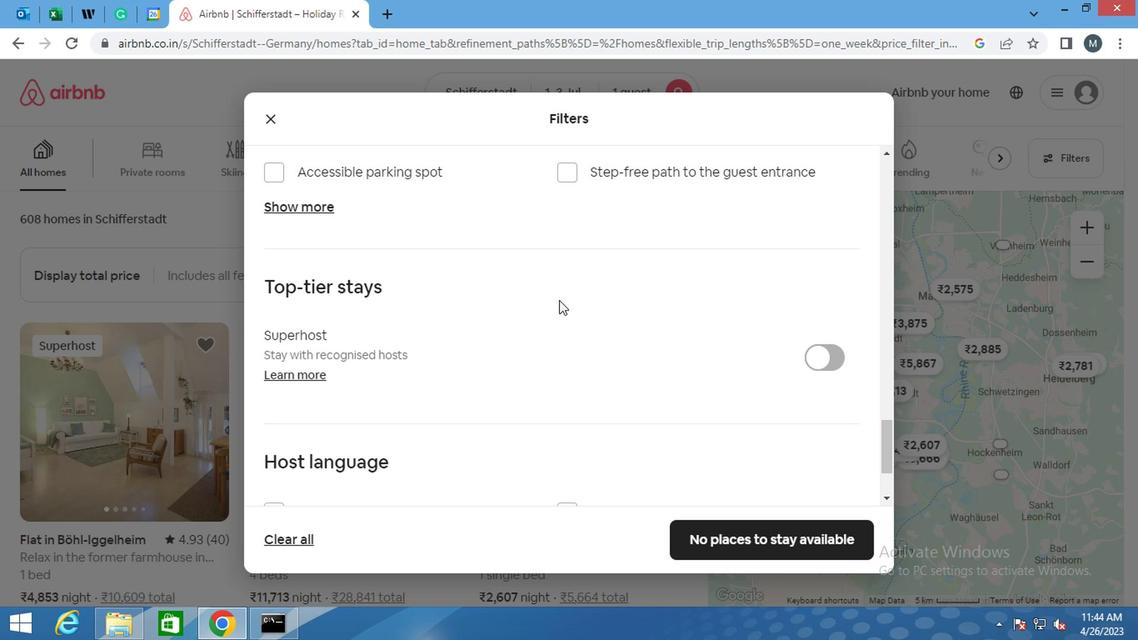 
Action: Mouse scrolled (545, 305) with delta (0, 0)
Screenshot: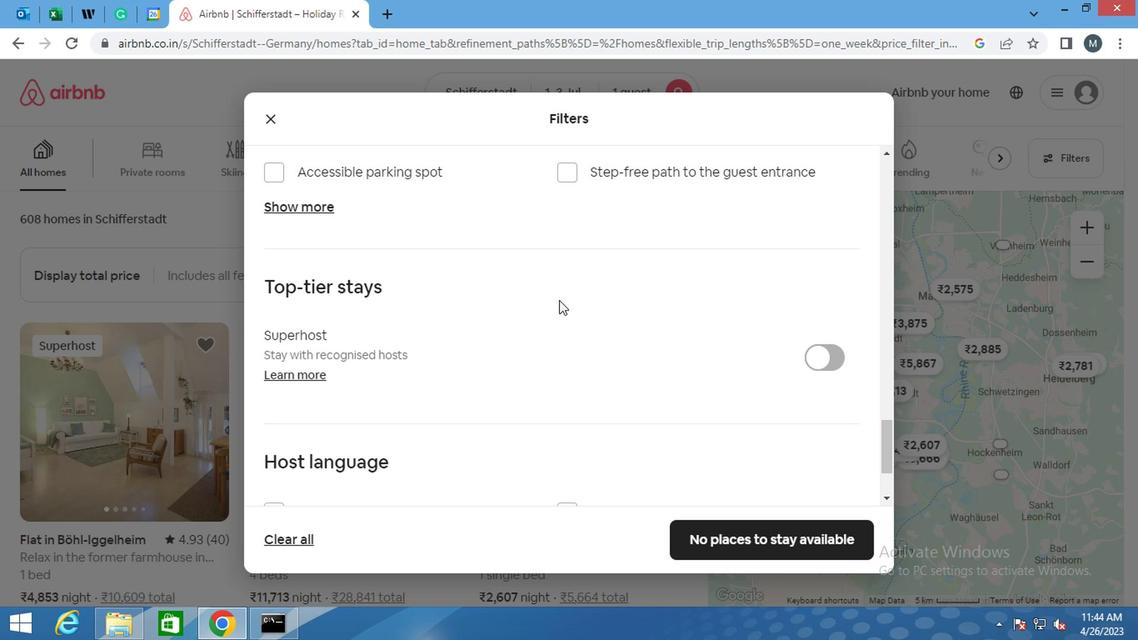 
Action: Mouse moved to (427, 339)
Screenshot: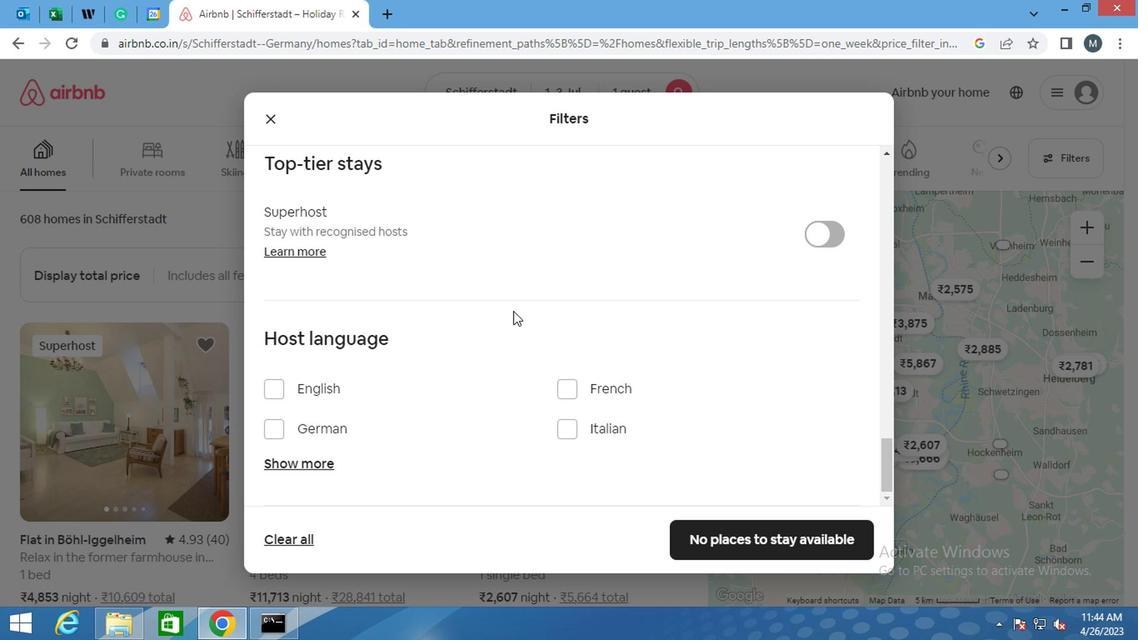 
Action: Mouse scrolled (427, 337) with delta (0, -1)
Screenshot: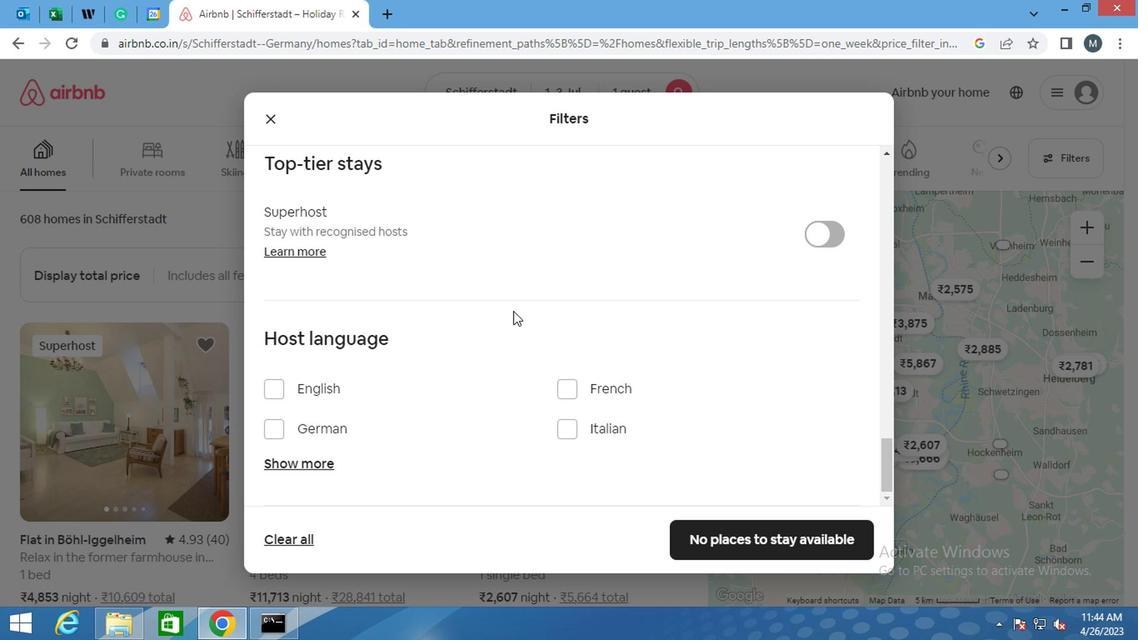 
Action: Mouse moved to (269, 392)
Screenshot: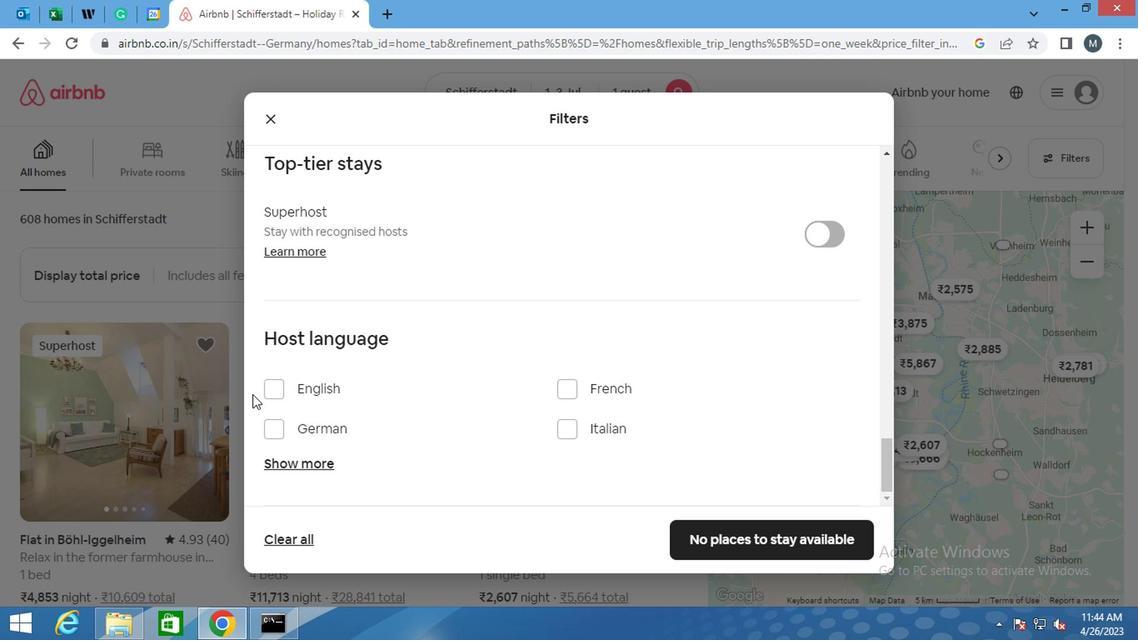 
Action: Mouse pressed left at (269, 392)
Screenshot: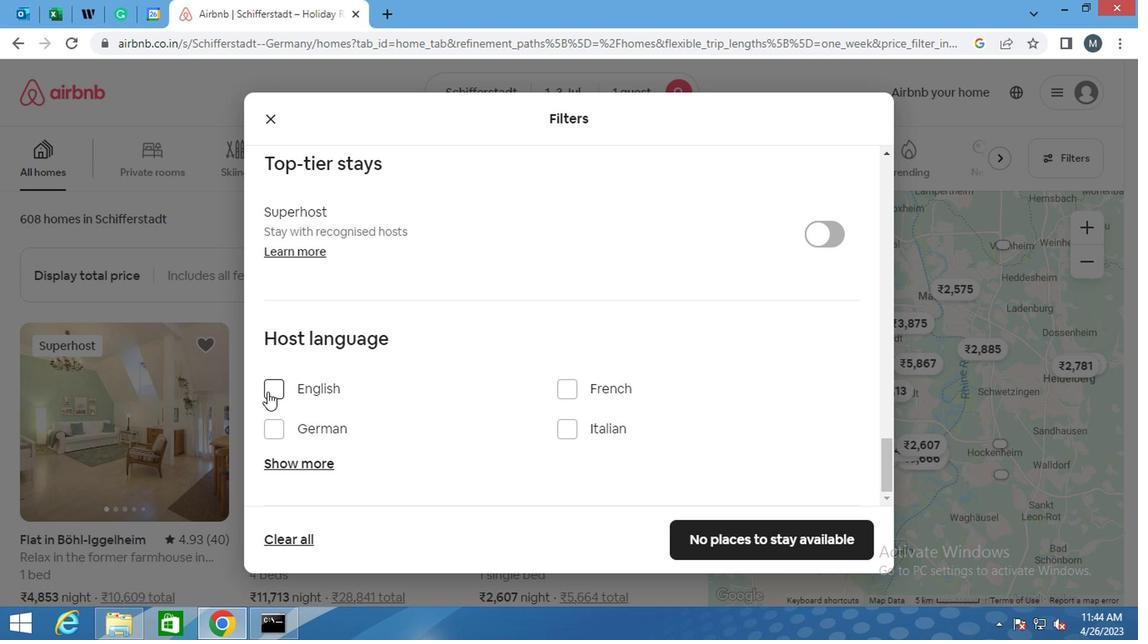 
Action: Mouse moved to (752, 543)
Screenshot: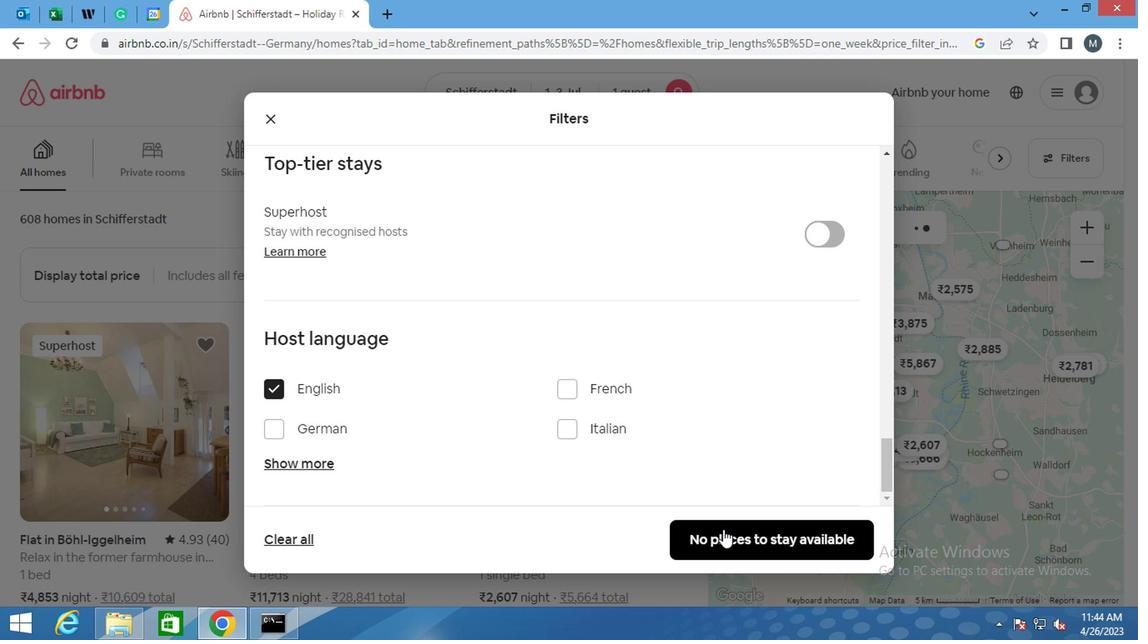 
Action: Mouse pressed left at (752, 543)
Screenshot: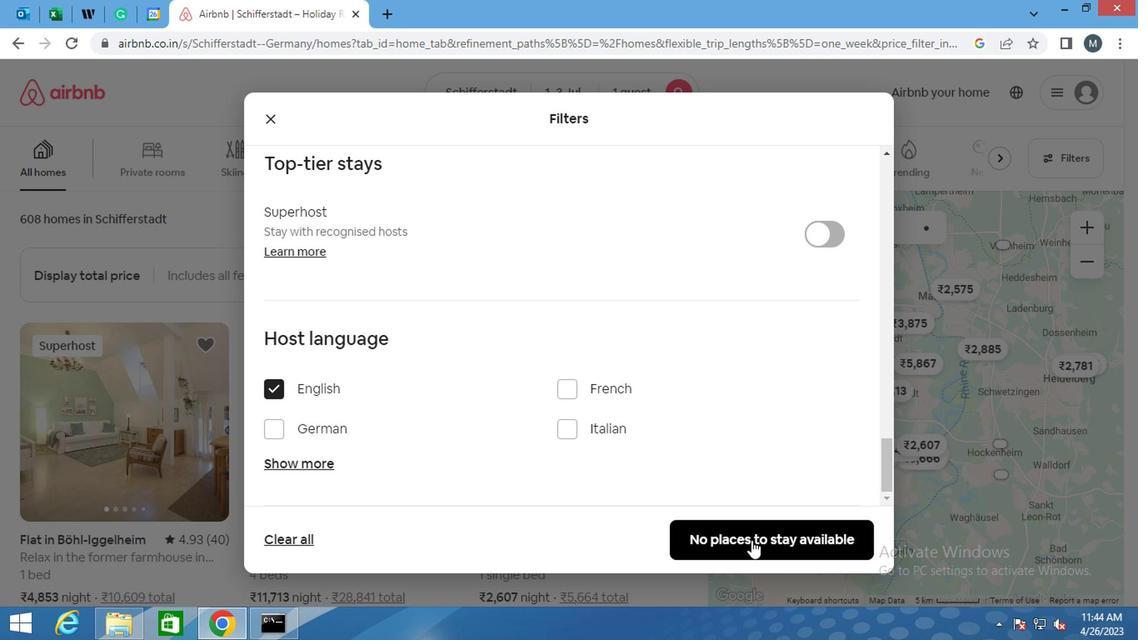 
Action: Mouse moved to (754, 539)
Screenshot: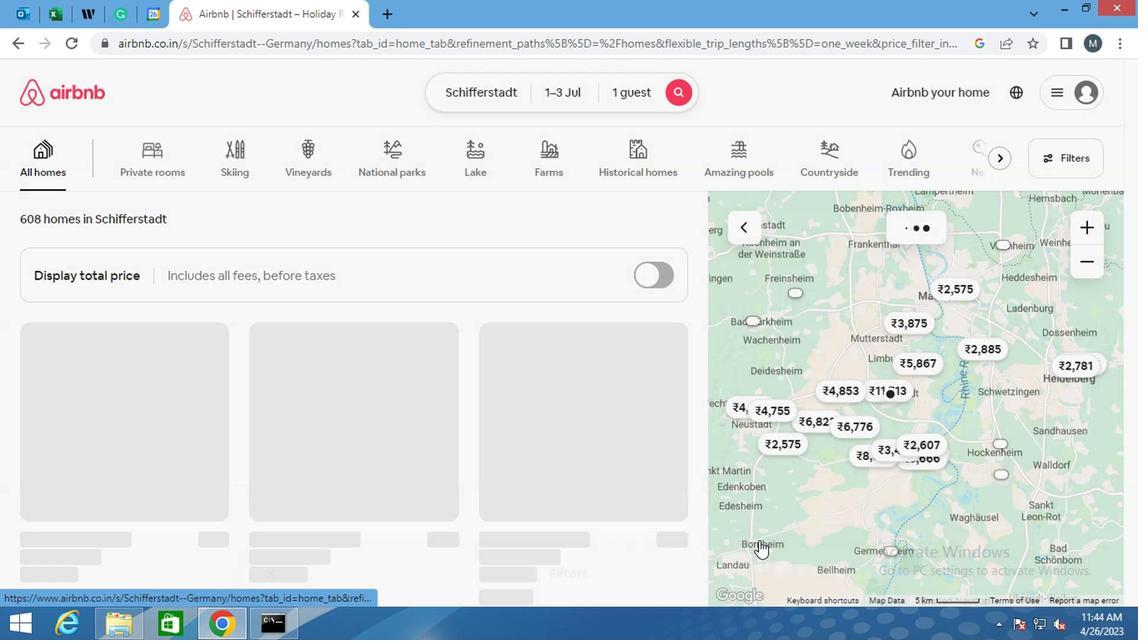 
